 Task: Find connections with filter location San Juan with filter topic #Entrepreneurswith filter profile language Potuguese with filter current company Agilent Technologies with filter school Rajagiri School of Engineering & Technology with filter industry HVAC and Refrigeration Equipment Manufacturing with filter service category Resume Writing with filter keywords title Teacher
Action: Mouse moved to (656, 141)
Screenshot: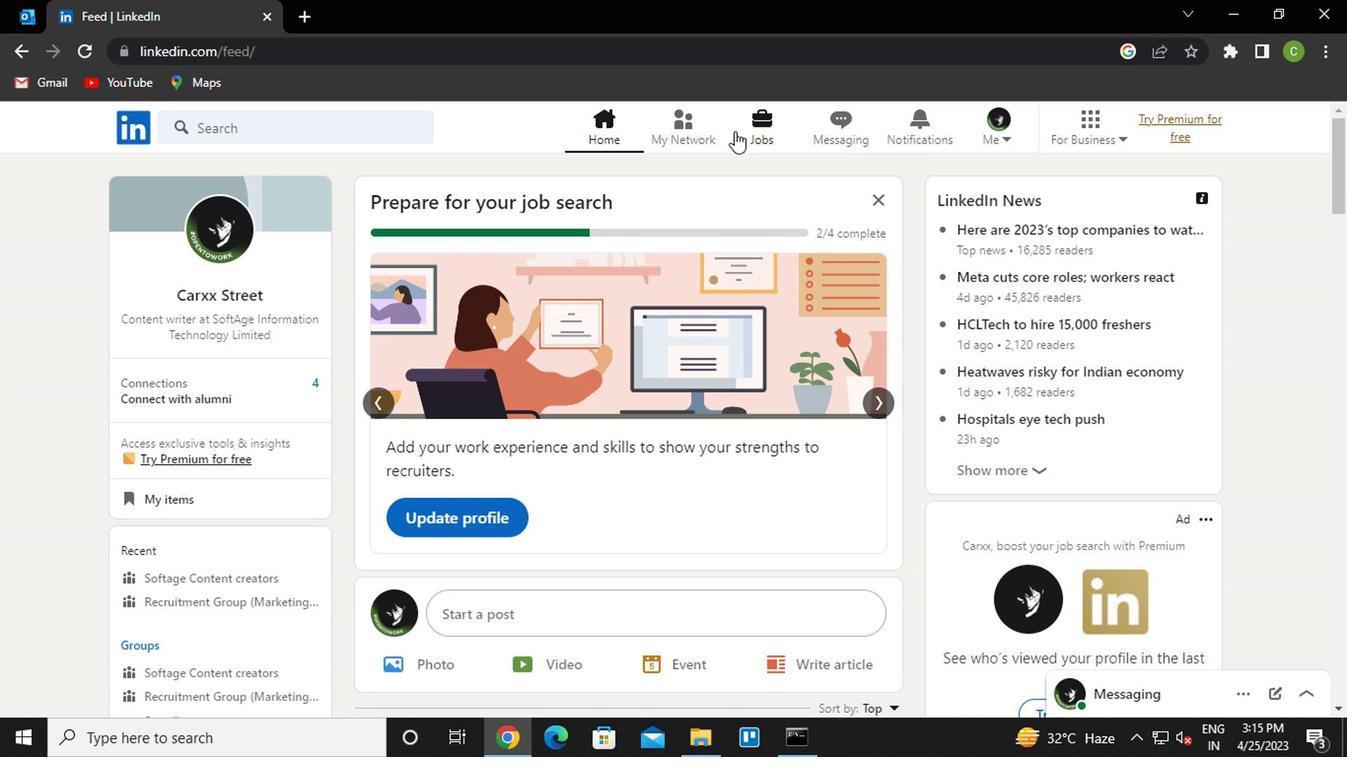 
Action: Mouse pressed left at (656, 141)
Screenshot: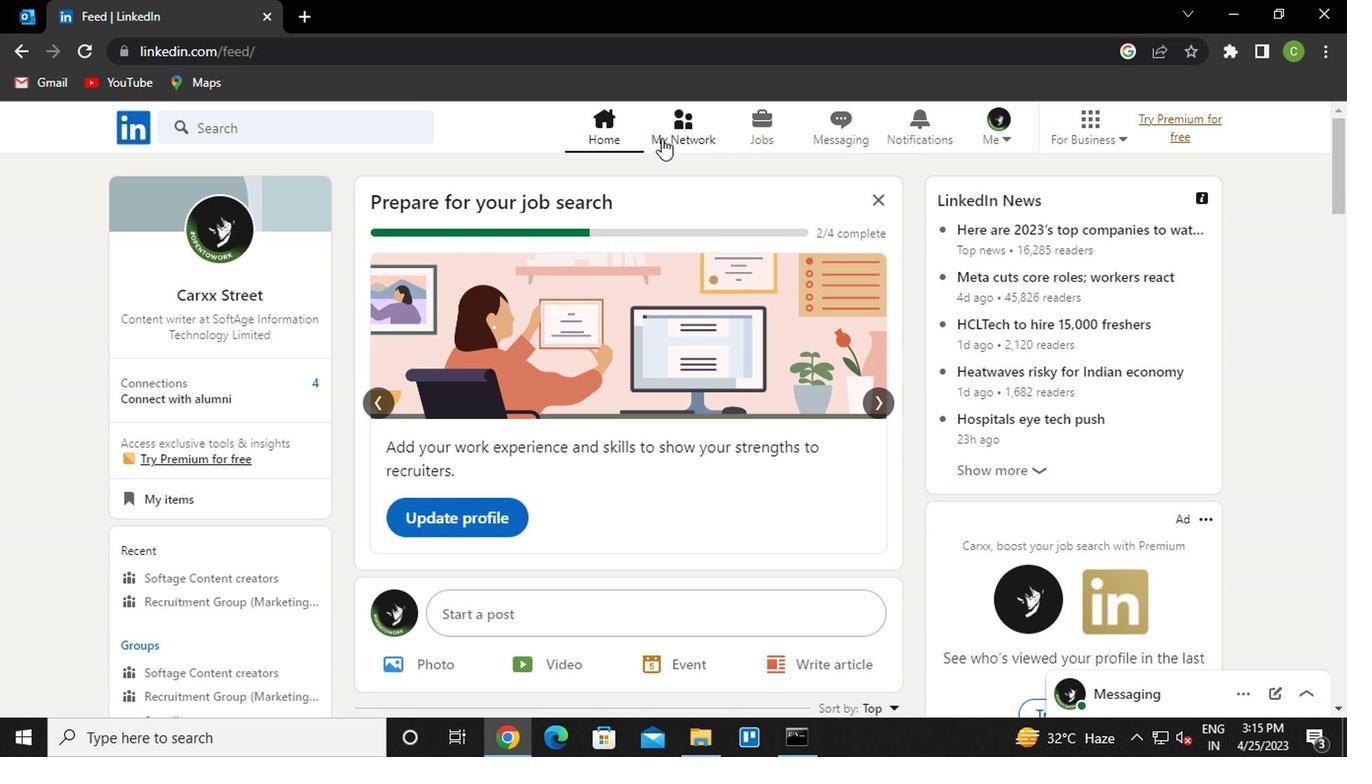 
Action: Mouse moved to (243, 240)
Screenshot: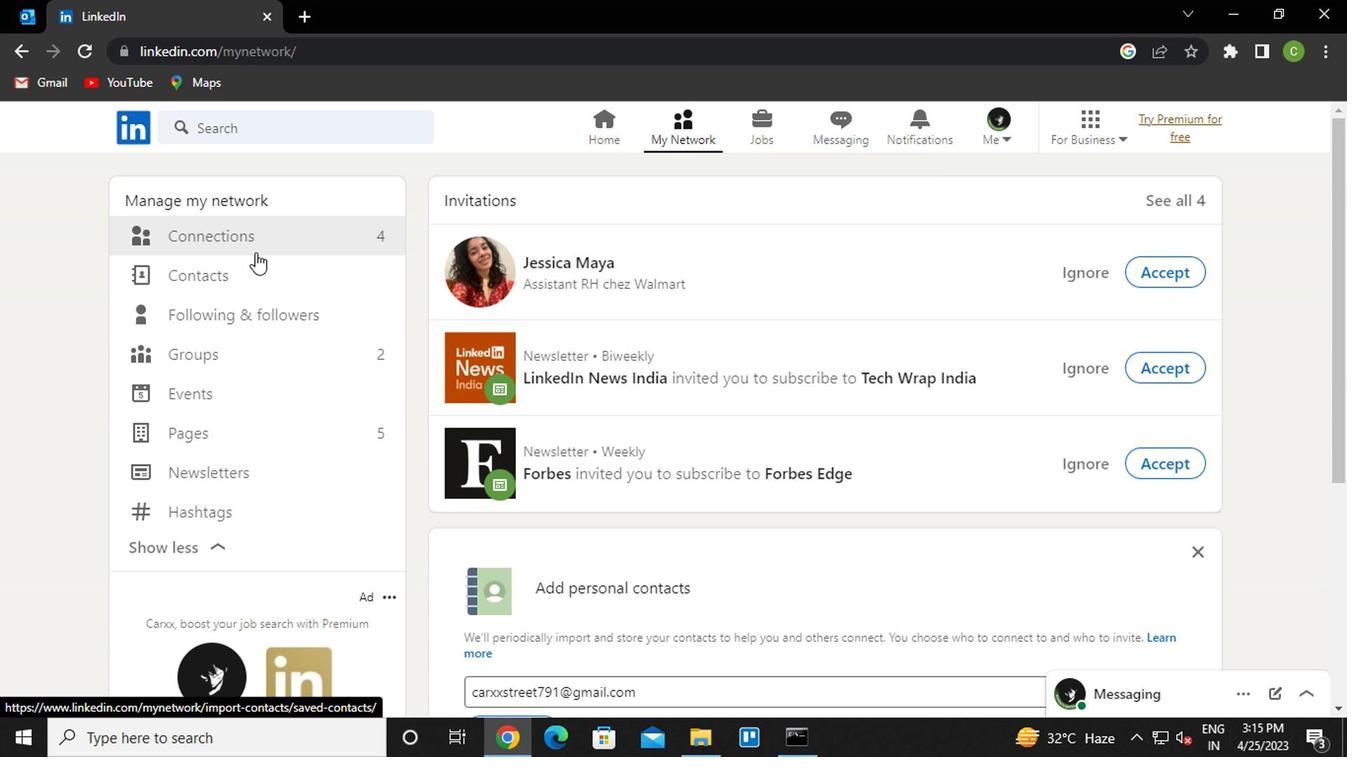 
Action: Mouse pressed left at (243, 240)
Screenshot: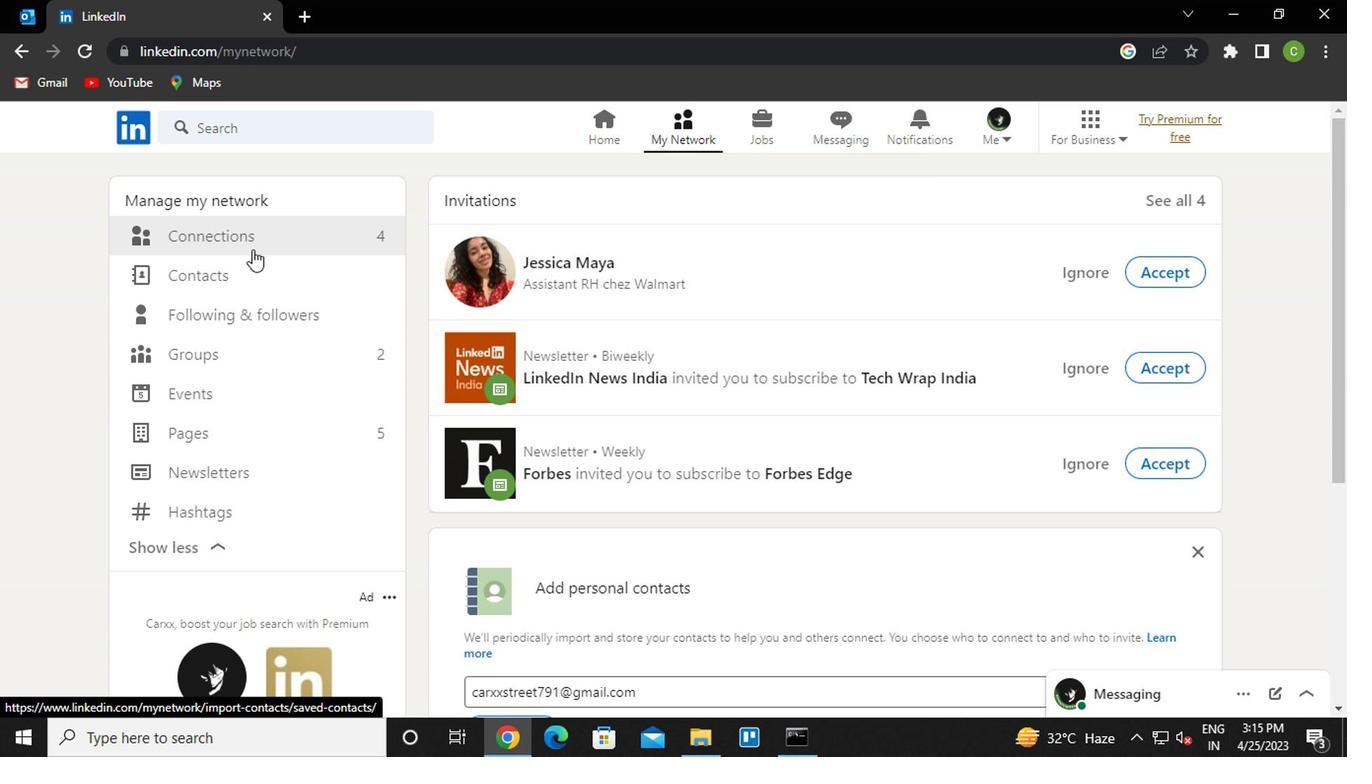 
Action: Mouse moved to (781, 229)
Screenshot: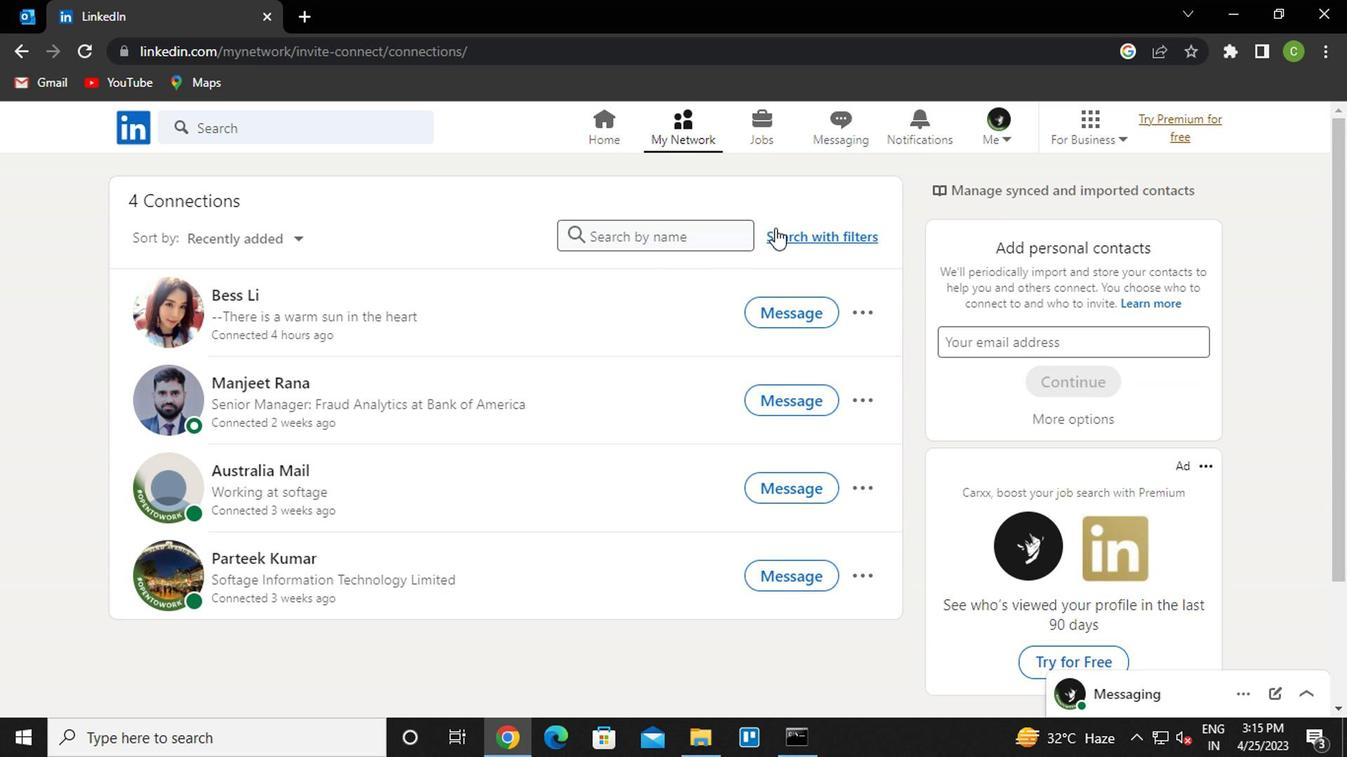 
Action: Mouse pressed left at (781, 229)
Screenshot: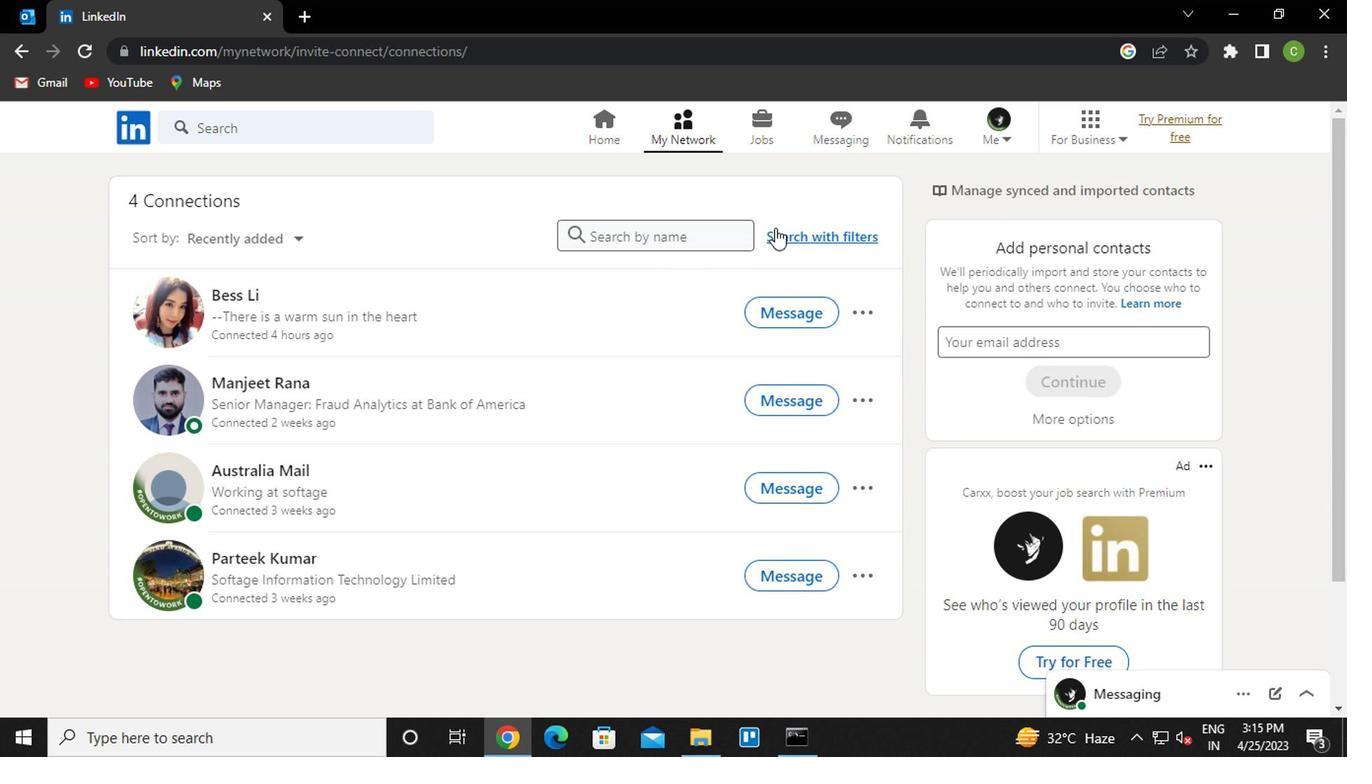 
Action: Mouse moved to (648, 188)
Screenshot: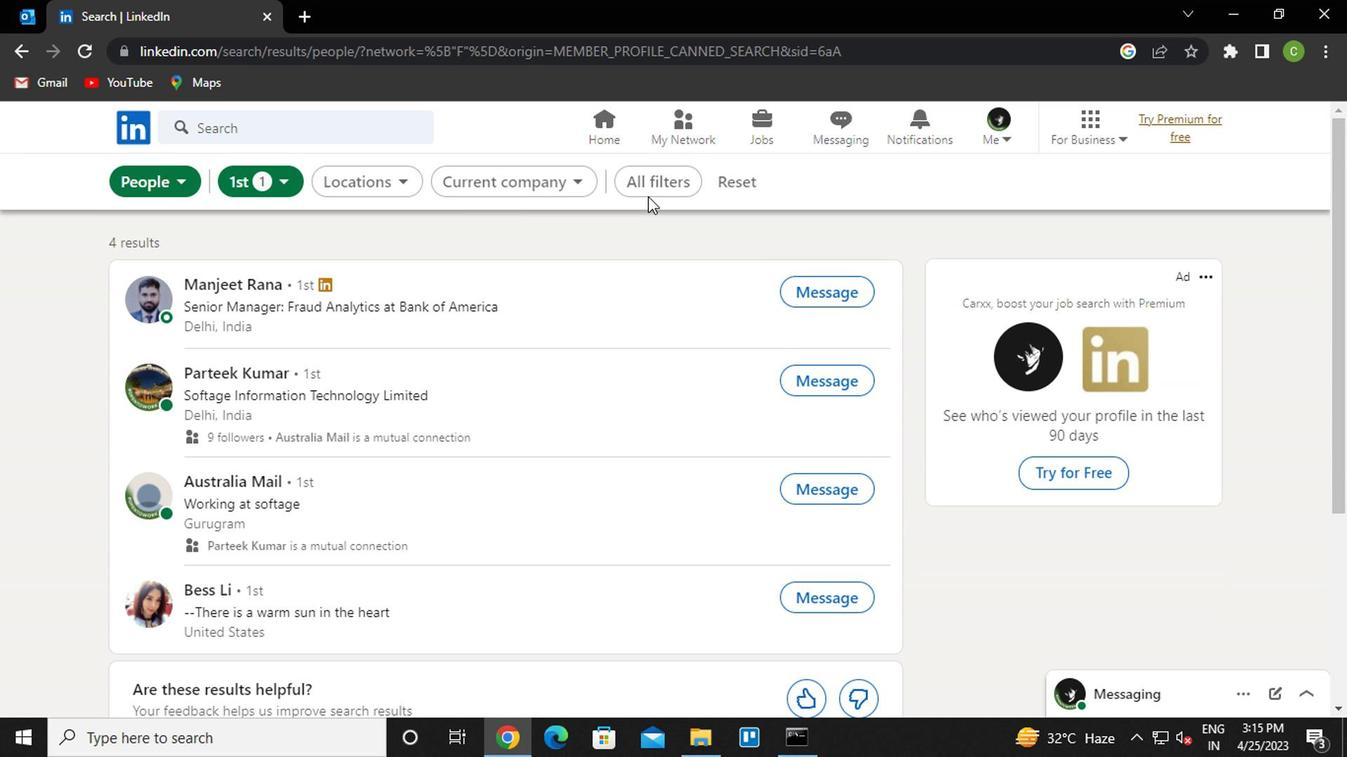 
Action: Mouse pressed left at (648, 188)
Screenshot: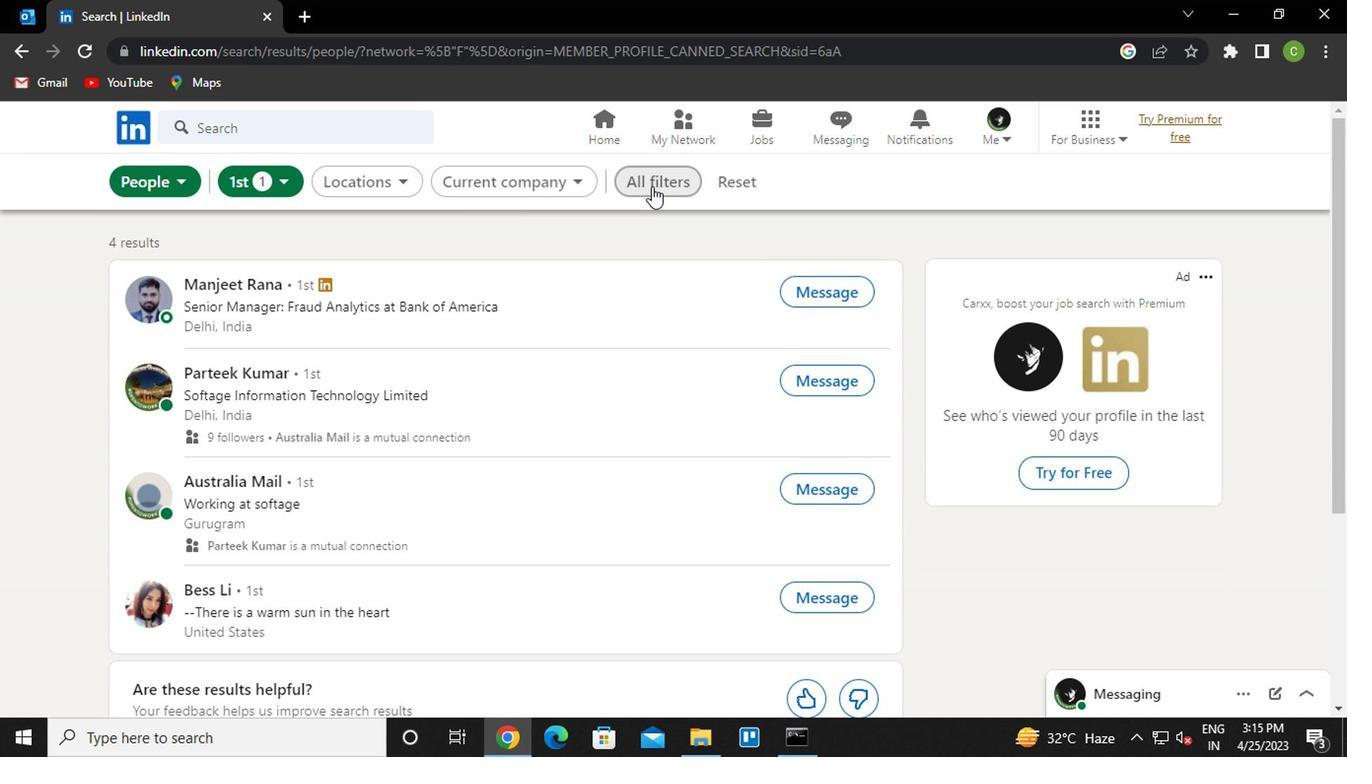 
Action: Mouse moved to (1002, 421)
Screenshot: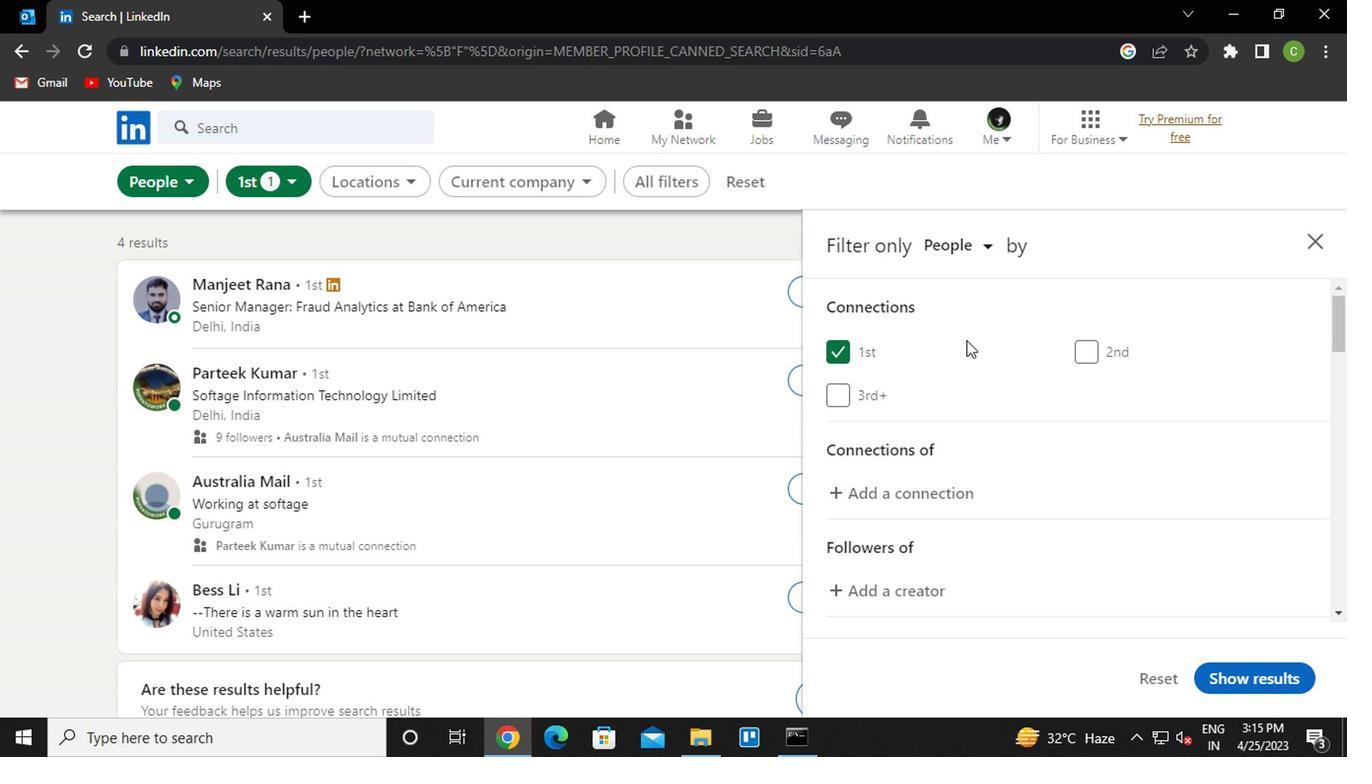 
Action: Mouse scrolled (1002, 421) with delta (0, 0)
Screenshot: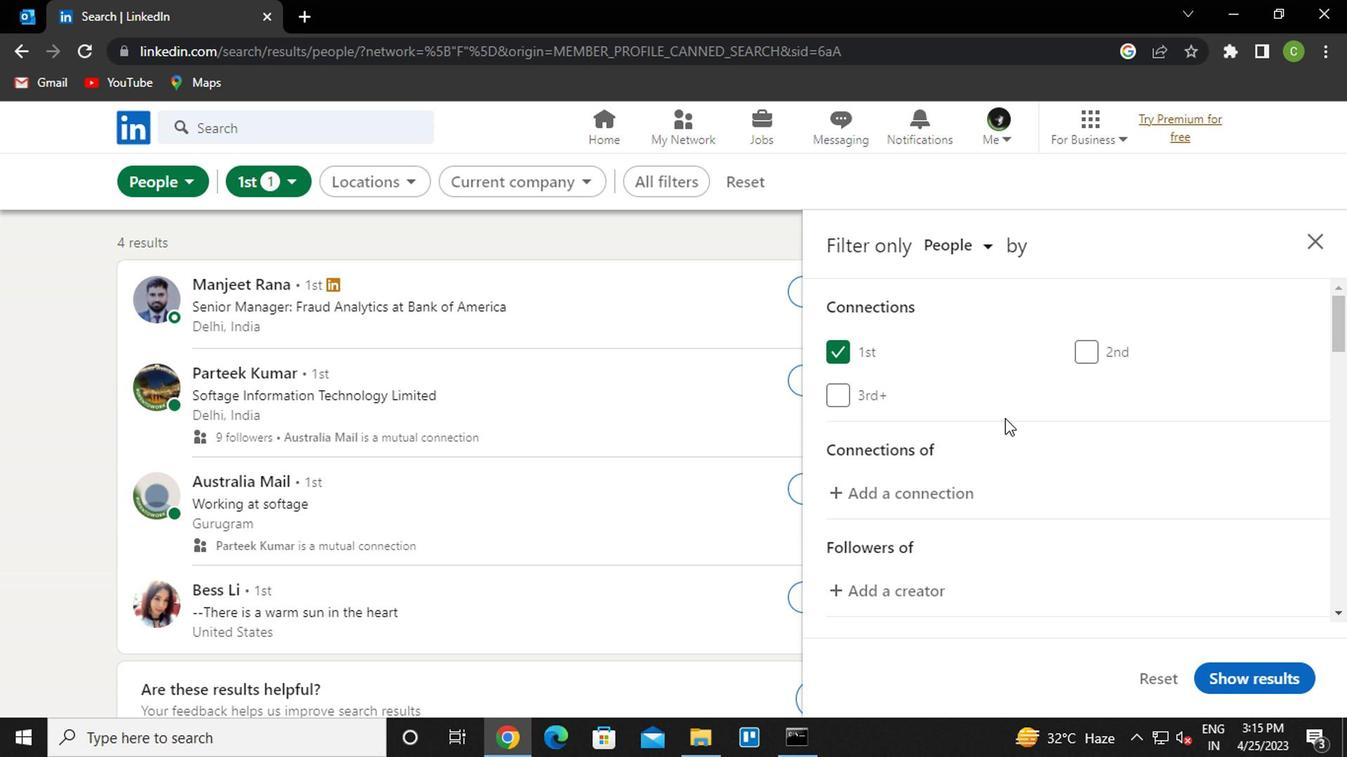 
Action: Mouse moved to (997, 418)
Screenshot: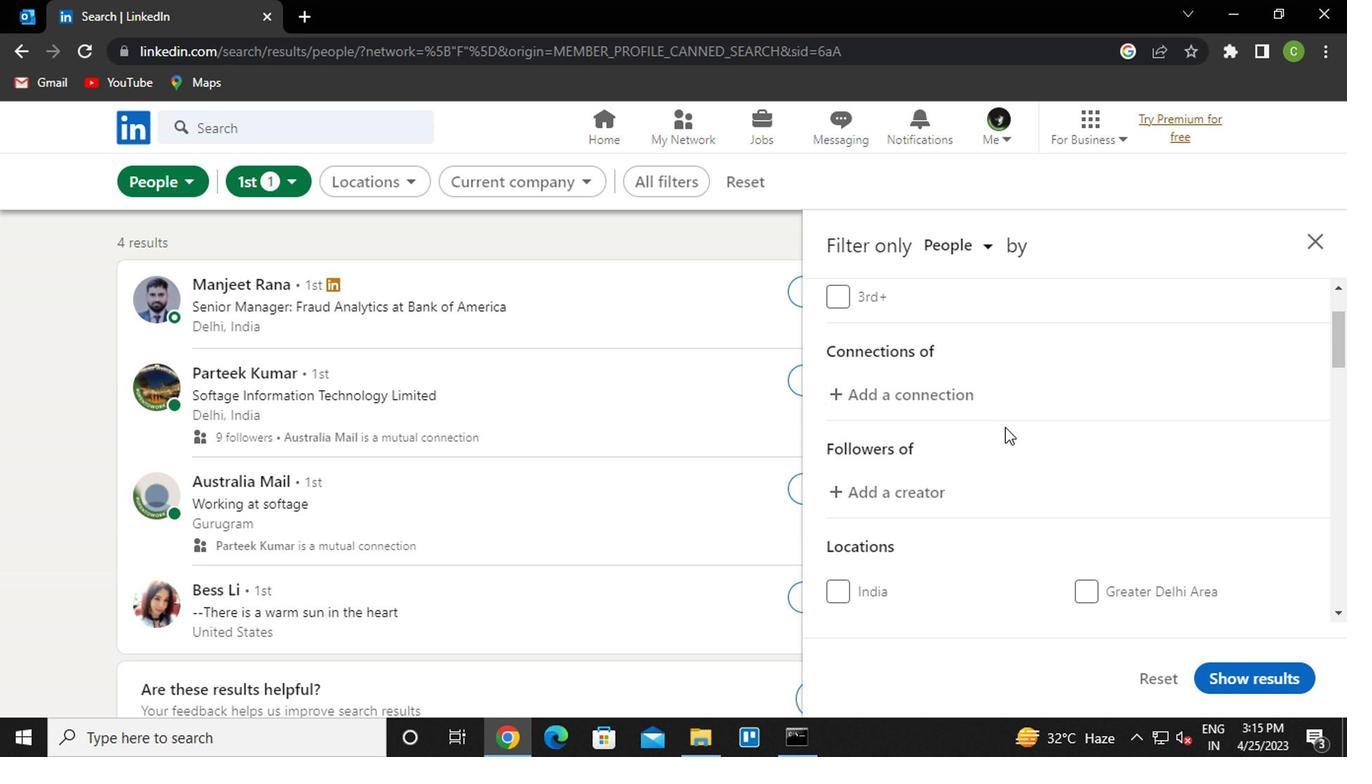 
Action: Mouse scrolled (997, 418) with delta (0, 0)
Screenshot: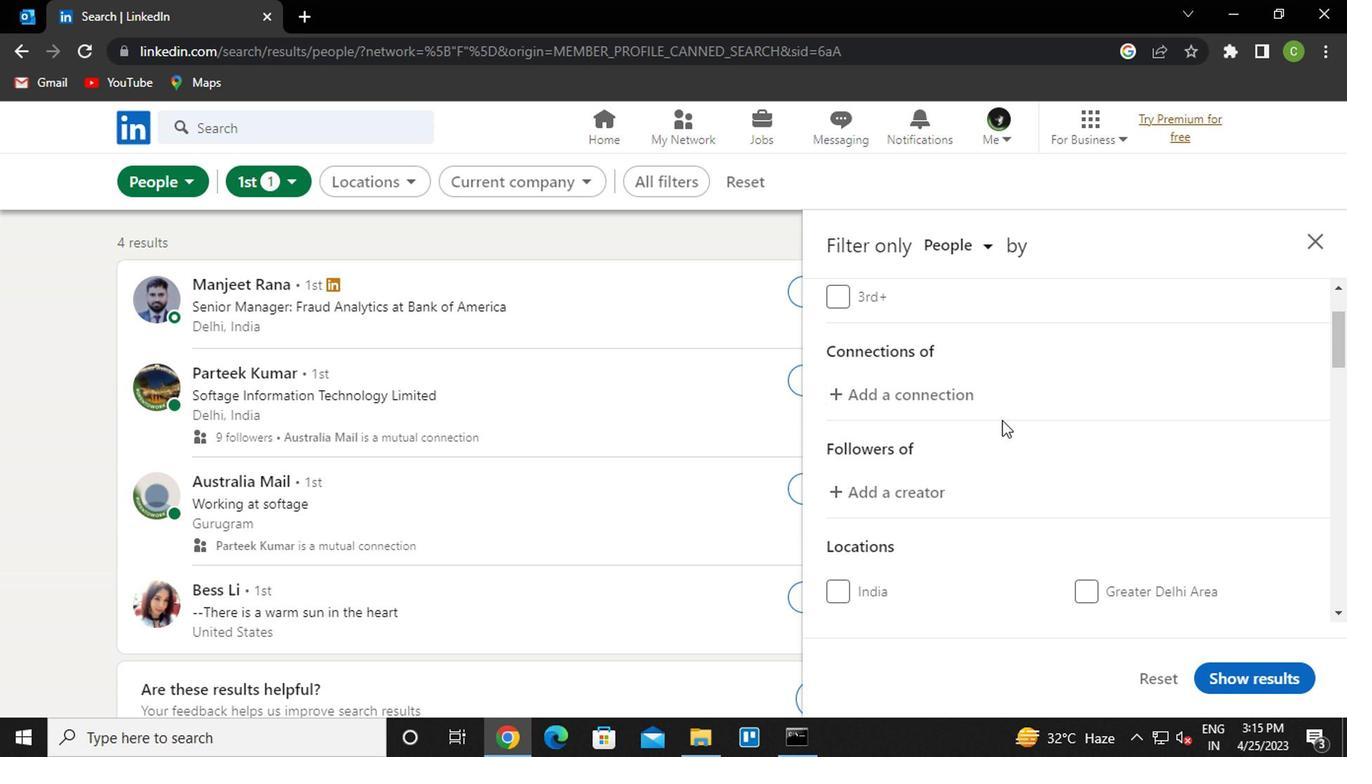 
Action: Mouse moved to (1129, 576)
Screenshot: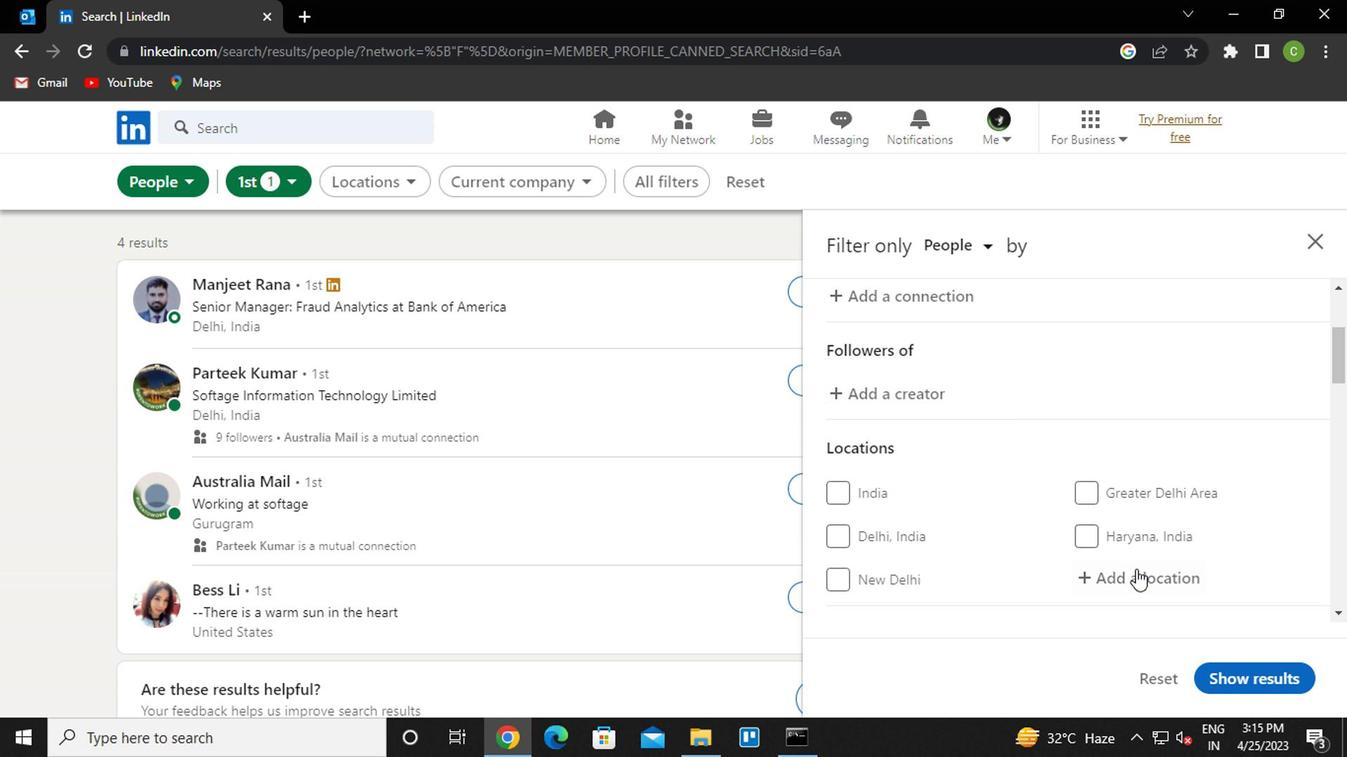 
Action: Mouse pressed left at (1129, 576)
Screenshot: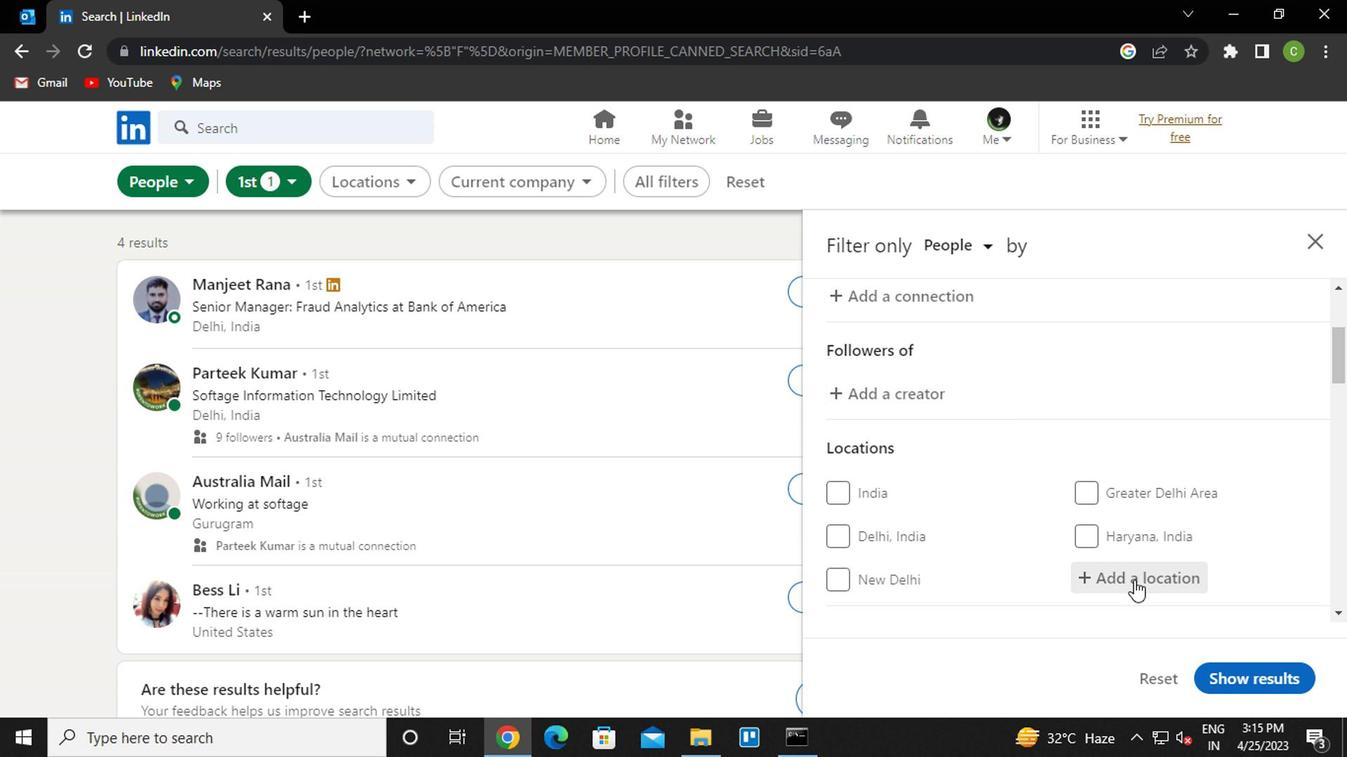 
Action: Mouse moved to (1027, 650)
Screenshot: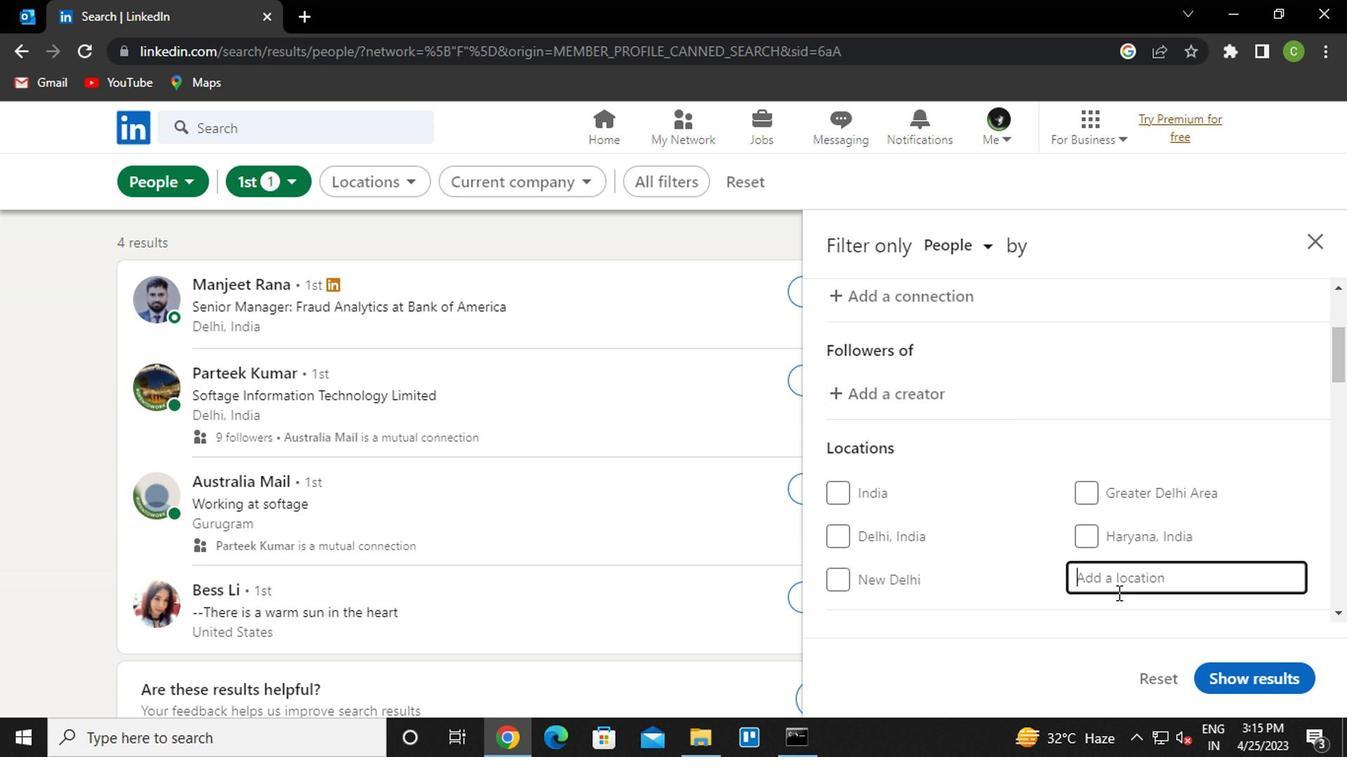 
Action: Key pressed <Key.caps_lock><Key.caps_lock>s<Key.caps_lock>an<Key.space>juan<Key.down><Key.enter>
Screenshot: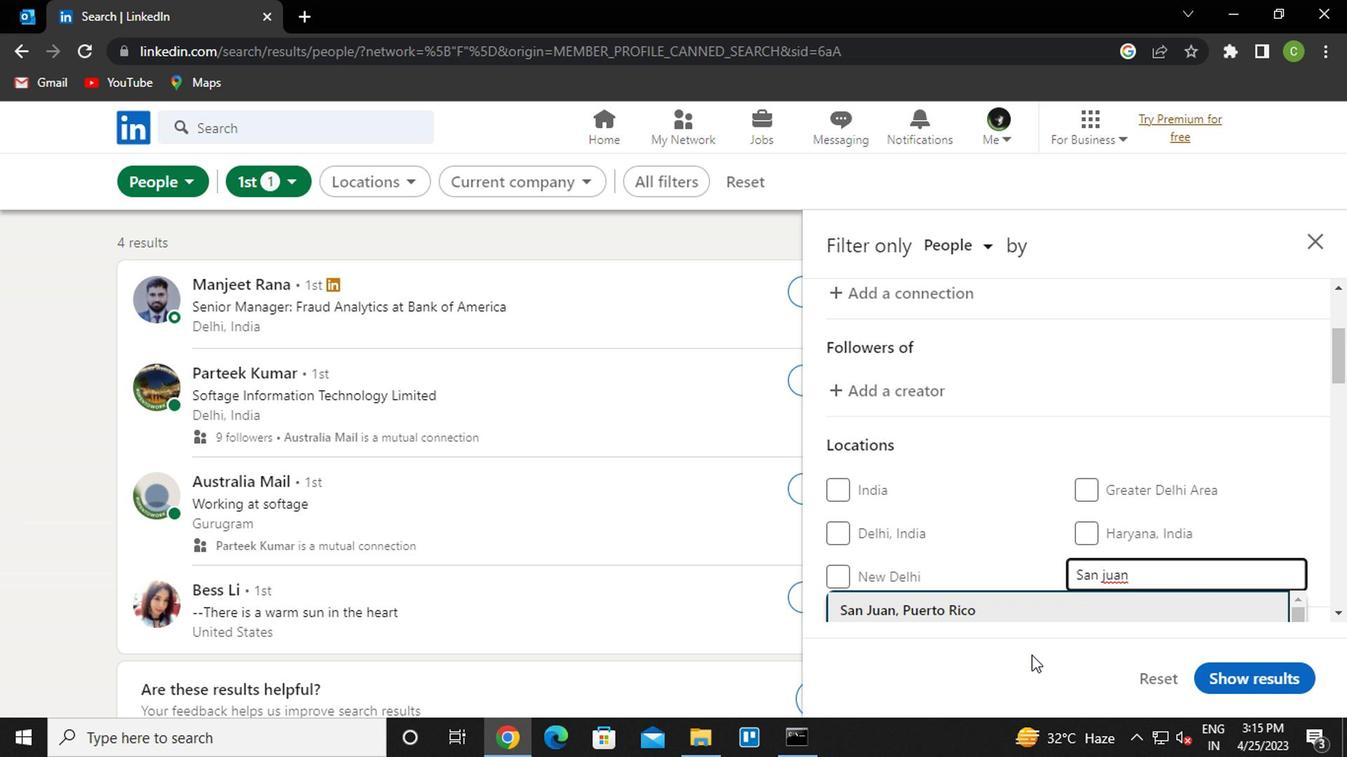 
Action: Mouse moved to (1049, 528)
Screenshot: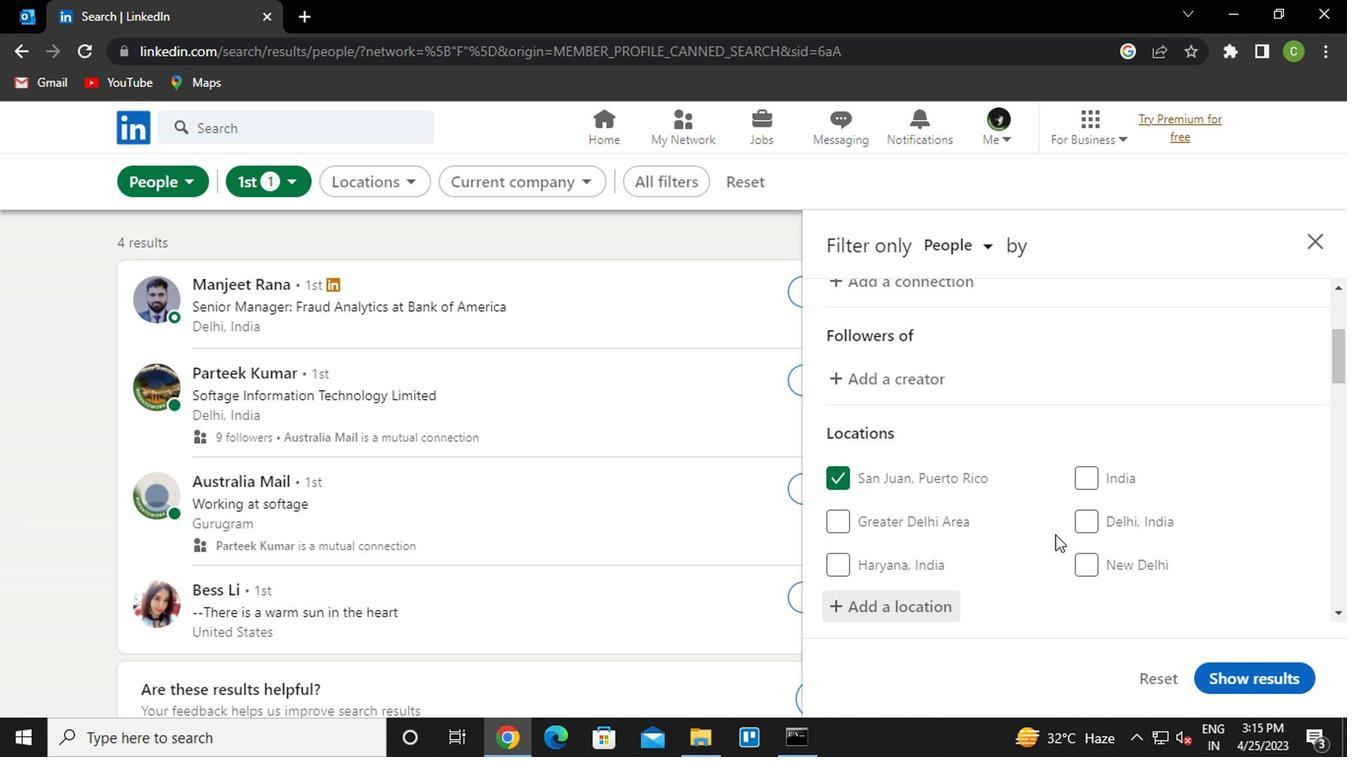 
Action: Mouse scrolled (1049, 527) with delta (0, -1)
Screenshot: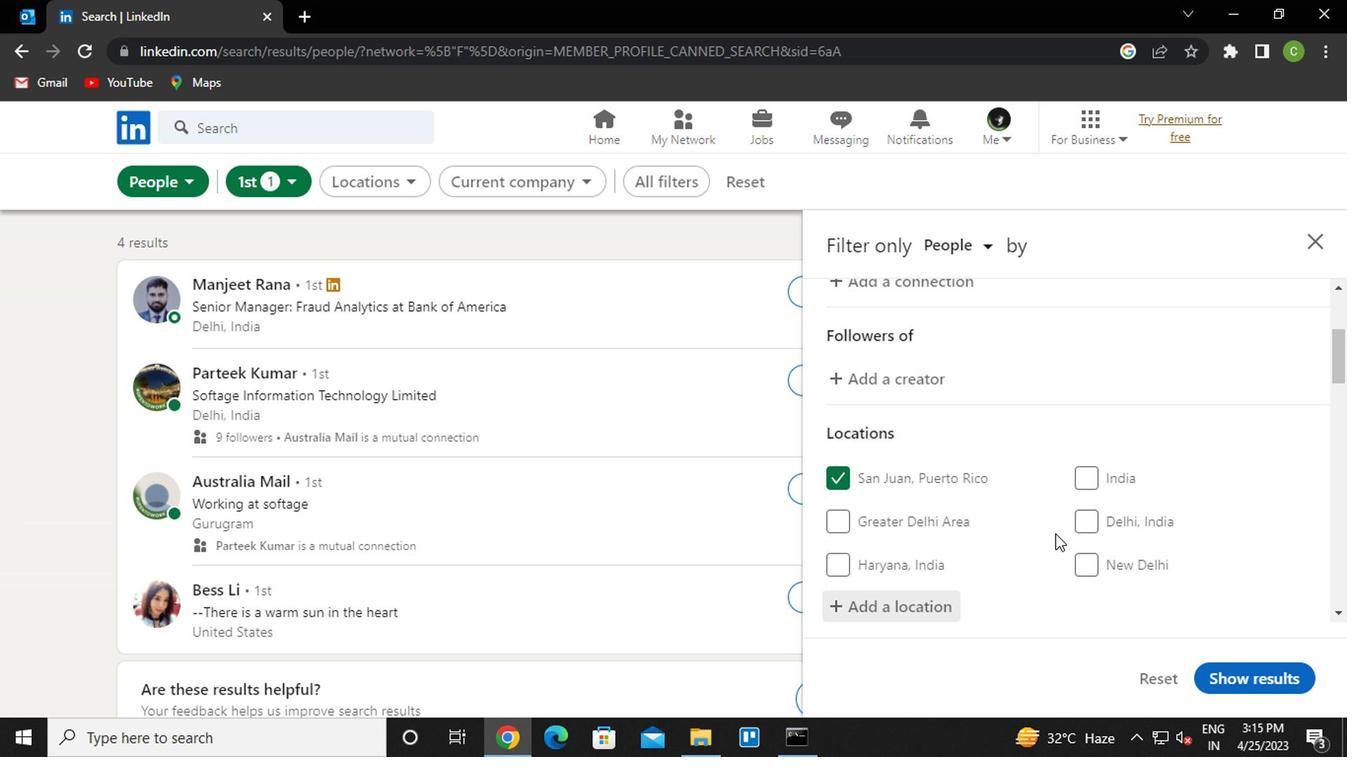 
Action: Mouse scrolled (1049, 527) with delta (0, -1)
Screenshot: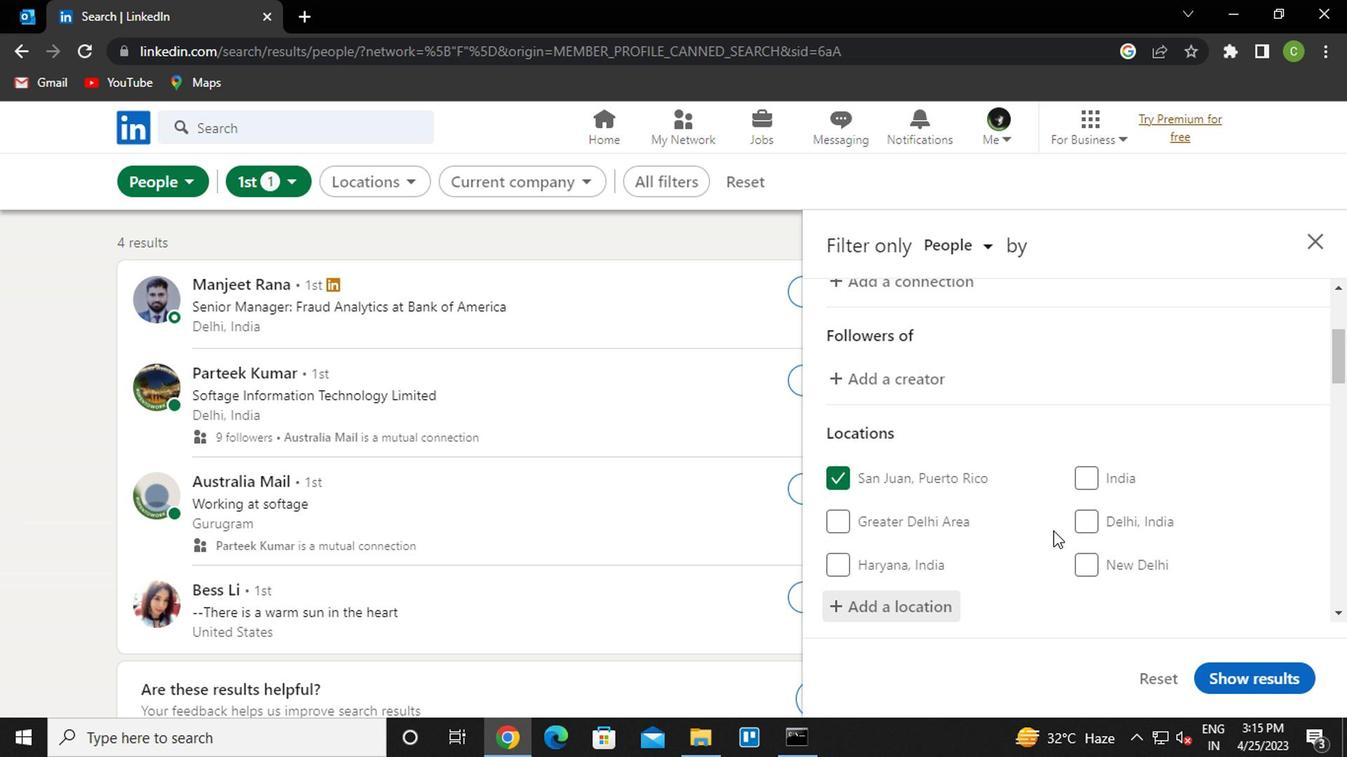 
Action: Mouse moved to (1063, 510)
Screenshot: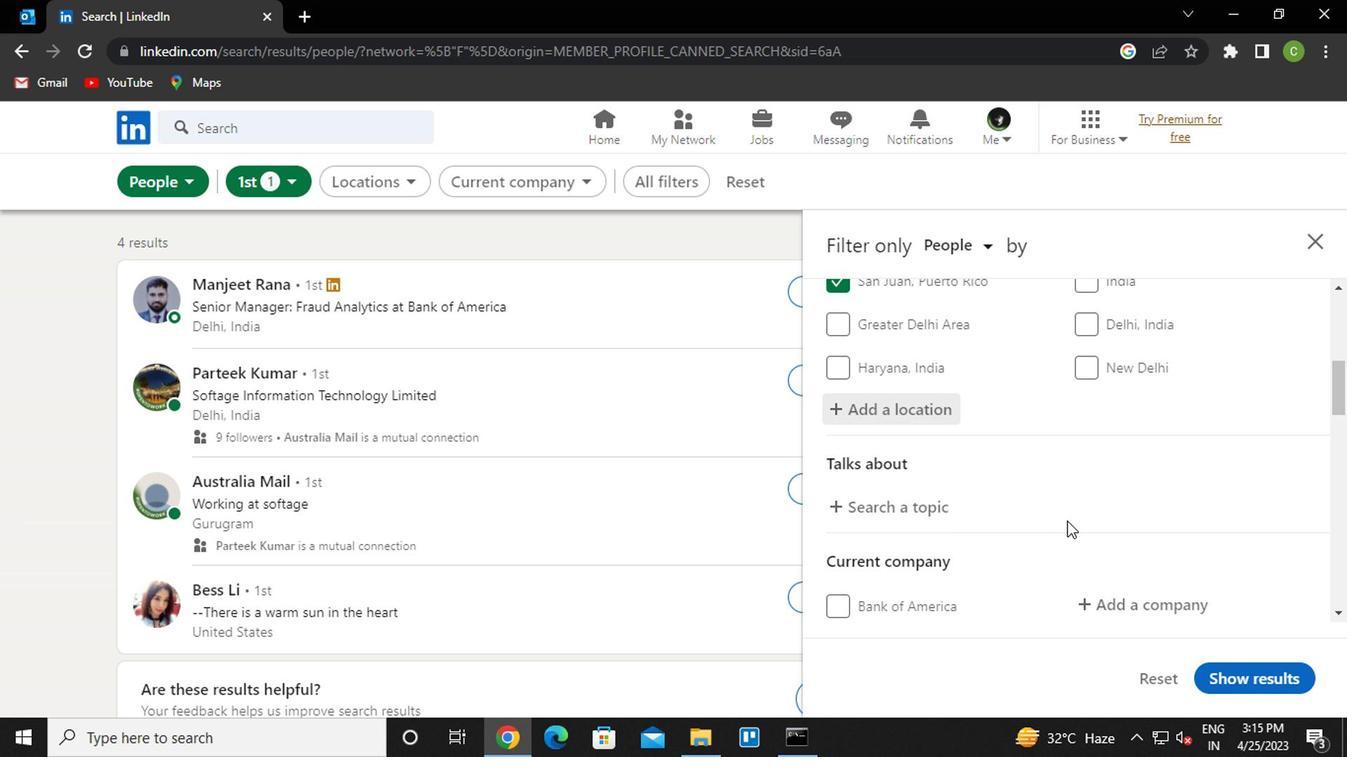 
Action: Mouse scrolled (1063, 509) with delta (0, -1)
Screenshot: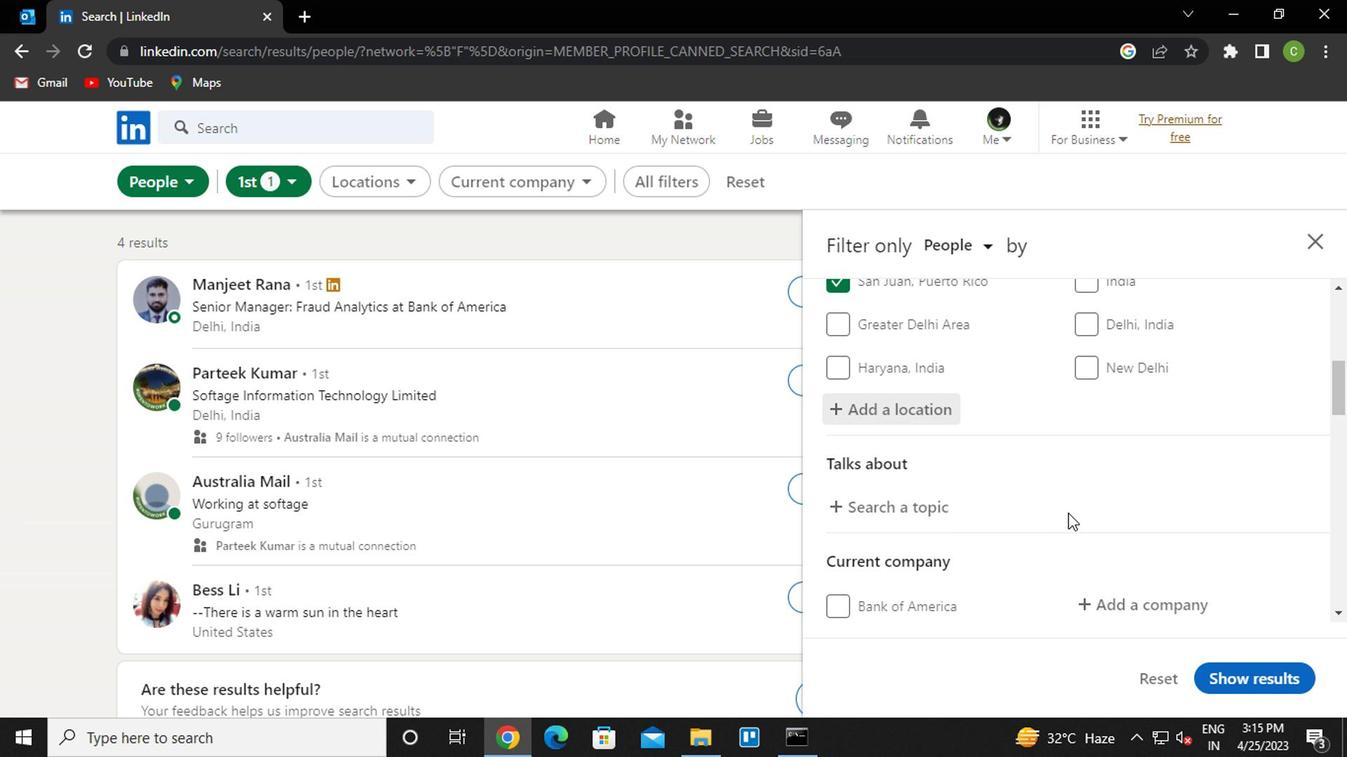 
Action: Mouse moved to (880, 403)
Screenshot: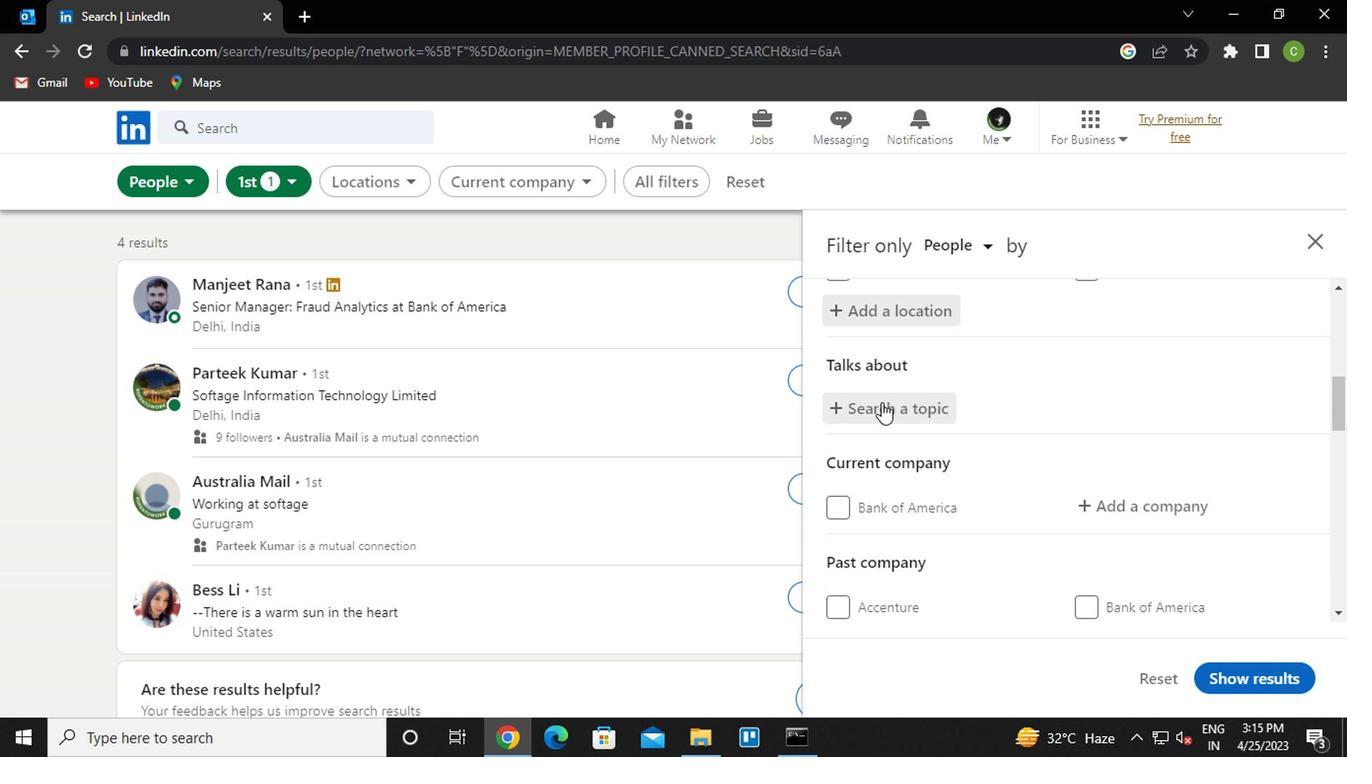 
Action: Mouse pressed left at (880, 403)
Screenshot: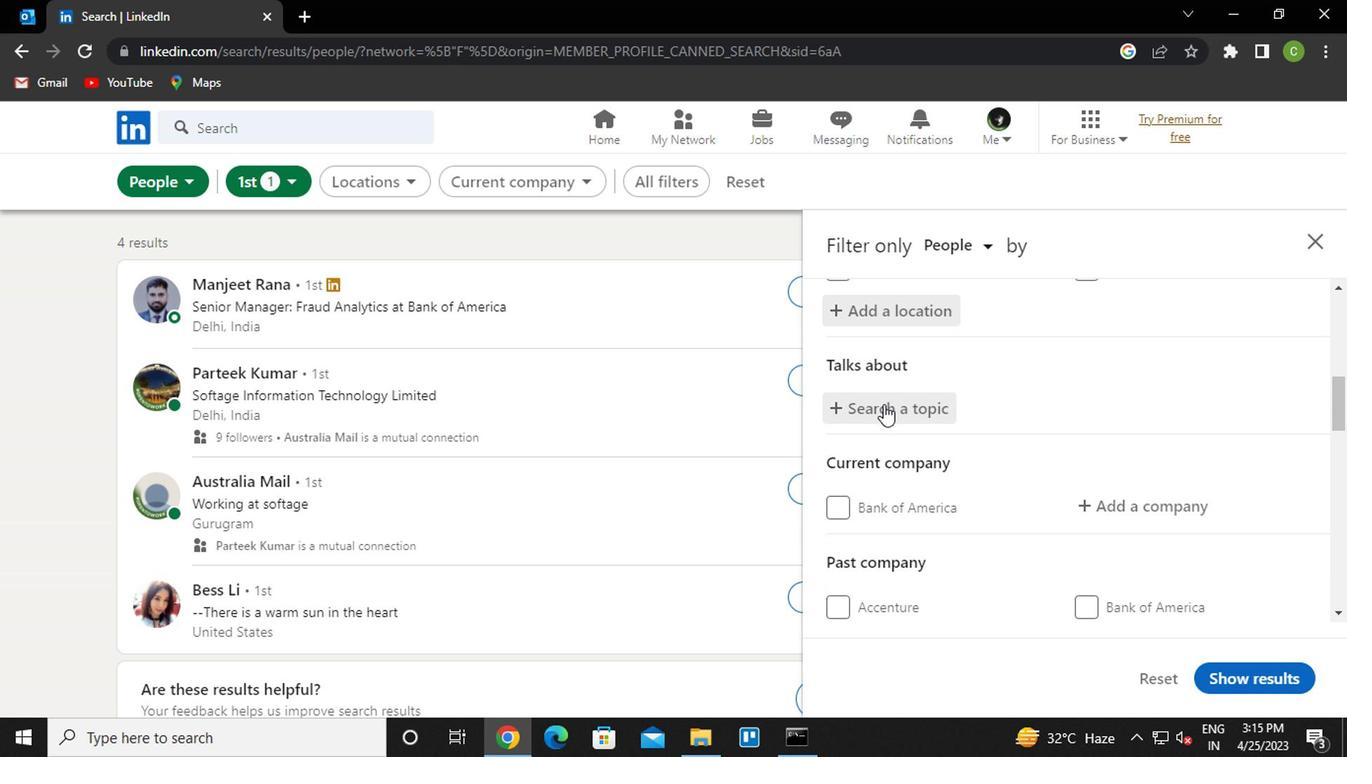 
Action: Key pressed <Key.caps_lock>e<Key.caps_lock>ntre<Key.down><Key.enter>
Screenshot: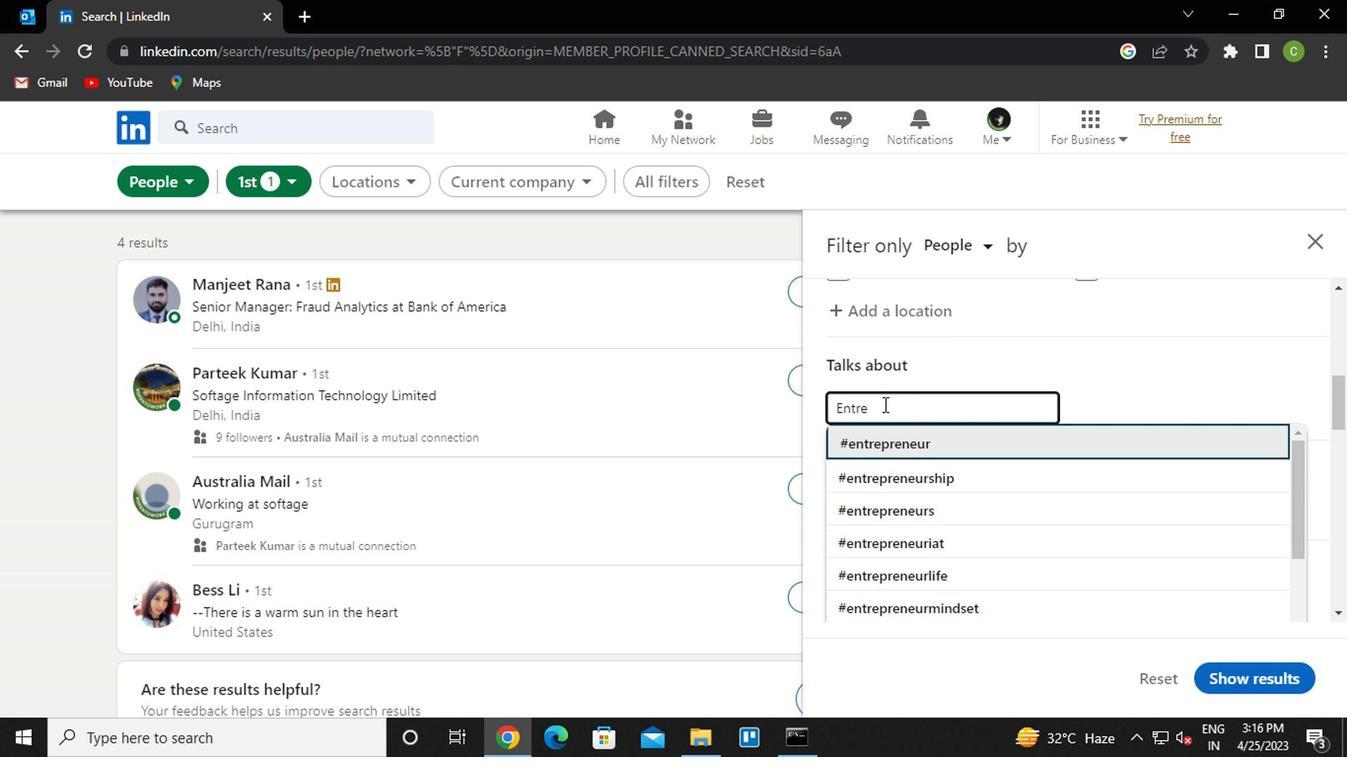 
Action: Mouse moved to (999, 361)
Screenshot: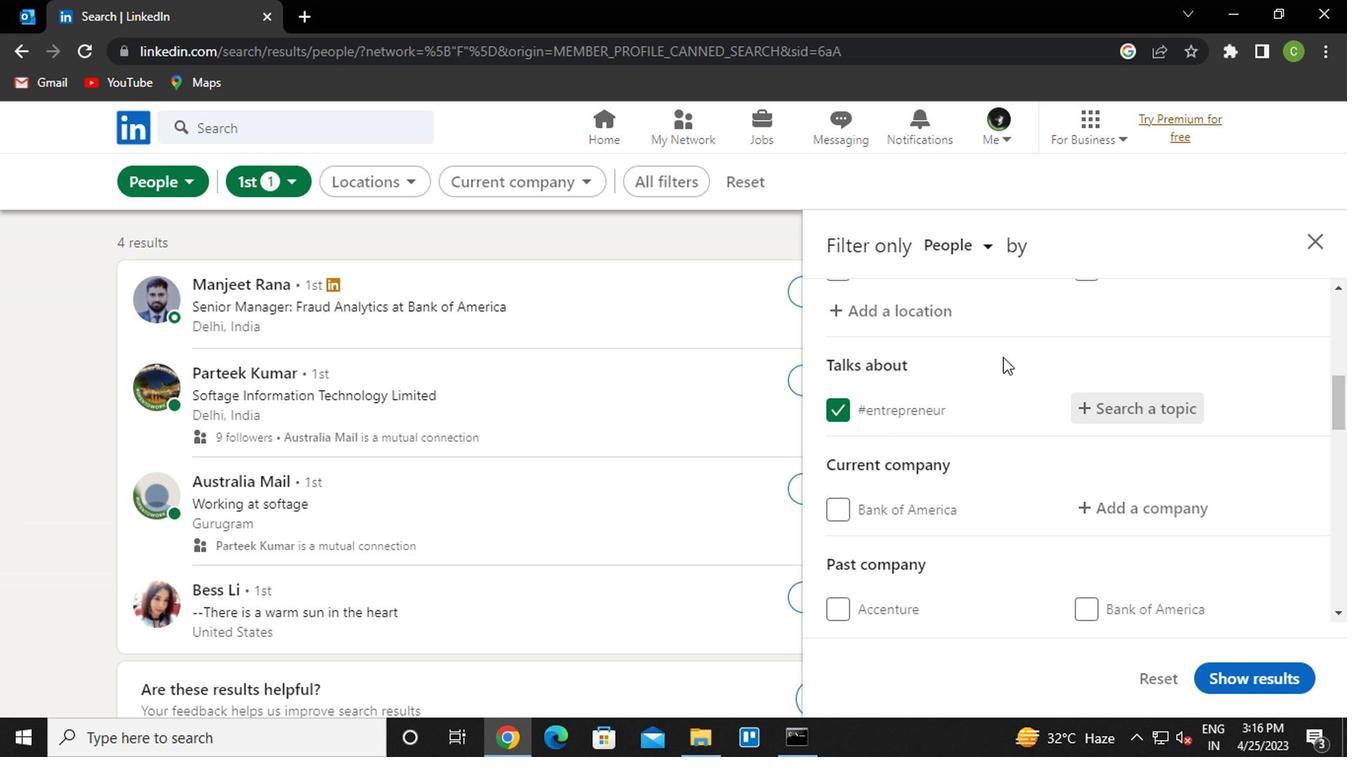
Action: Mouse scrolled (999, 360) with delta (0, 0)
Screenshot: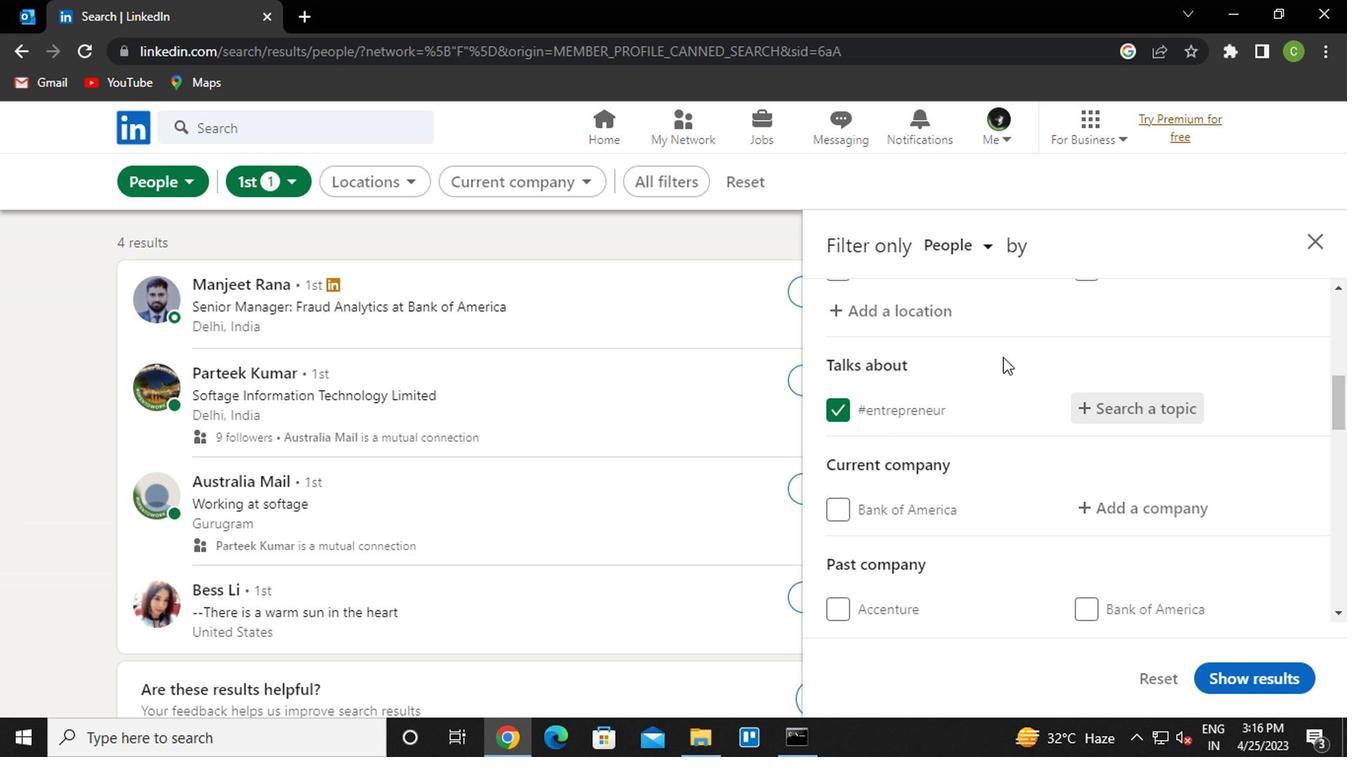 
Action: Mouse moved to (1014, 517)
Screenshot: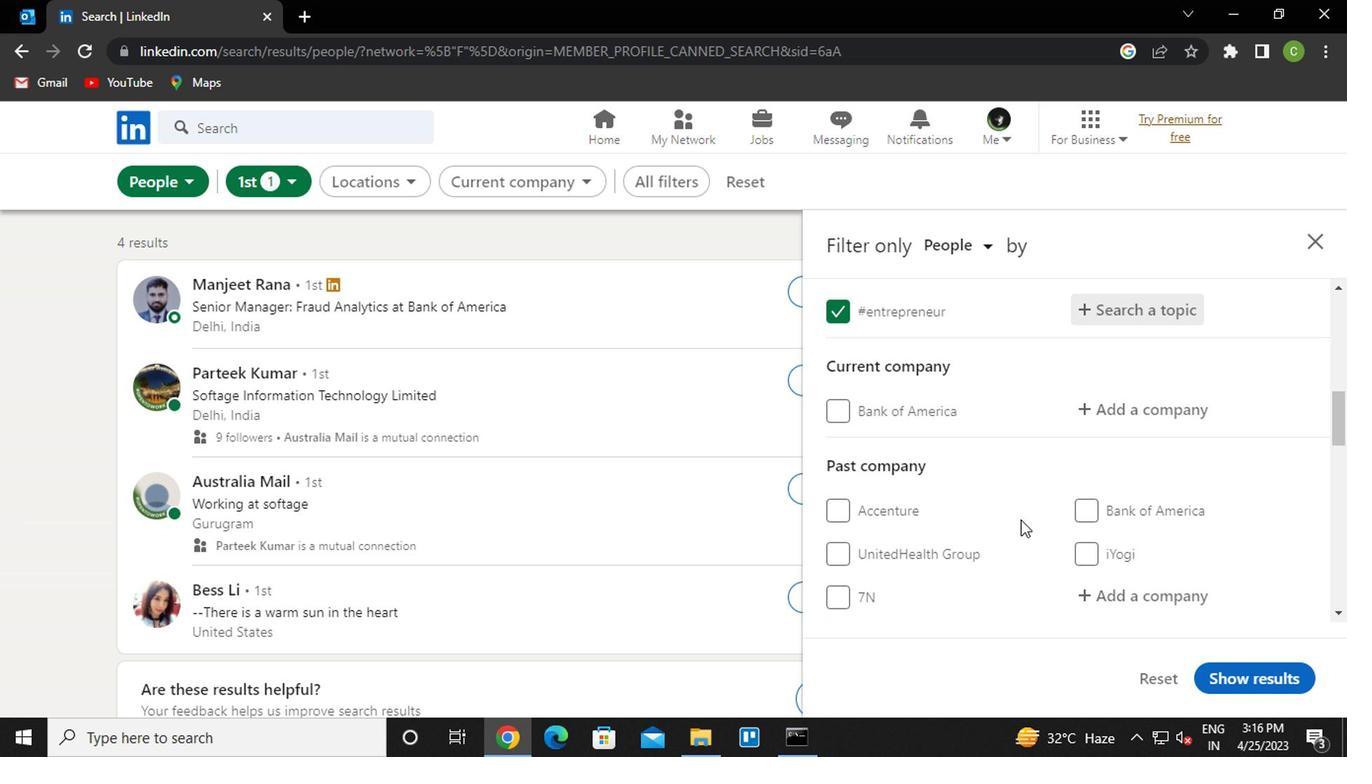 
Action: Mouse scrolled (1014, 516) with delta (0, 0)
Screenshot: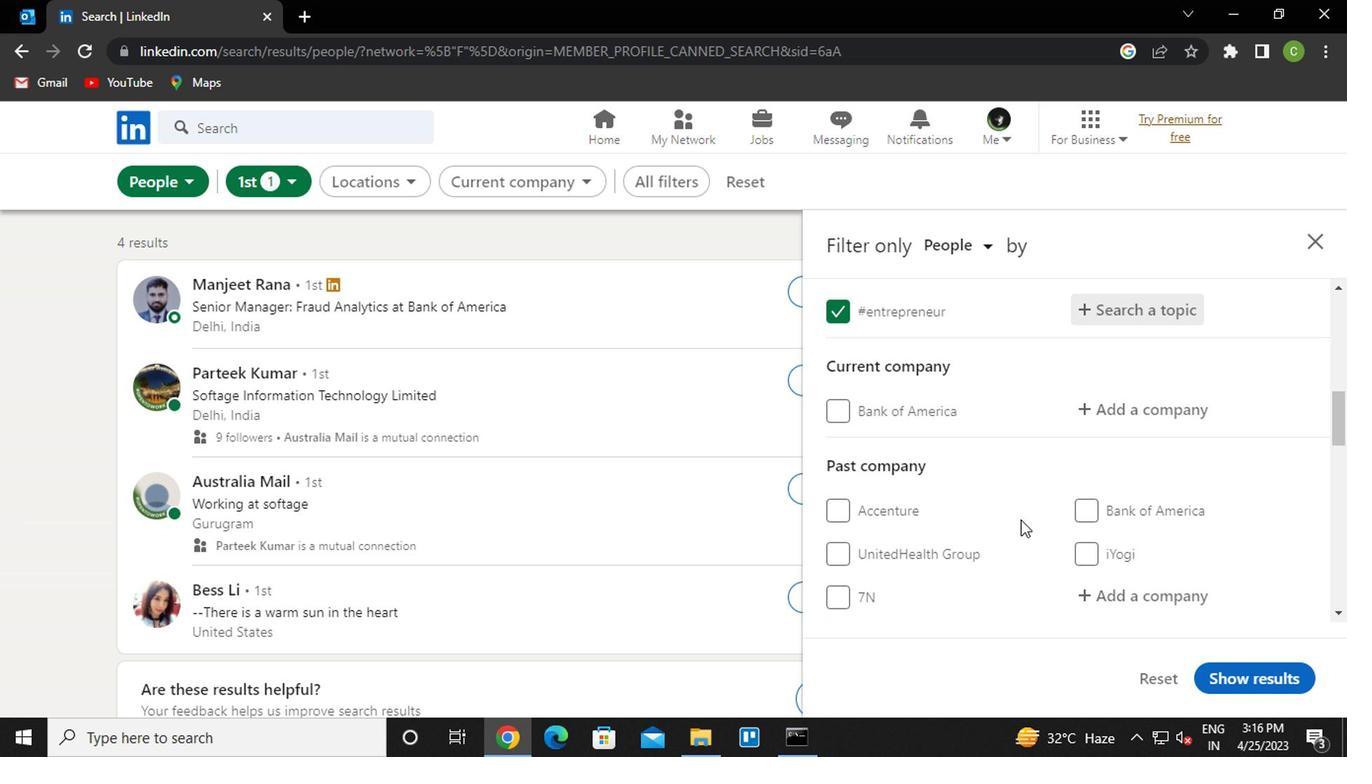 
Action: Mouse moved to (968, 440)
Screenshot: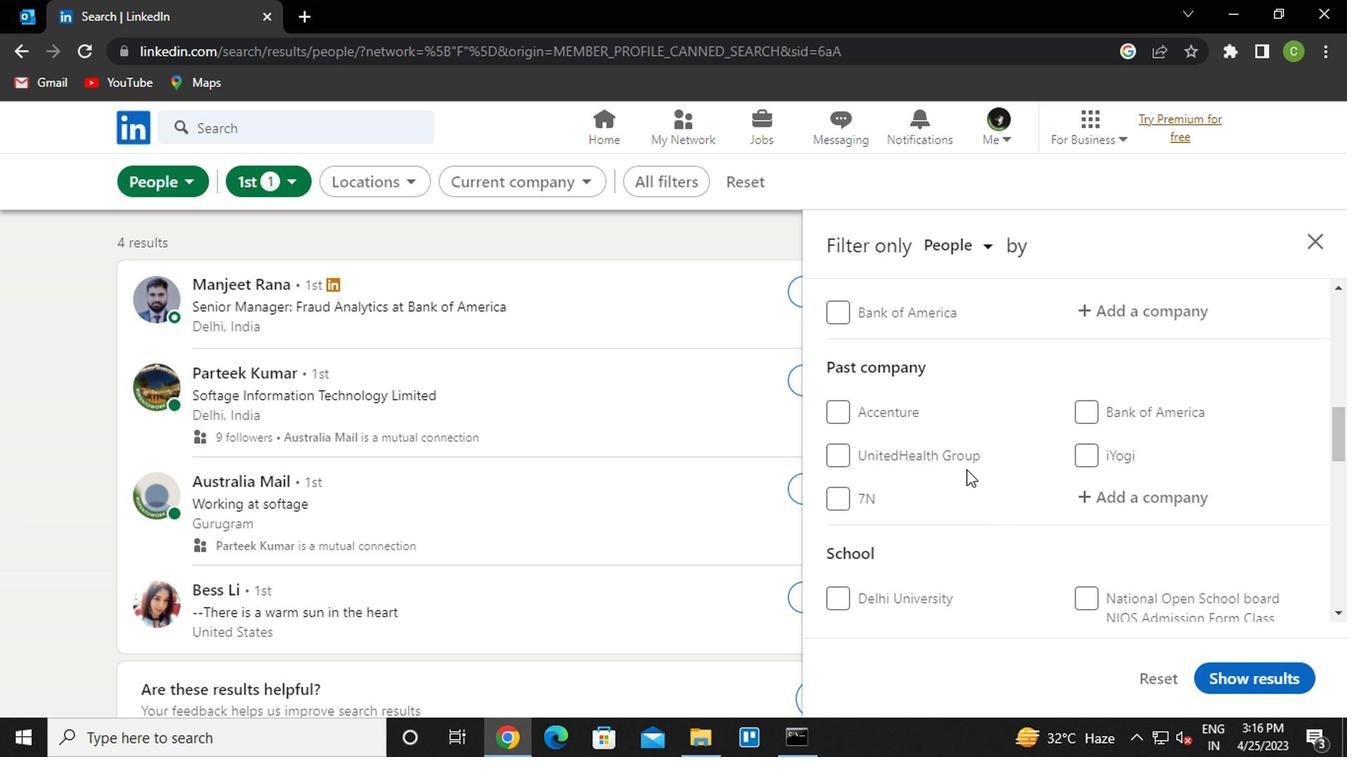
Action: Mouse scrolled (968, 441) with delta (0, 0)
Screenshot: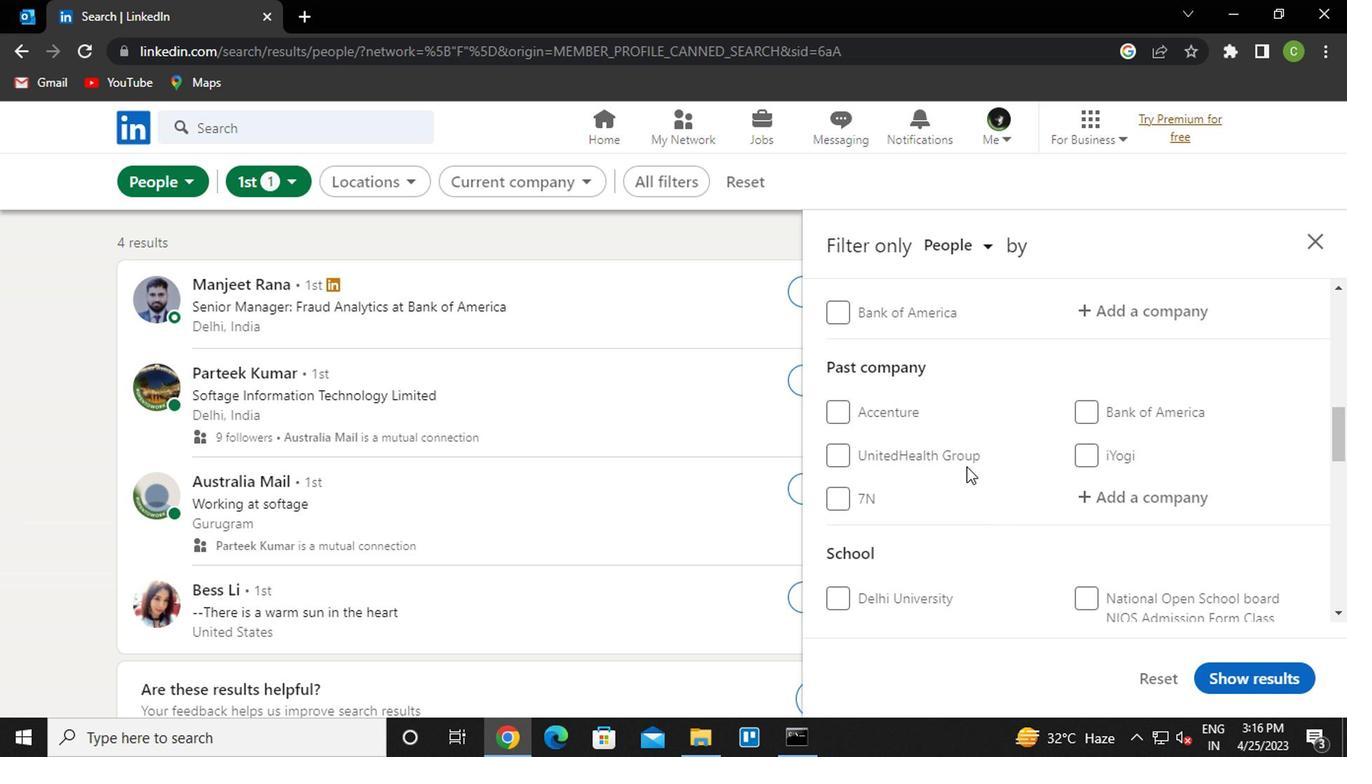 
Action: Mouse moved to (1141, 407)
Screenshot: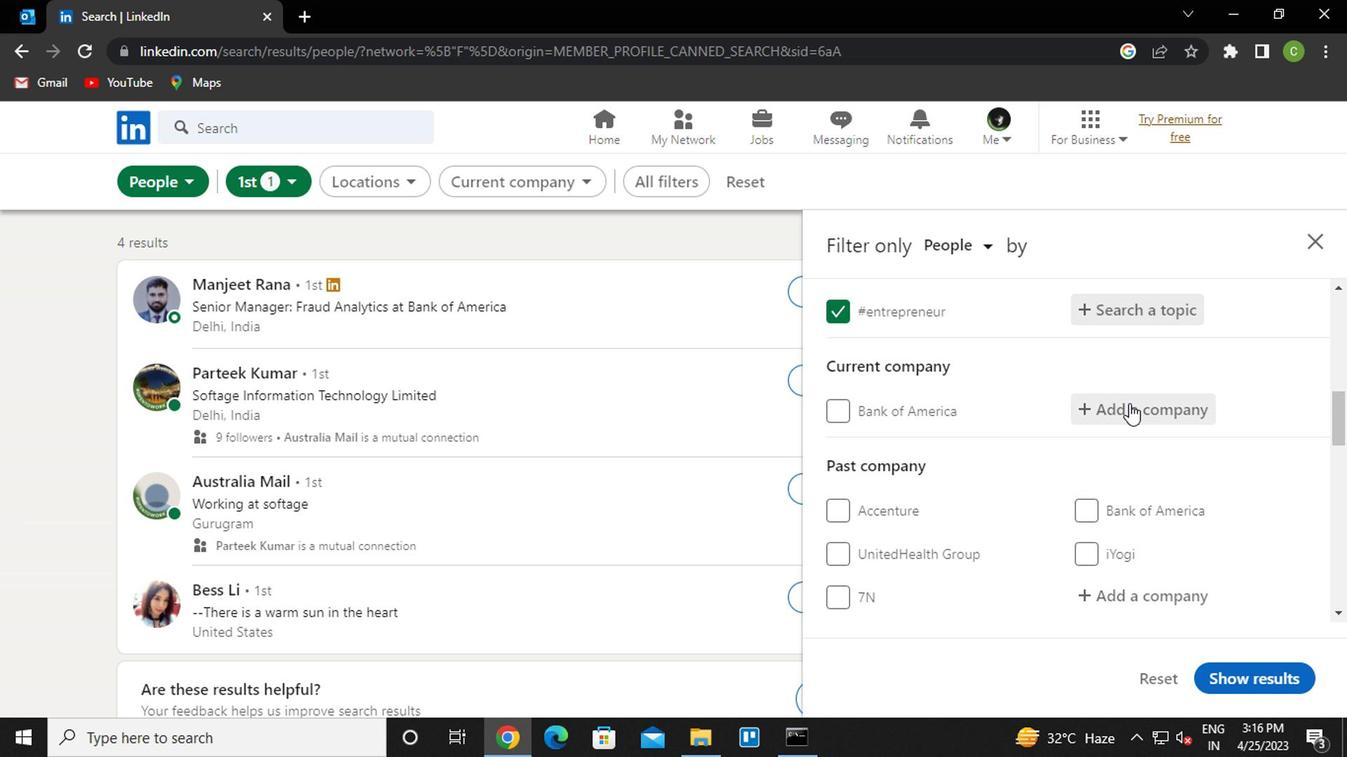 
Action: Mouse pressed left at (1141, 407)
Screenshot: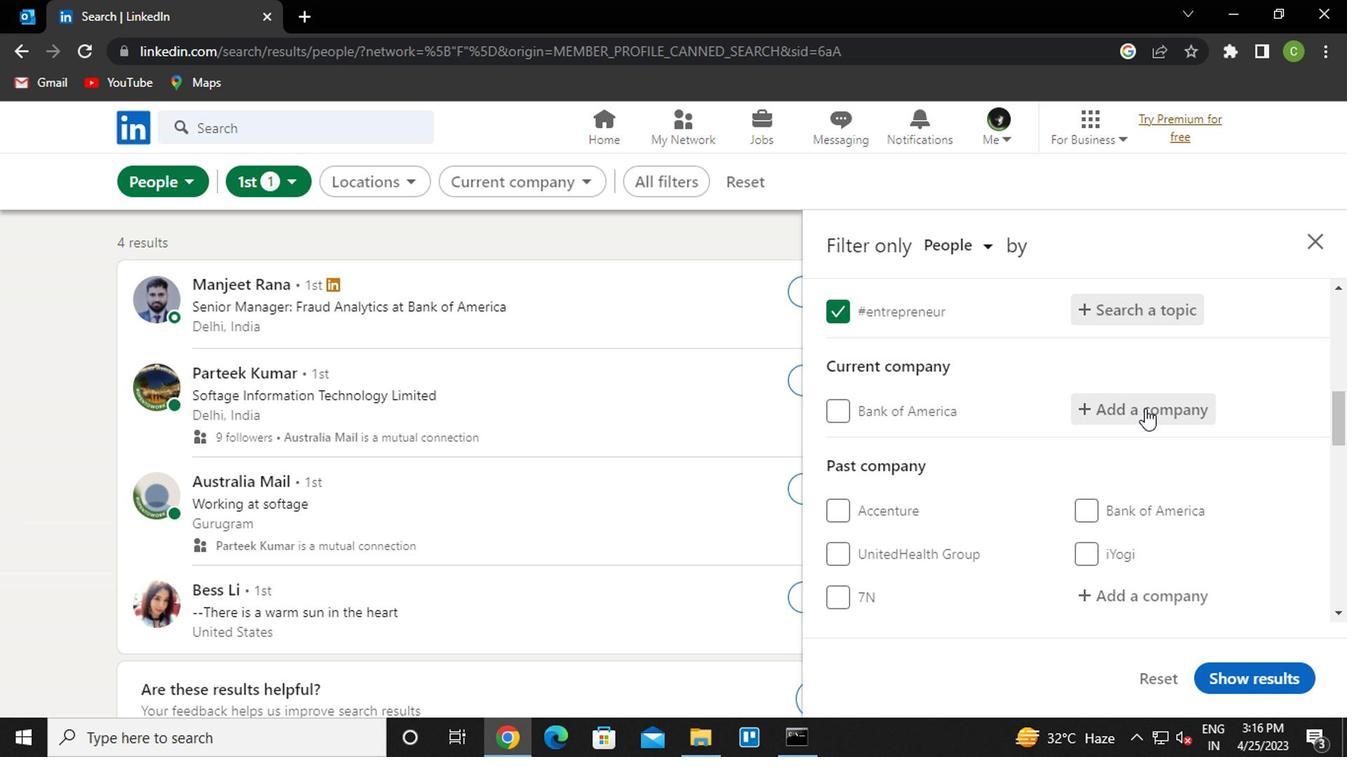 
Action: Mouse moved to (1051, 566)
Screenshot: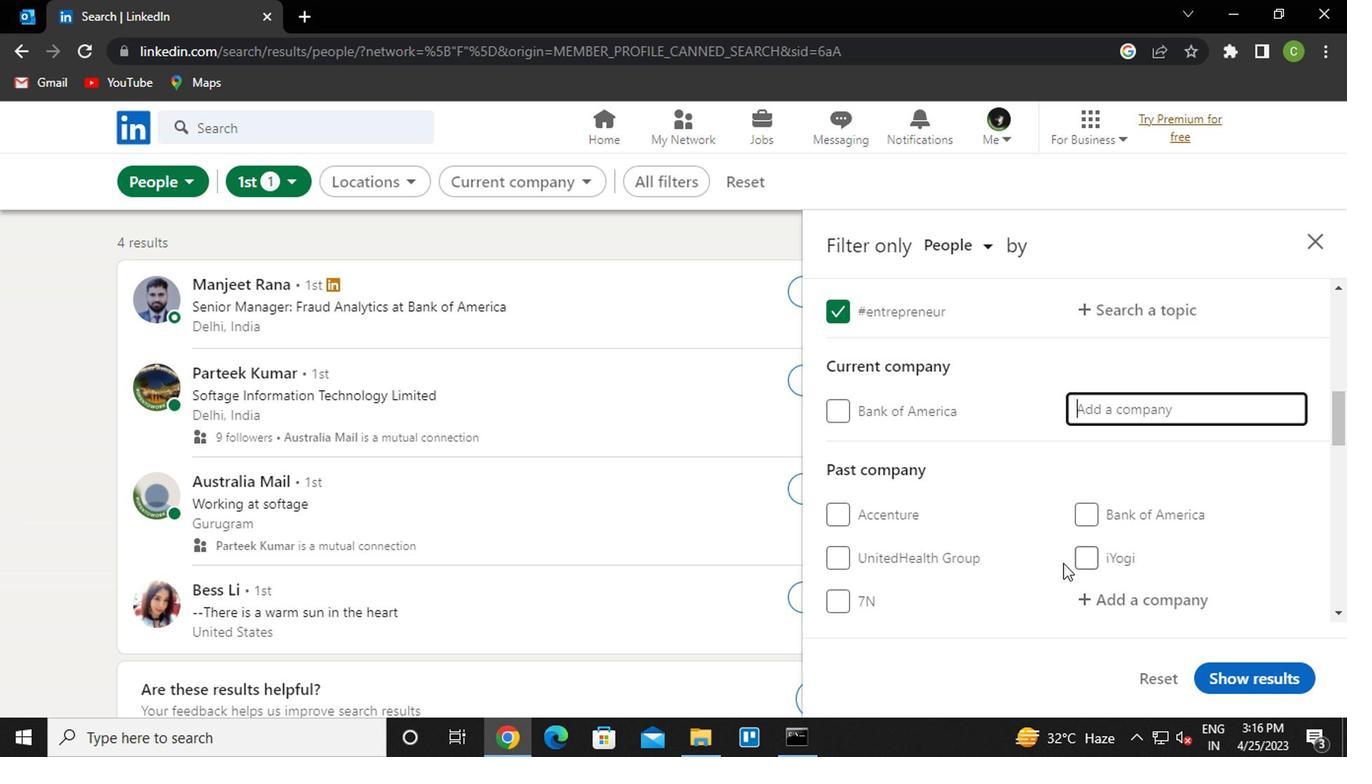 
Action: Key pressed <Key.caps_lock>a<Key.caps_lock>gilent<Key.down><Key.enter>
Screenshot: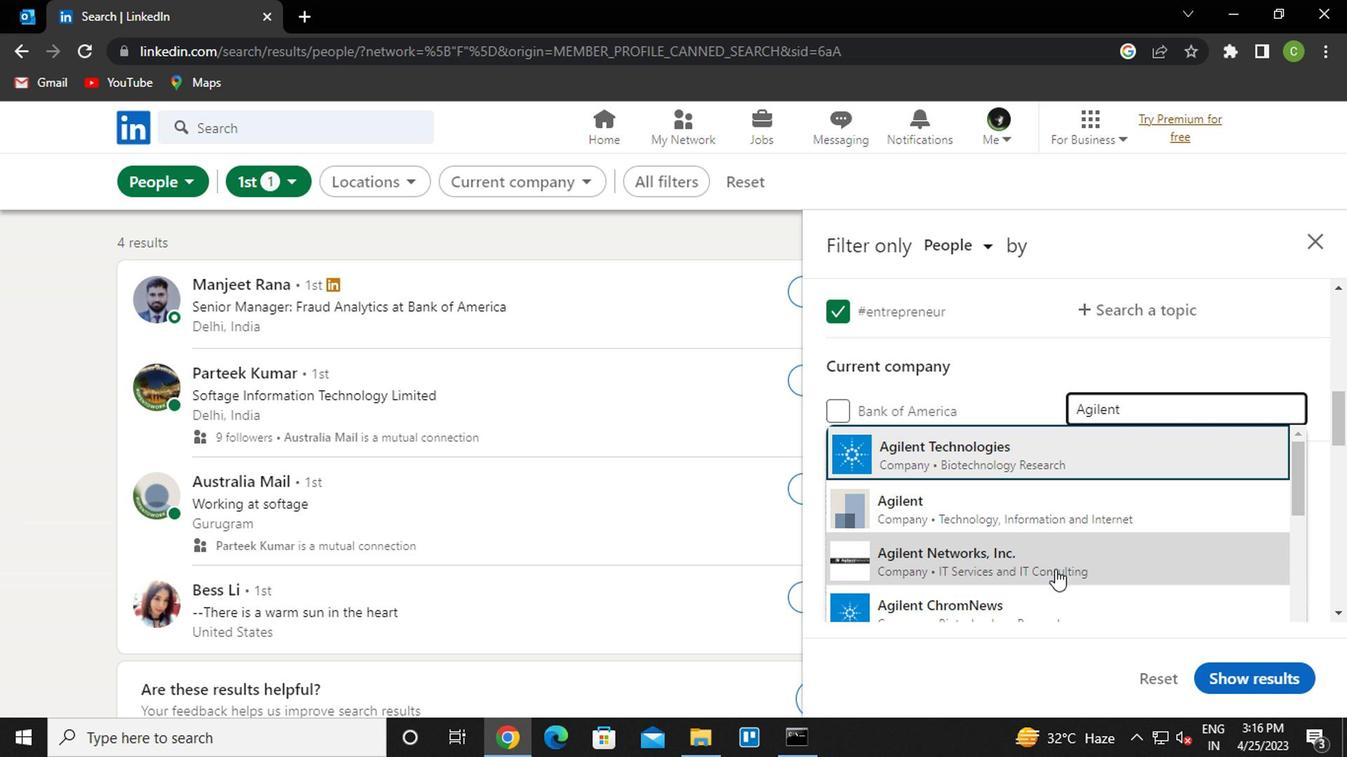 
Action: Mouse moved to (1083, 509)
Screenshot: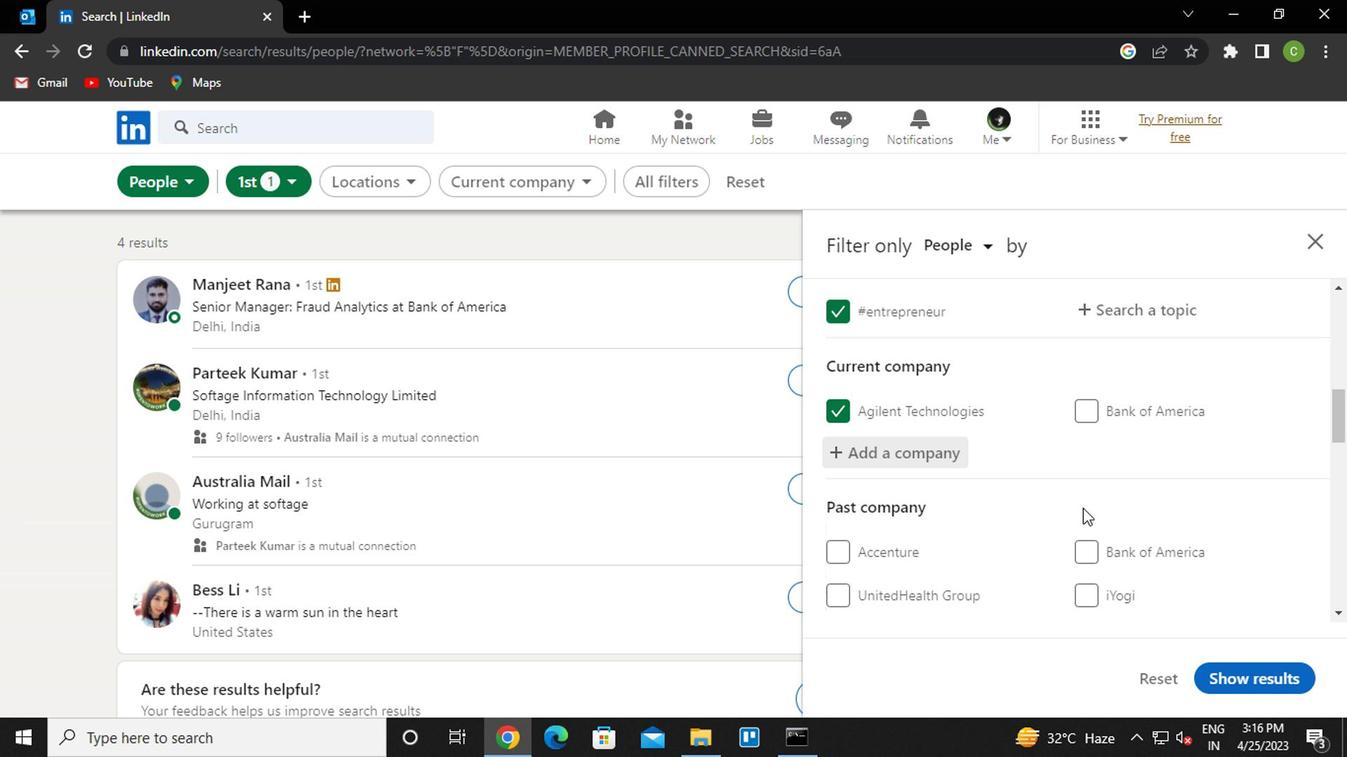 
Action: Mouse scrolled (1083, 508) with delta (0, 0)
Screenshot: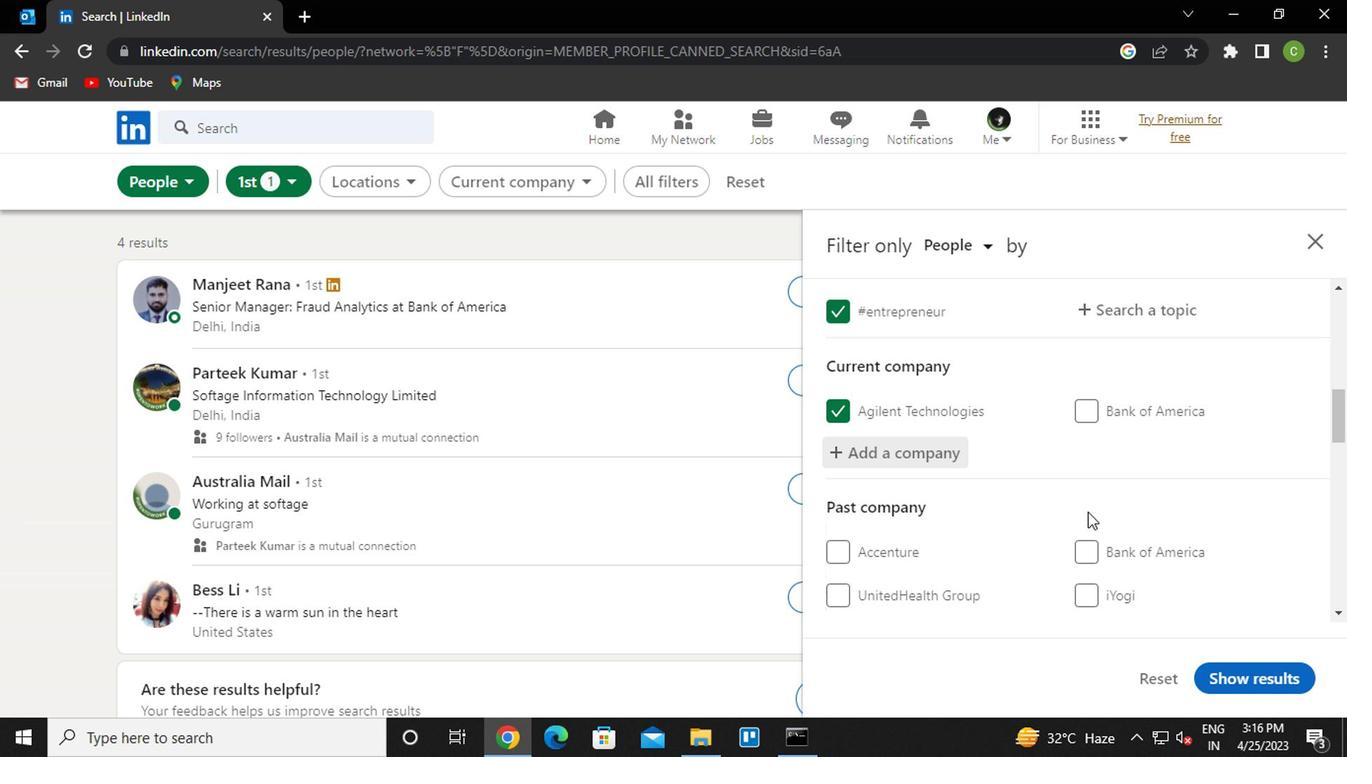 
Action: Mouse moved to (1083, 511)
Screenshot: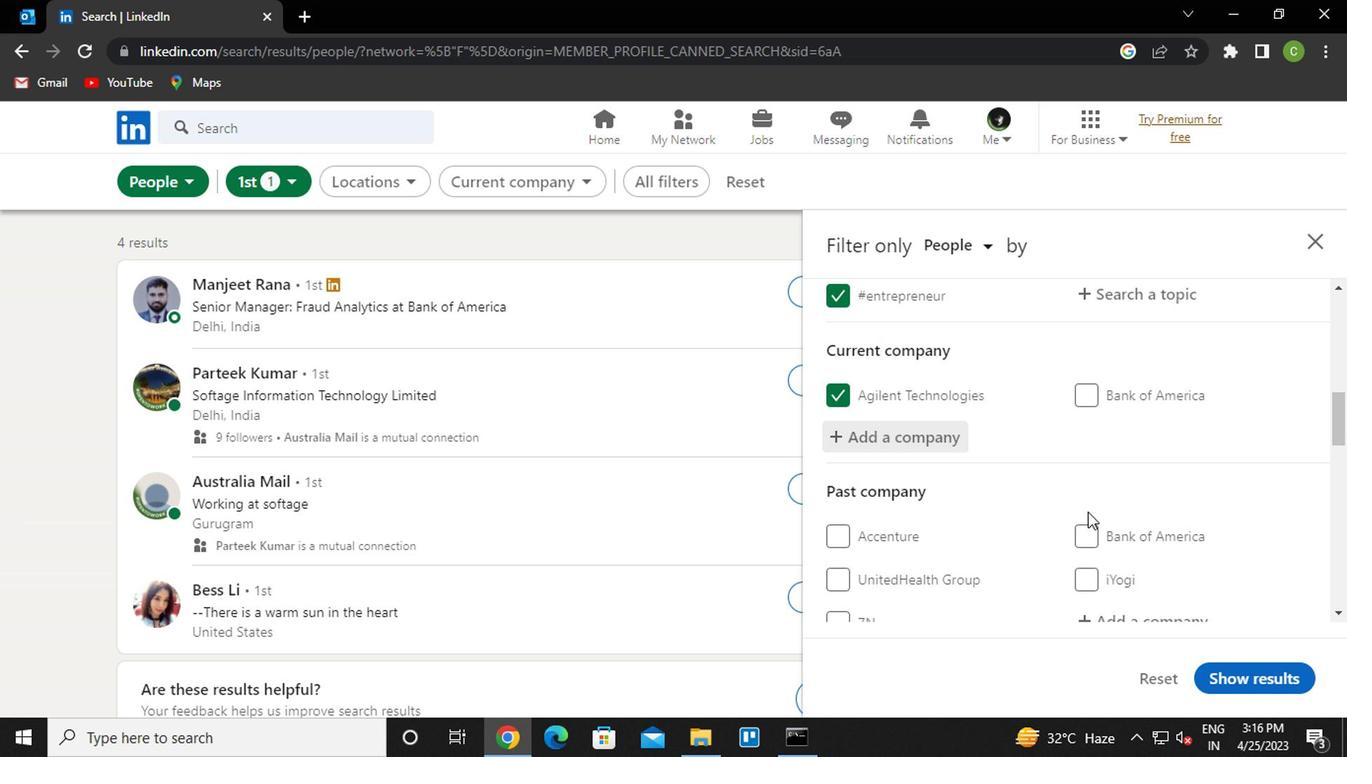 
Action: Mouse scrolled (1083, 510) with delta (0, 0)
Screenshot: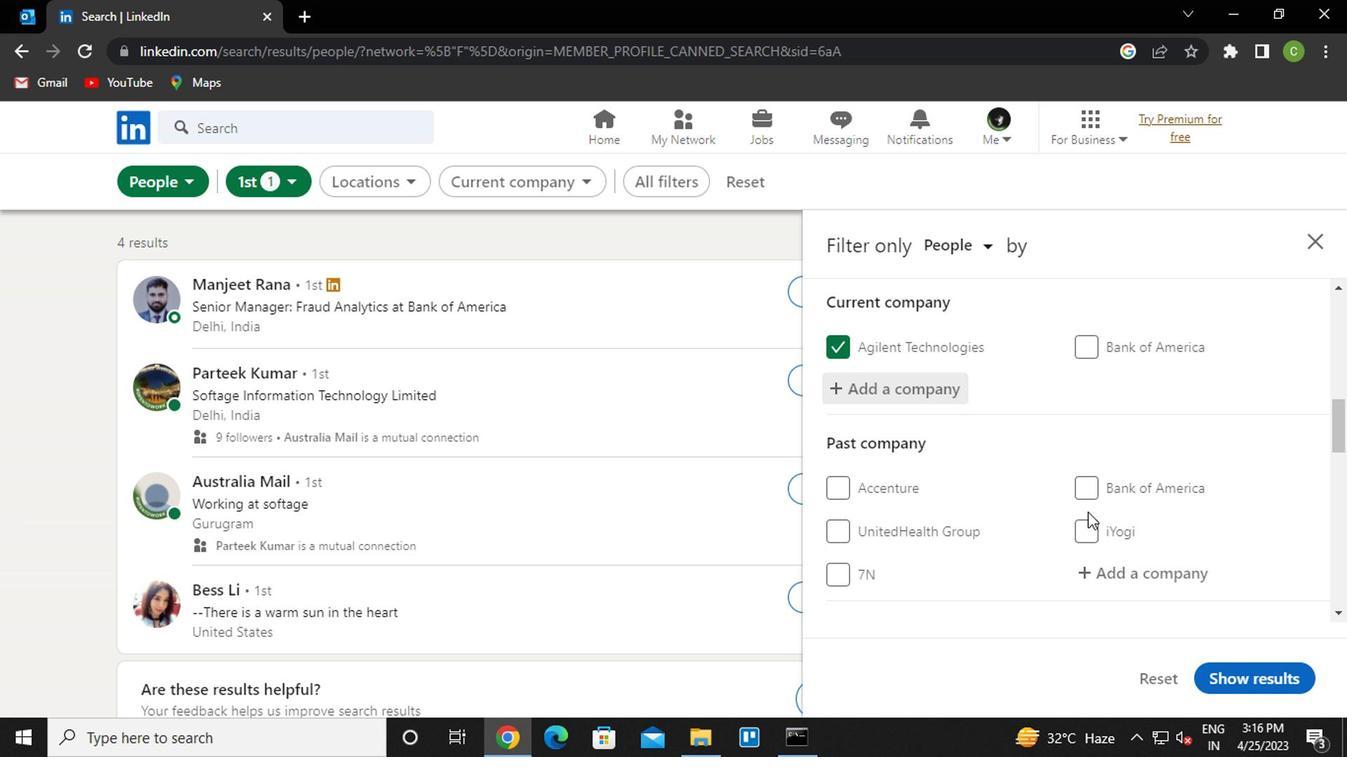 
Action: Mouse moved to (1045, 510)
Screenshot: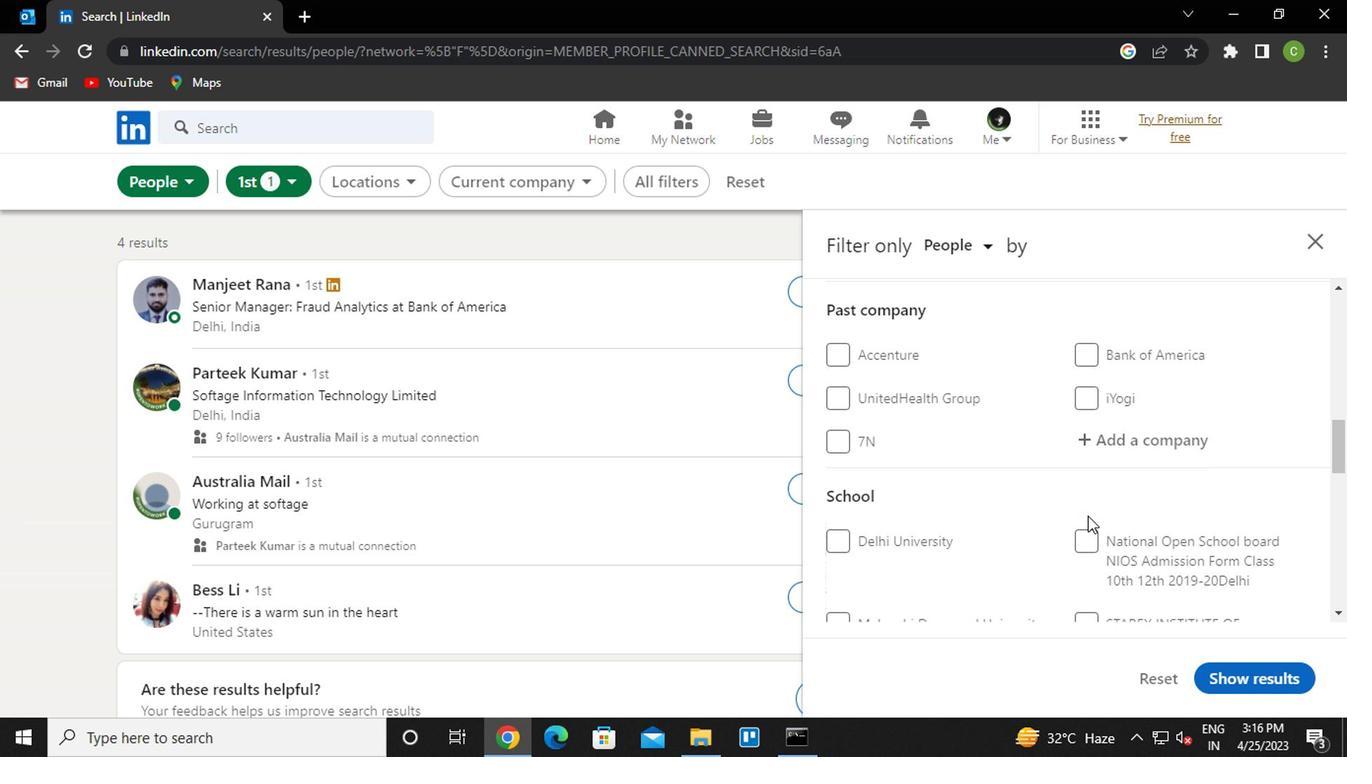 
Action: Mouse scrolled (1045, 509) with delta (0, -1)
Screenshot: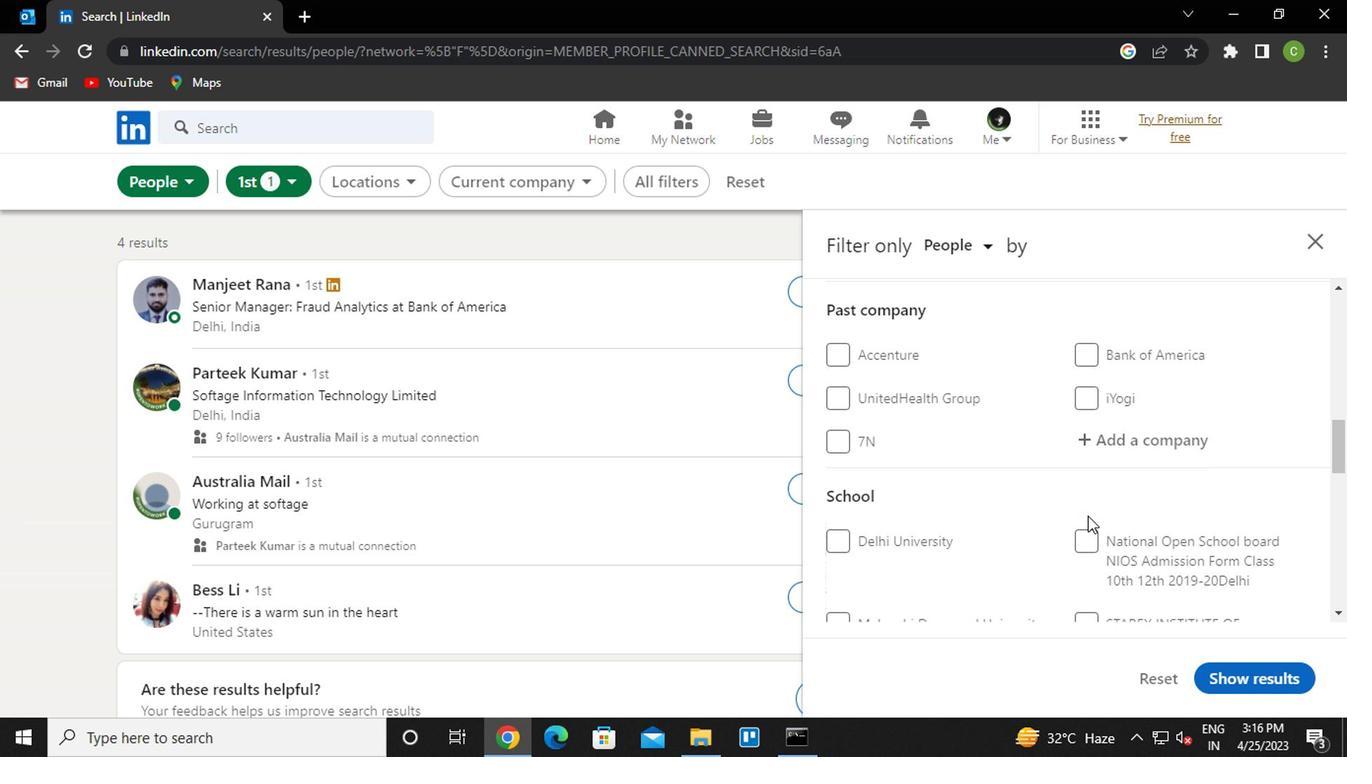 
Action: Mouse moved to (1036, 507)
Screenshot: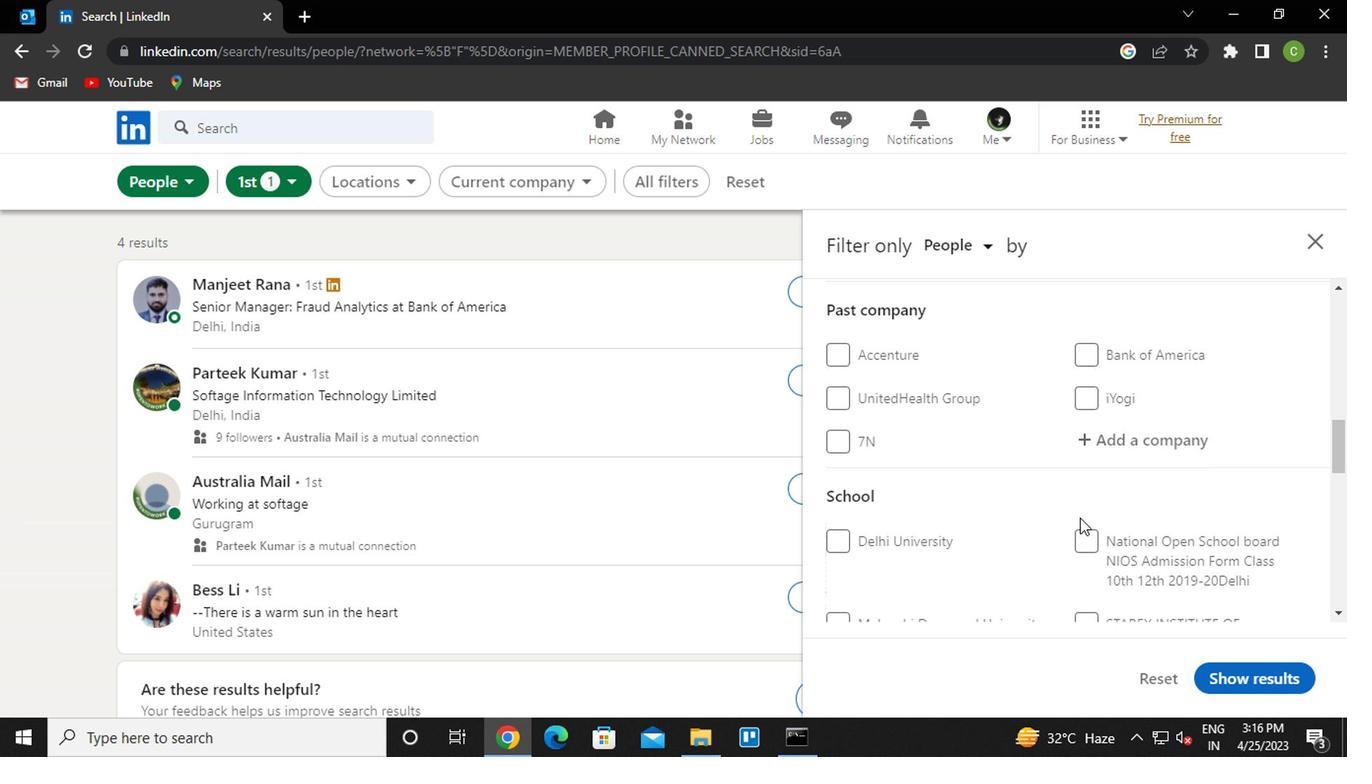
Action: Mouse scrolled (1036, 506) with delta (0, 0)
Screenshot: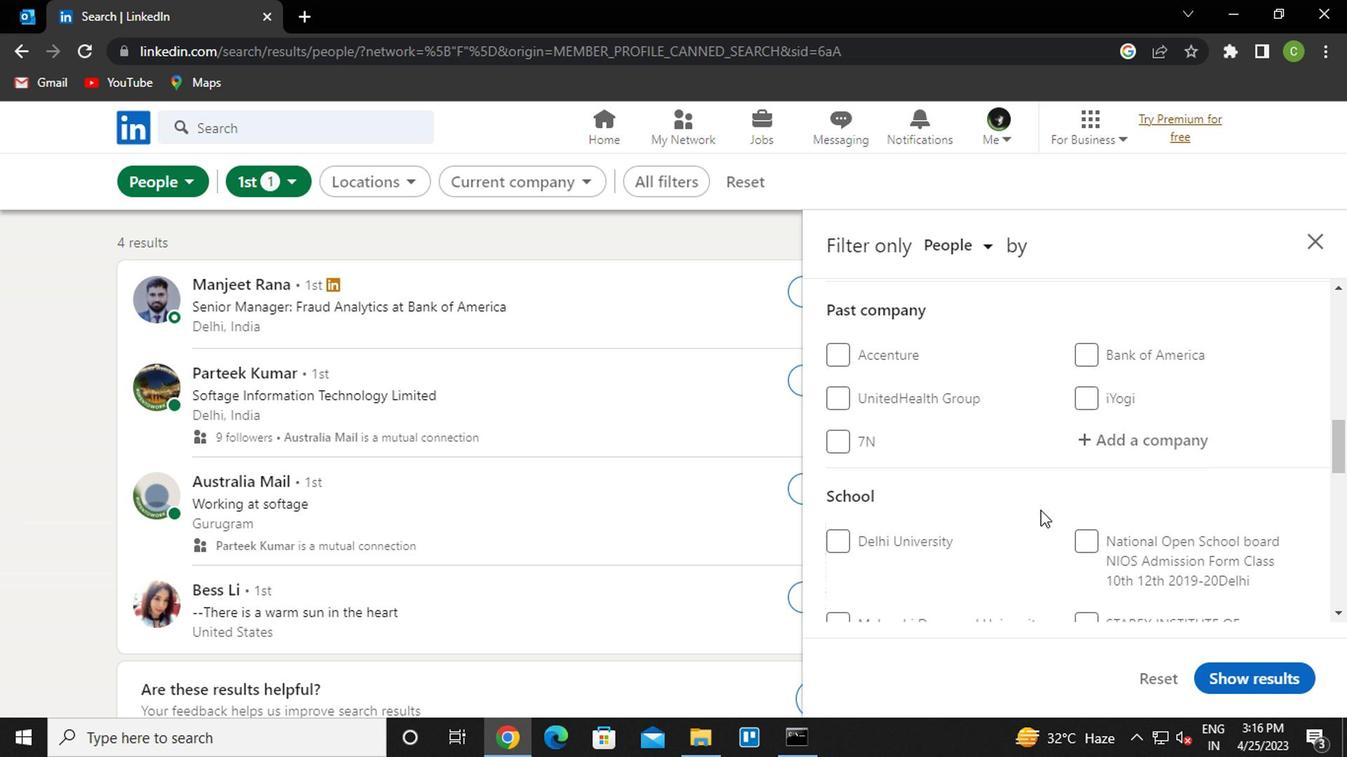 
Action: Mouse moved to (892, 494)
Screenshot: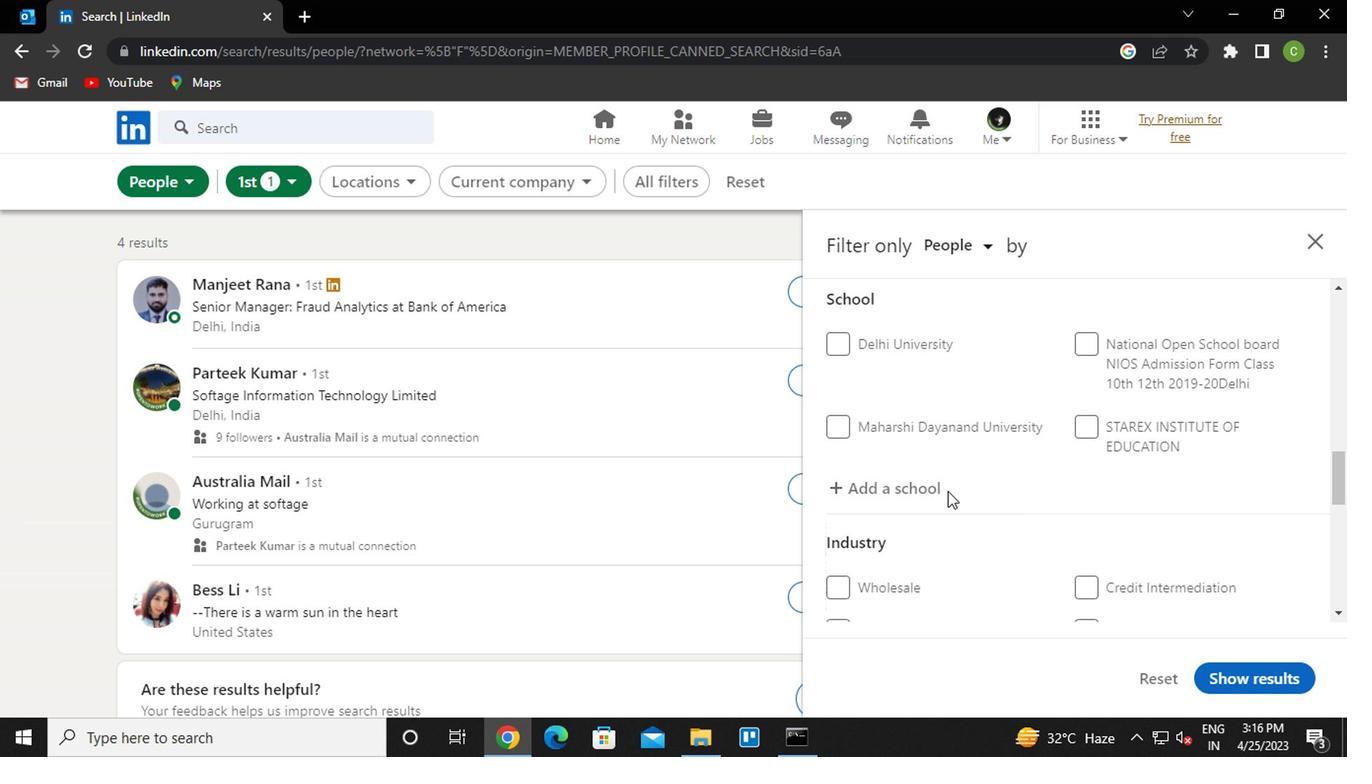 
Action: Mouse pressed left at (892, 494)
Screenshot: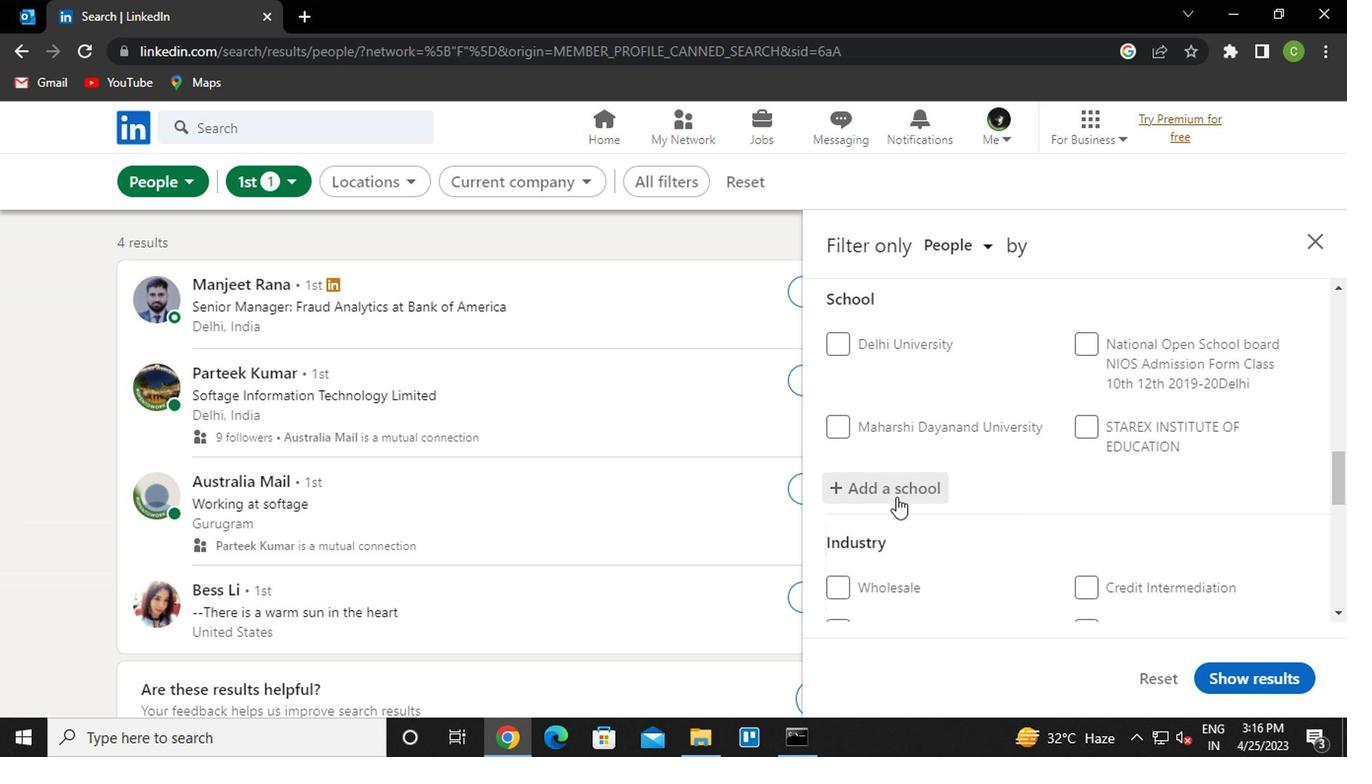 
Action: Key pressed <Key.caps_lock>r<Key.caps_lock>ajagiri<Key.down><Key.enter>
Screenshot: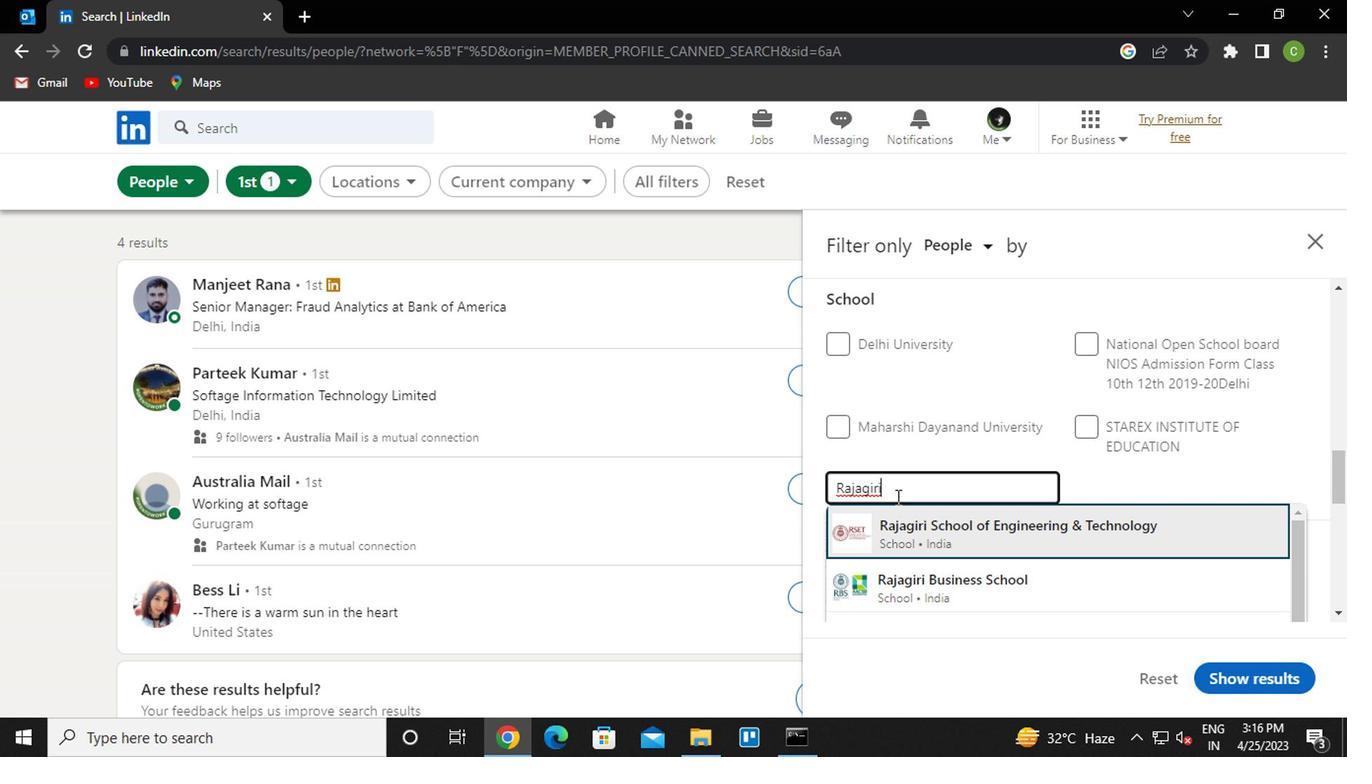 
Action: Mouse moved to (889, 496)
Screenshot: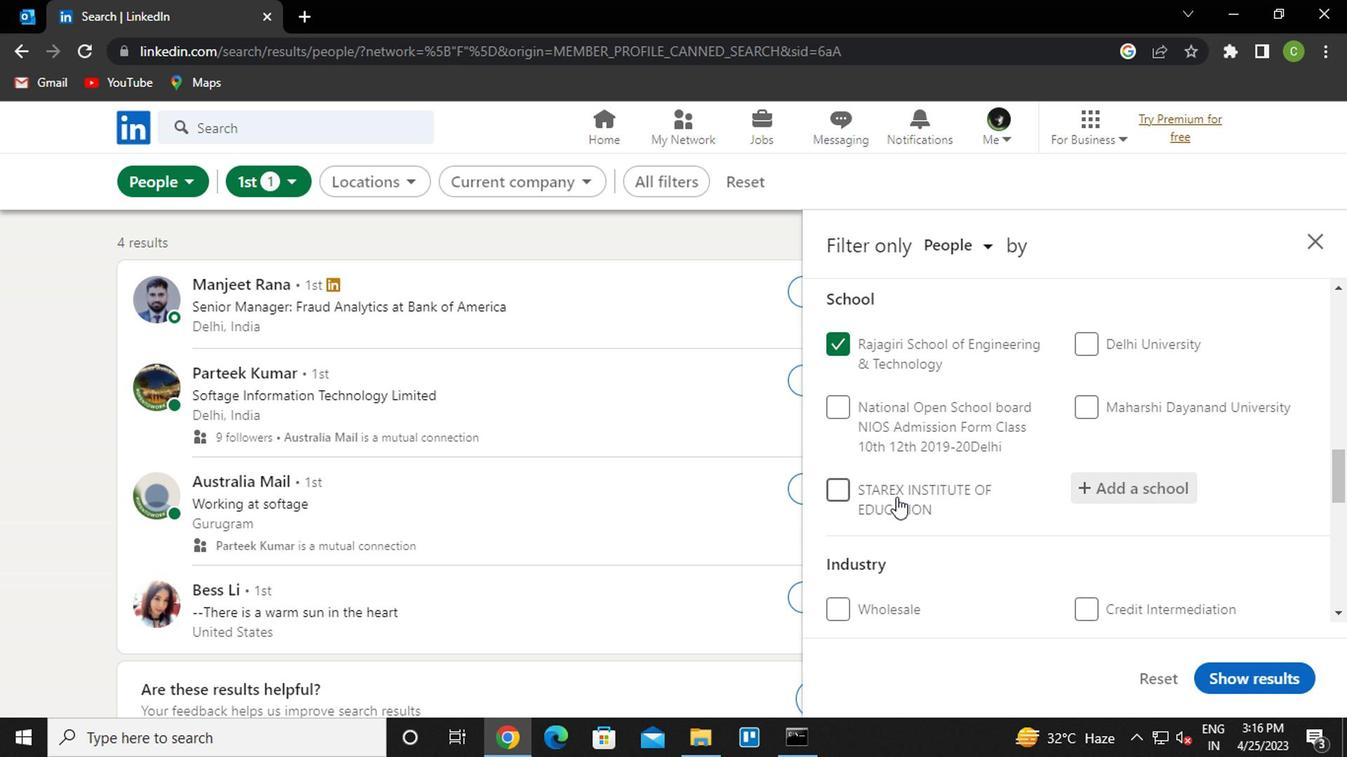 
Action: Mouse scrolled (889, 496) with delta (0, 0)
Screenshot: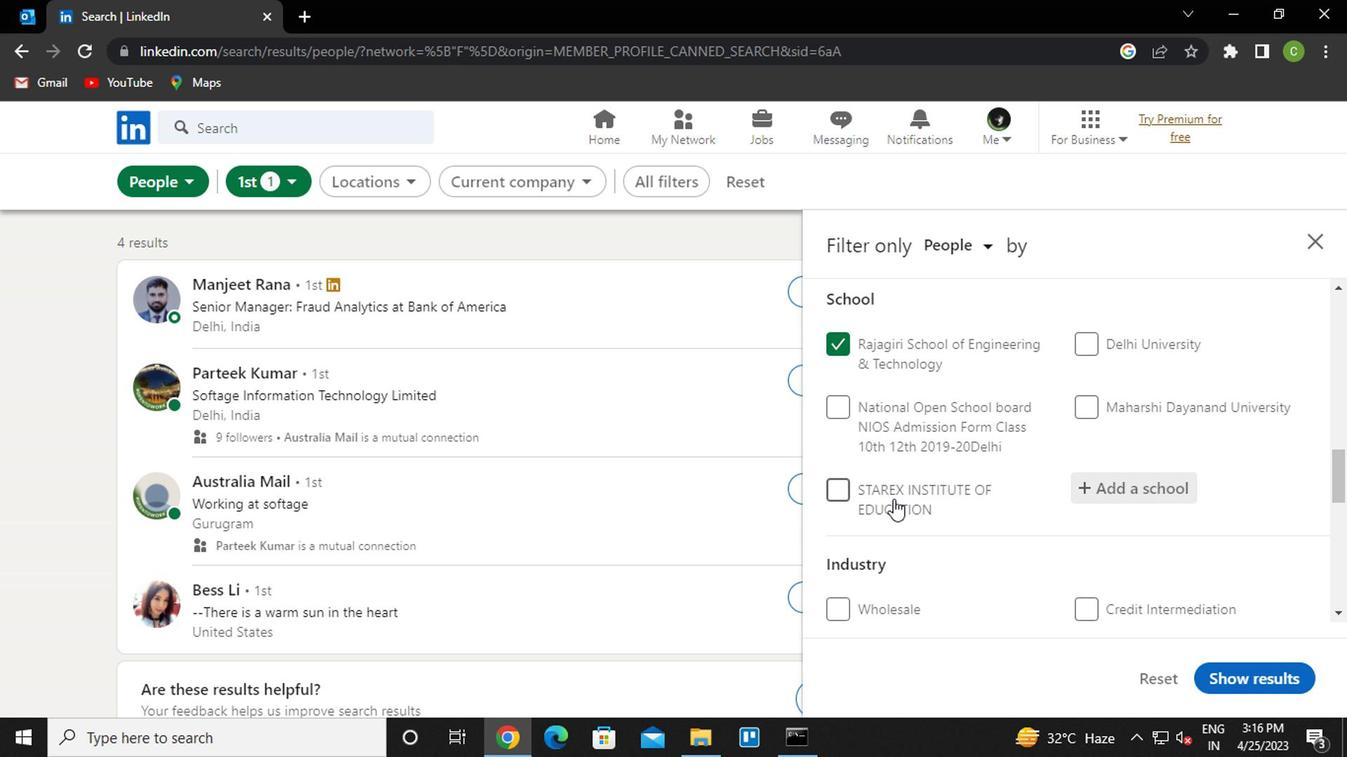 
Action: Mouse moved to (885, 501)
Screenshot: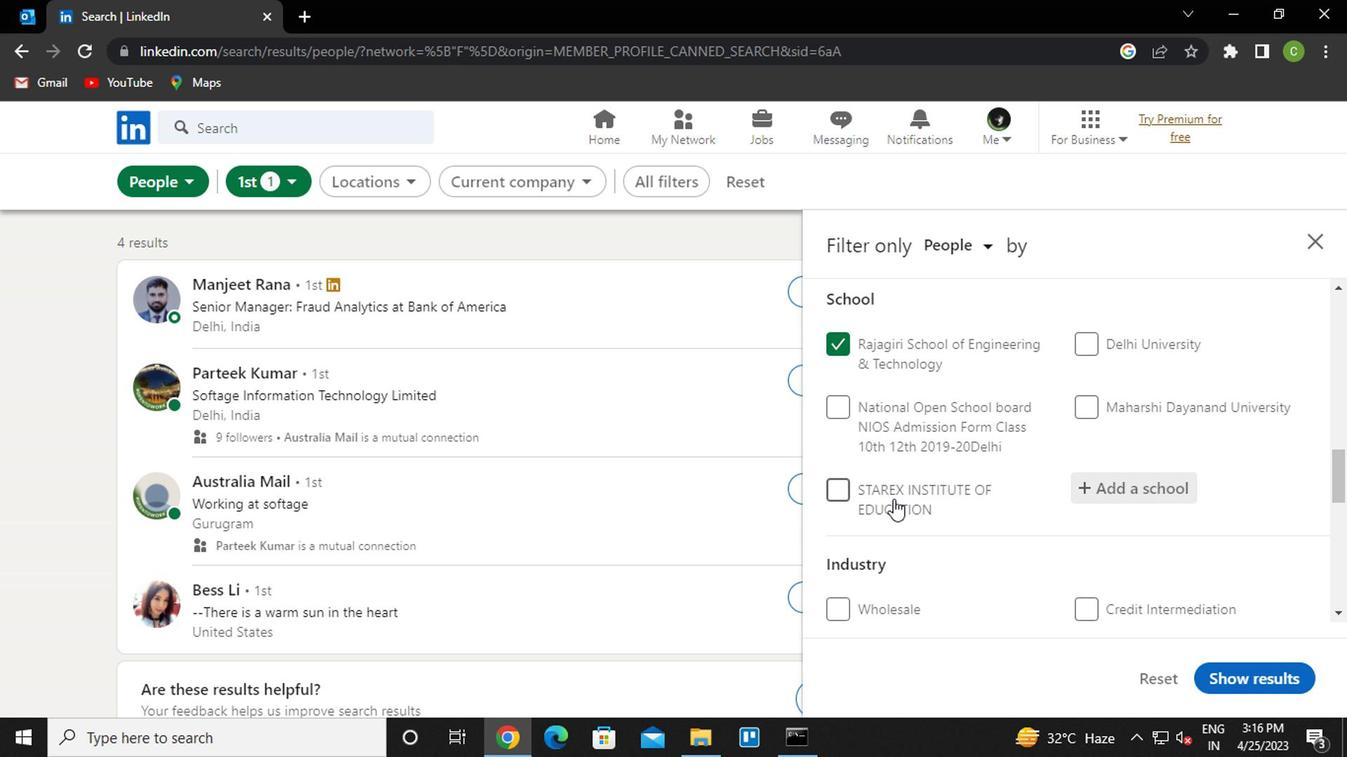 
Action: Mouse scrolled (885, 499) with delta (0, -1)
Screenshot: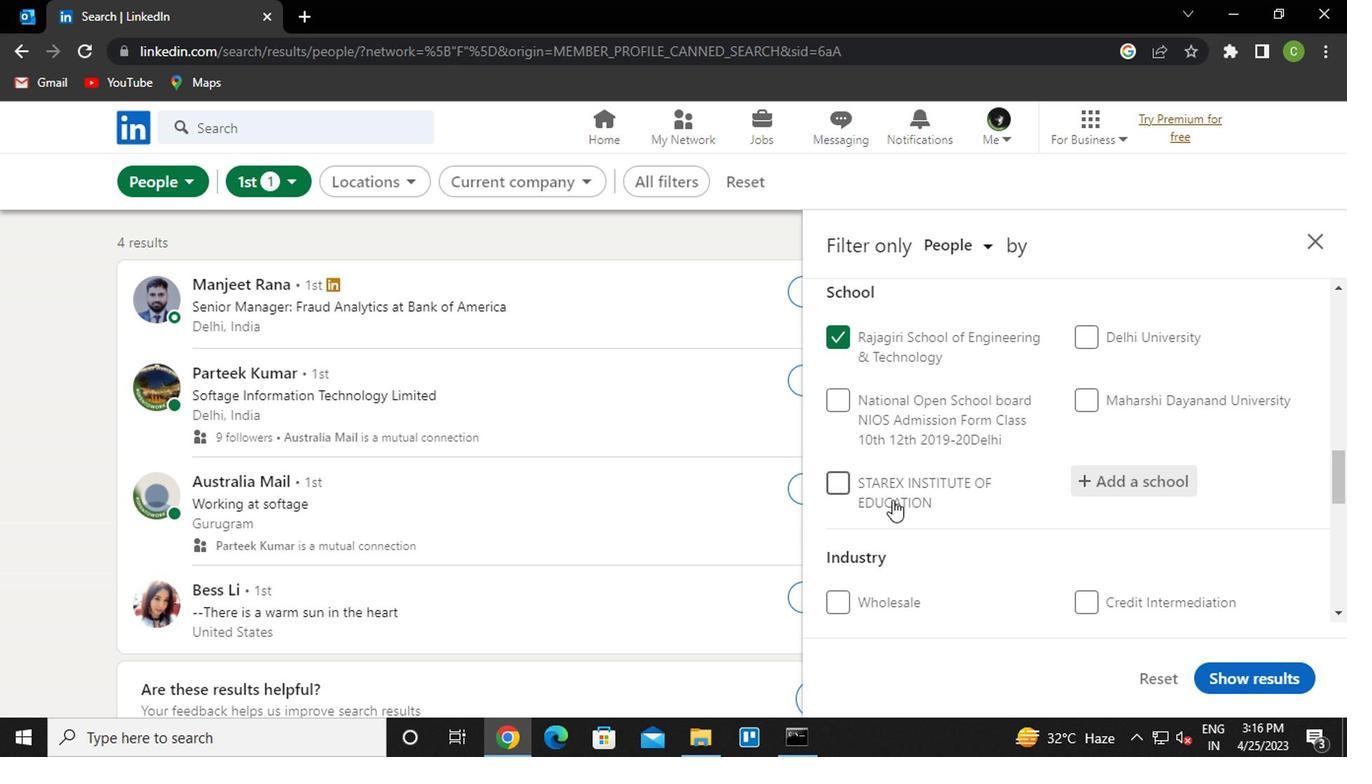 
Action: Mouse moved to (888, 501)
Screenshot: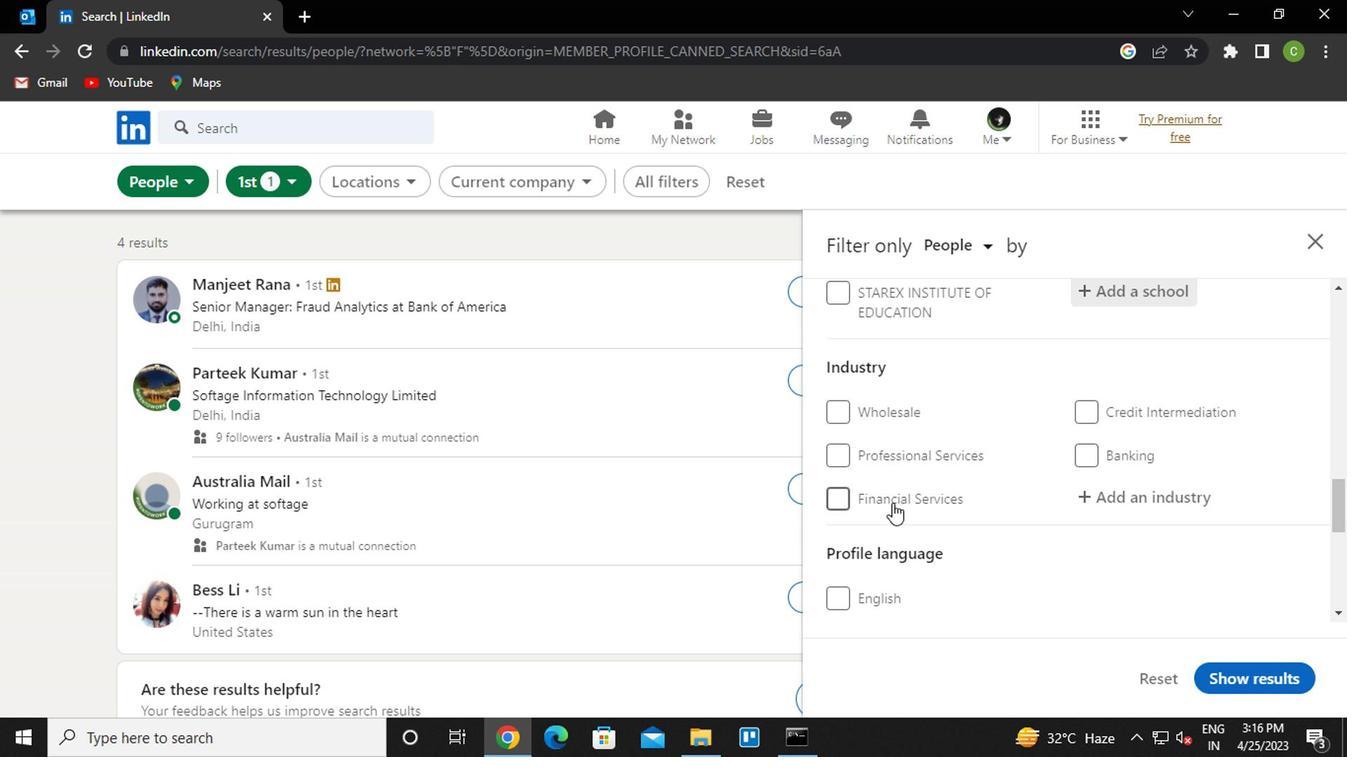 
Action: Mouse scrolled (888, 499) with delta (0, -1)
Screenshot: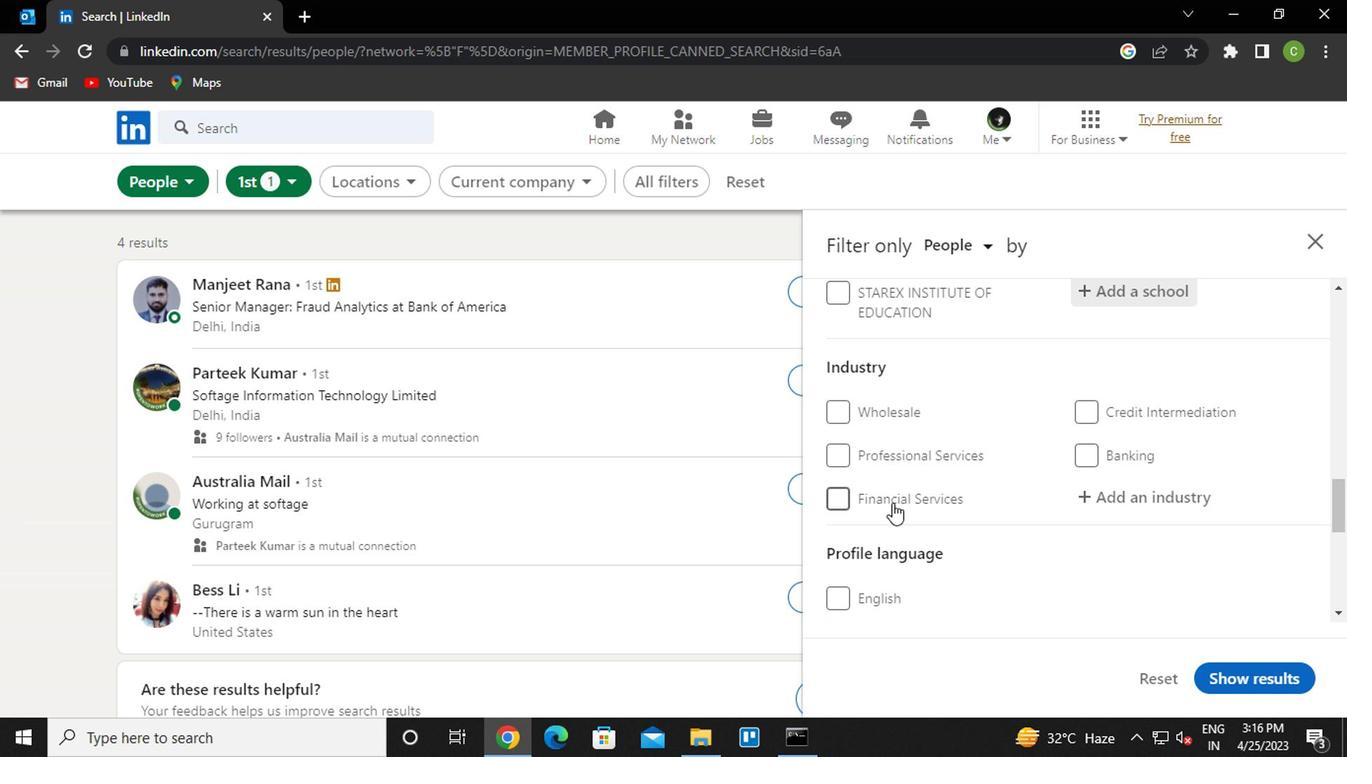 
Action: Mouse moved to (1136, 399)
Screenshot: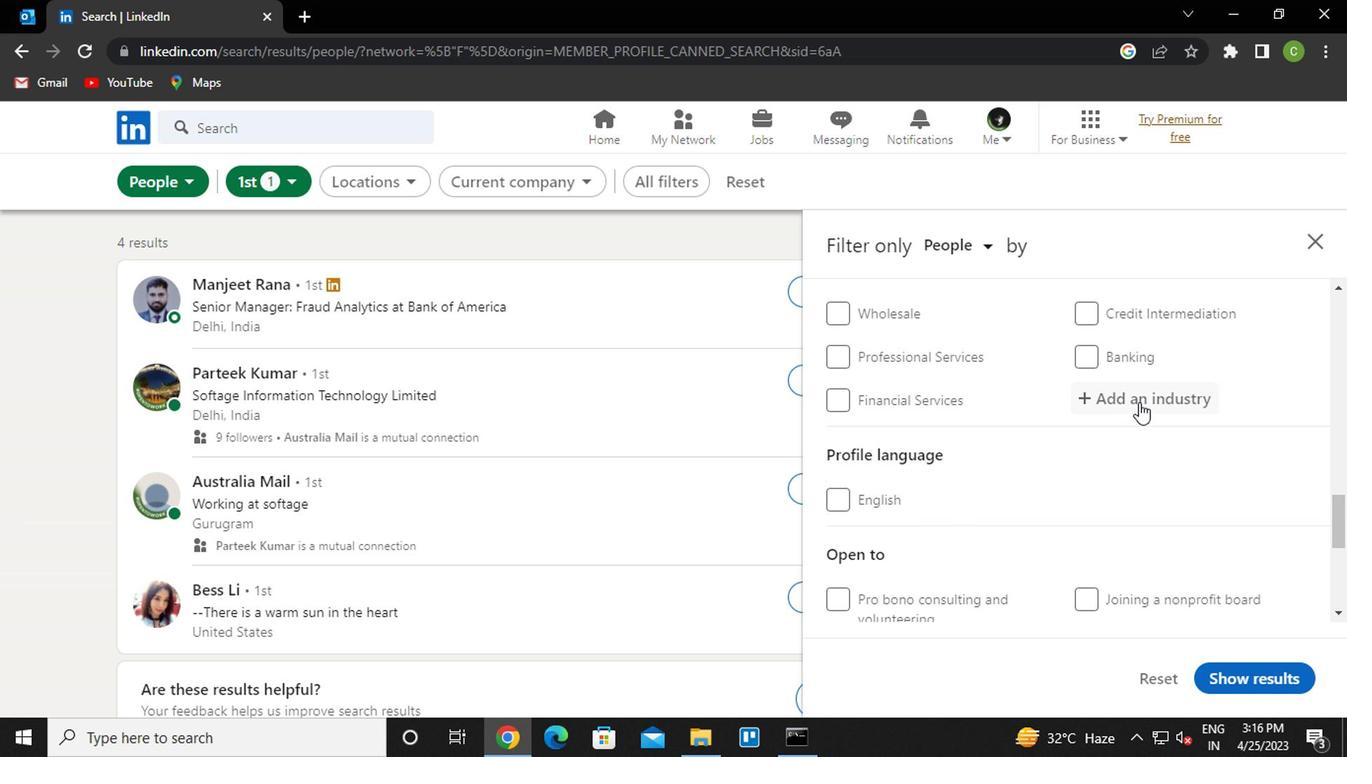 
Action: Mouse pressed left at (1136, 399)
Screenshot: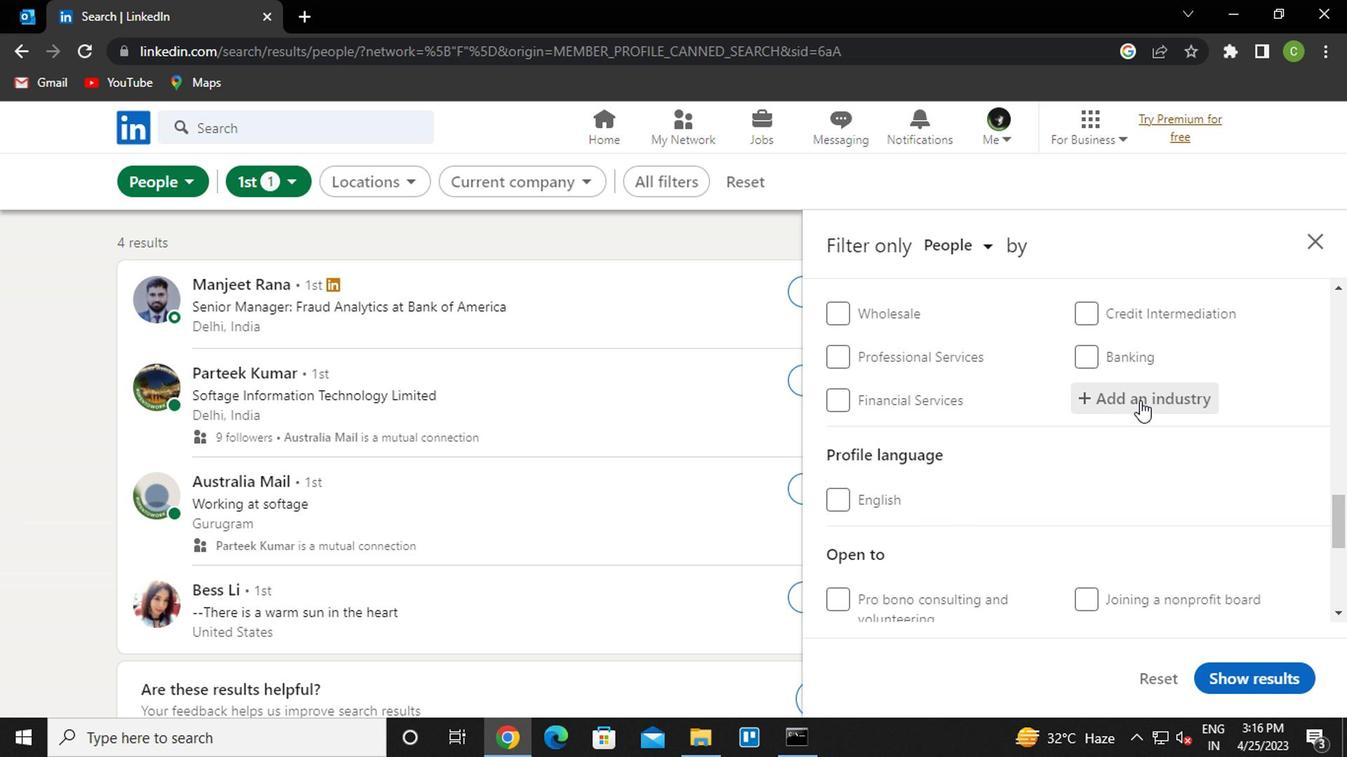 
Action: Mouse moved to (1124, 418)
Screenshot: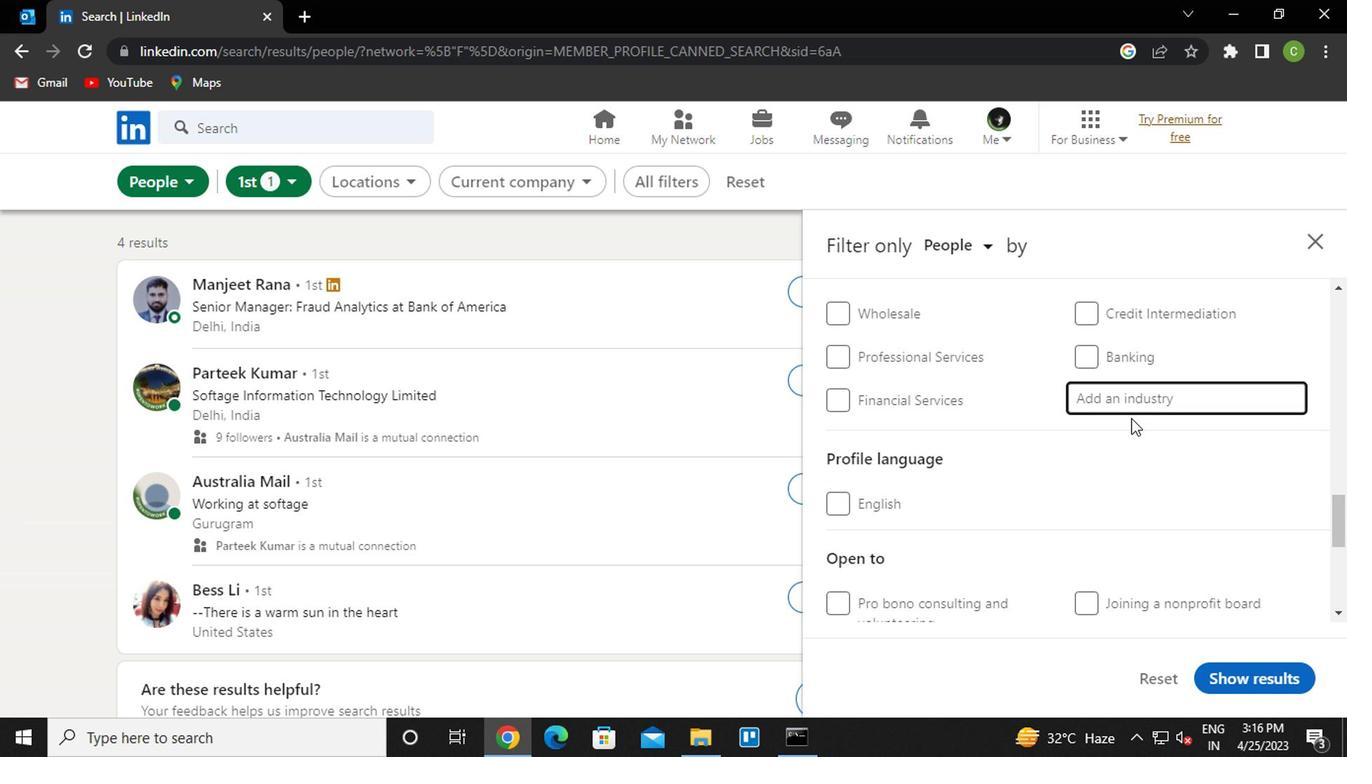 
Action: Key pressed <Key.caps_lock>hvac<Key.down><Key.enter>
Screenshot: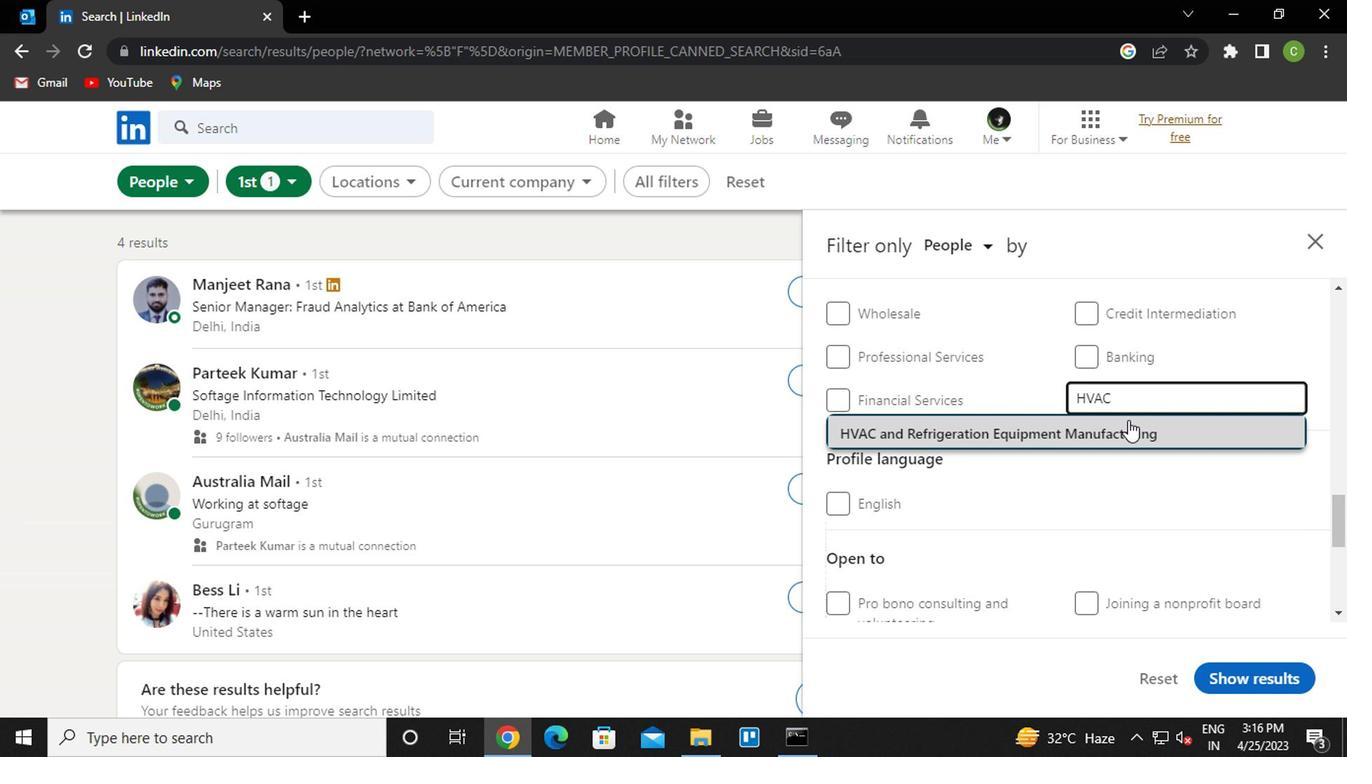 
Action: Mouse moved to (1002, 494)
Screenshot: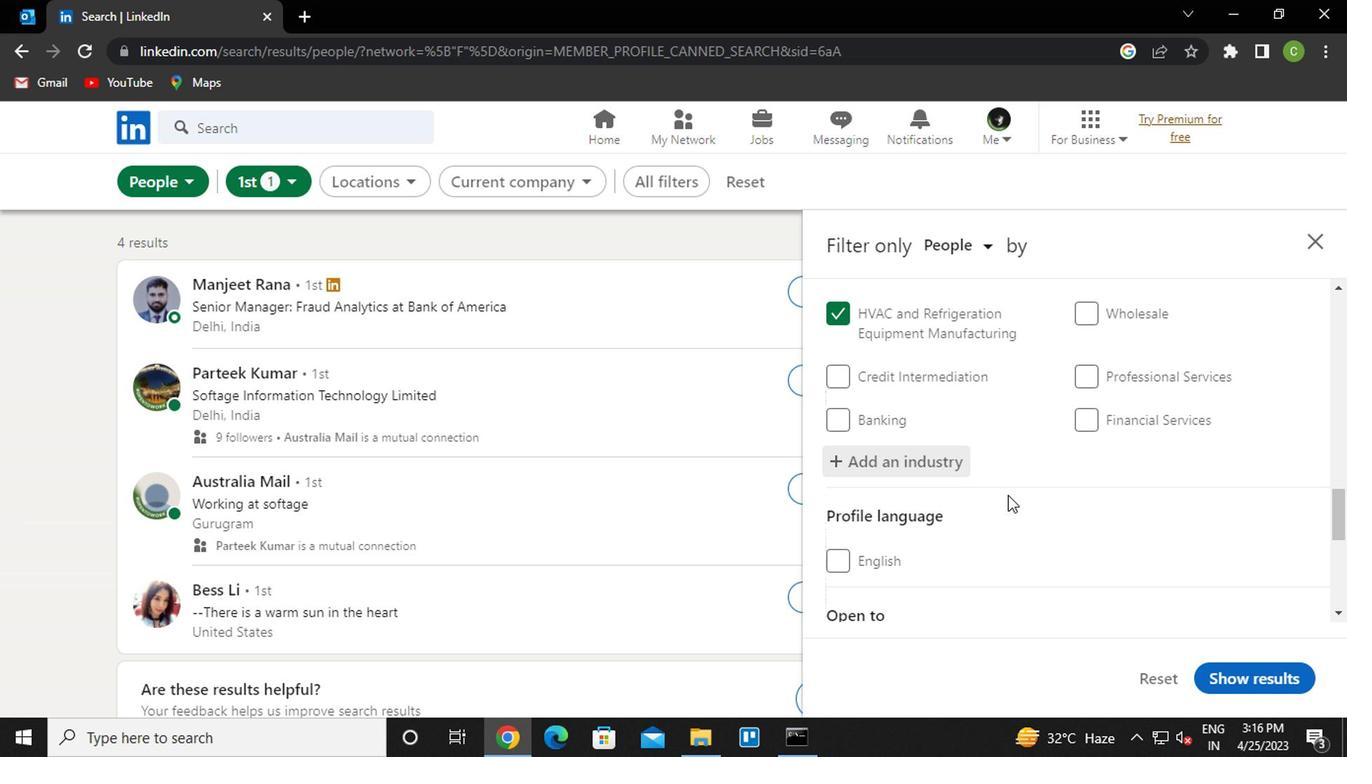 
Action: Mouse scrolled (1002, 493) with delta (0, 0)
Screenshot: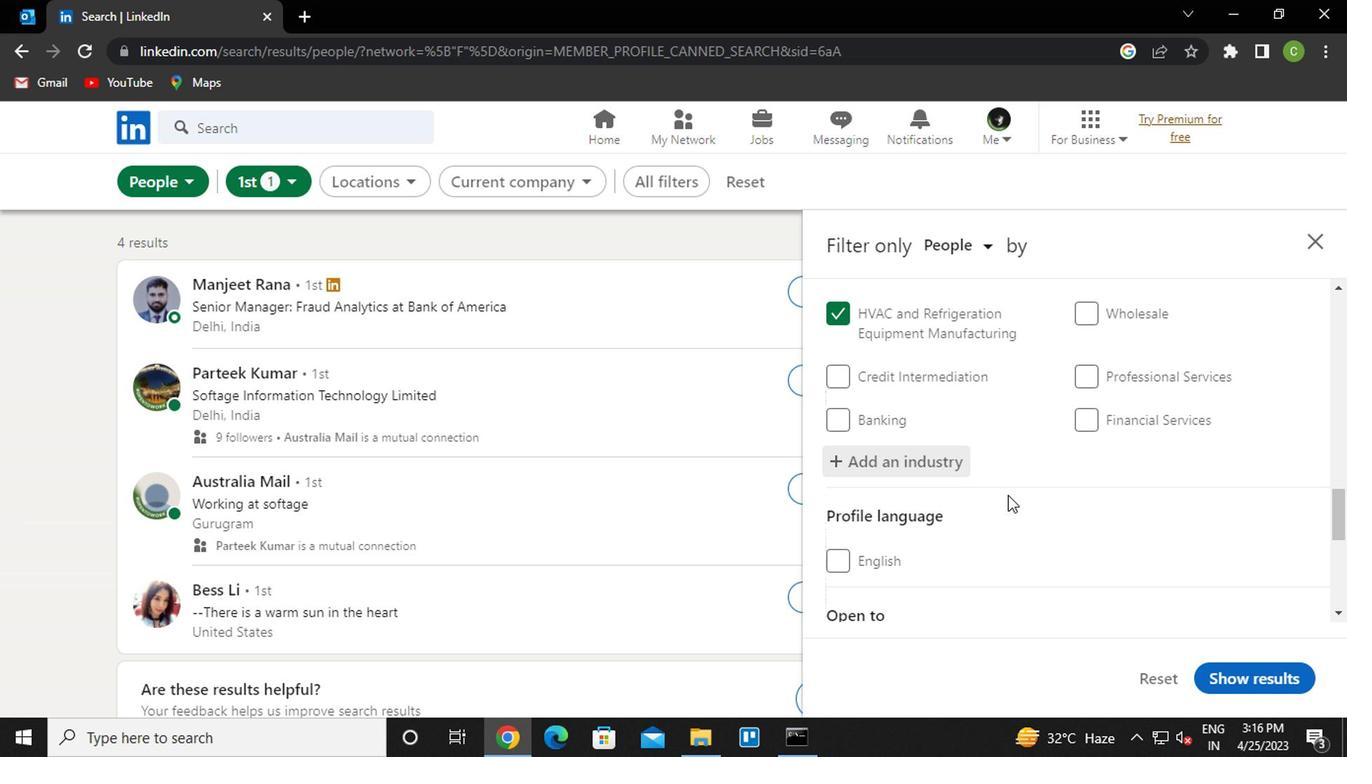
Action: Mouse moved to (1000, 506)
Screenshot: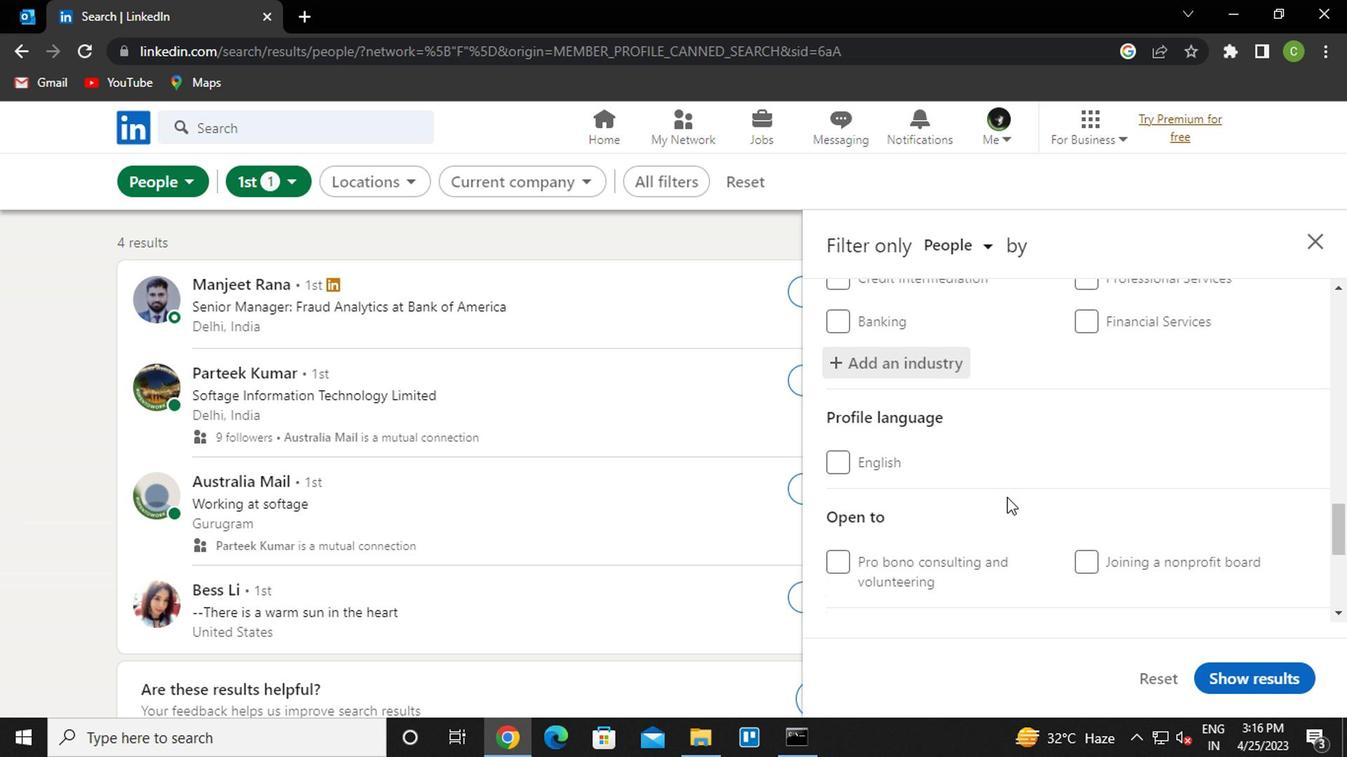 
Action: Mouse scrolled (1000, 504) with delta (0, -1)
Screenshot: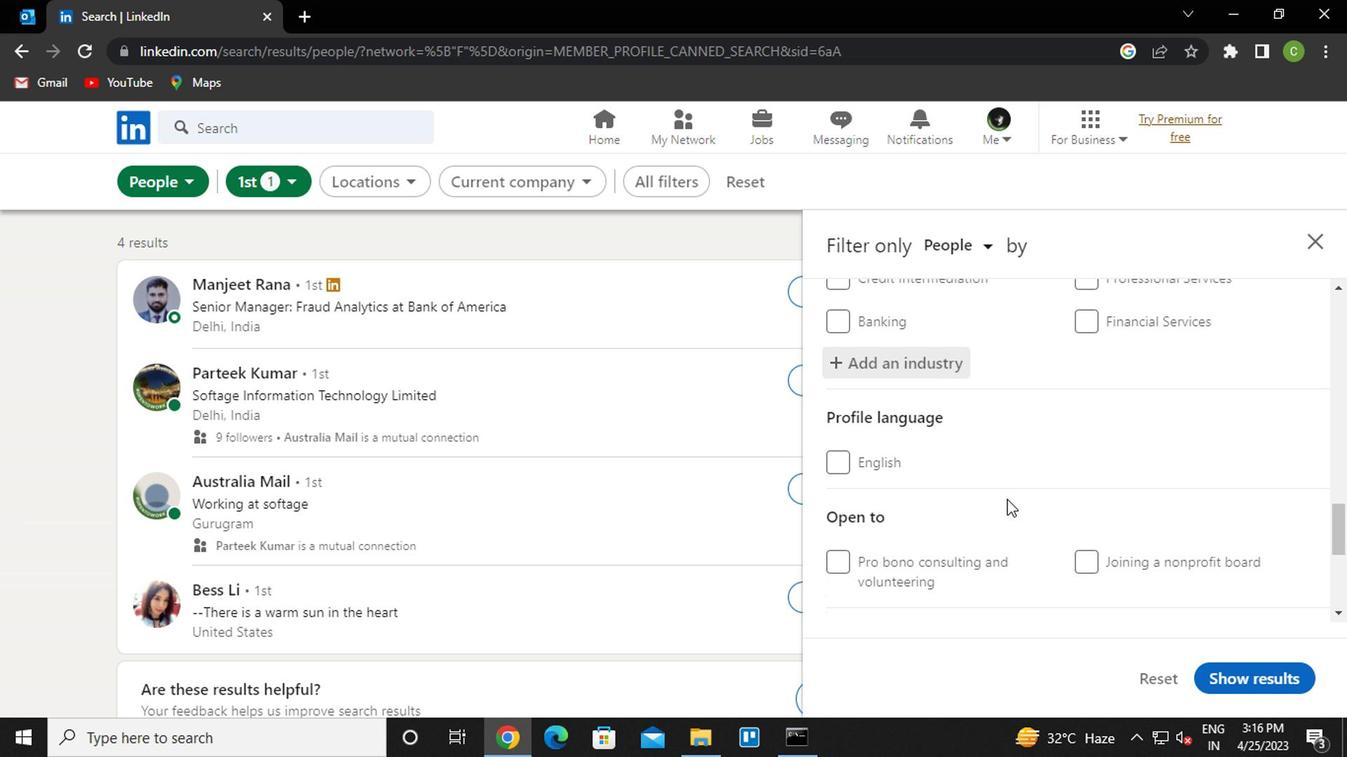 
Action: Mouse moved to (984, 529)
Screenshot: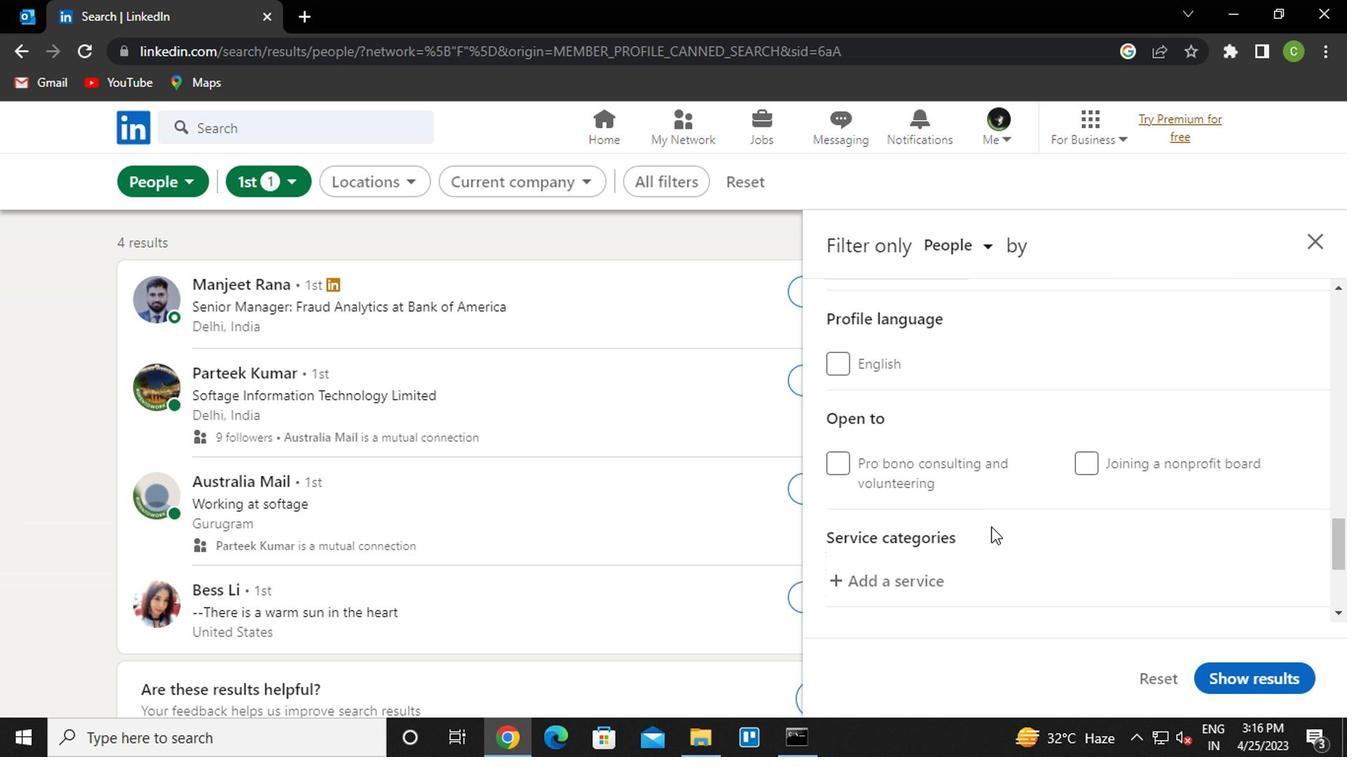 
Action: Mouse scrolled (984, 529) with delta (0, 0)
Screenshot: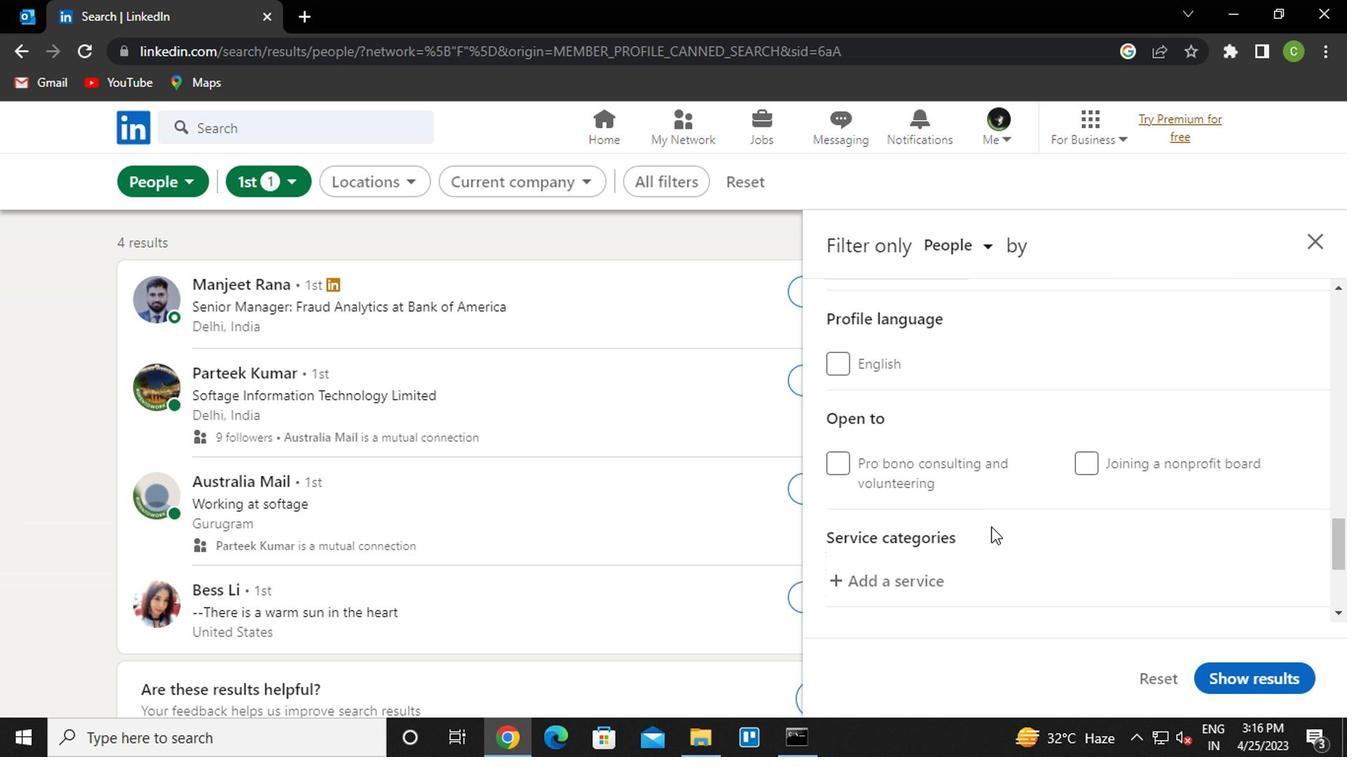 
Action: Mouse moved to (980, 537)
Screenshot: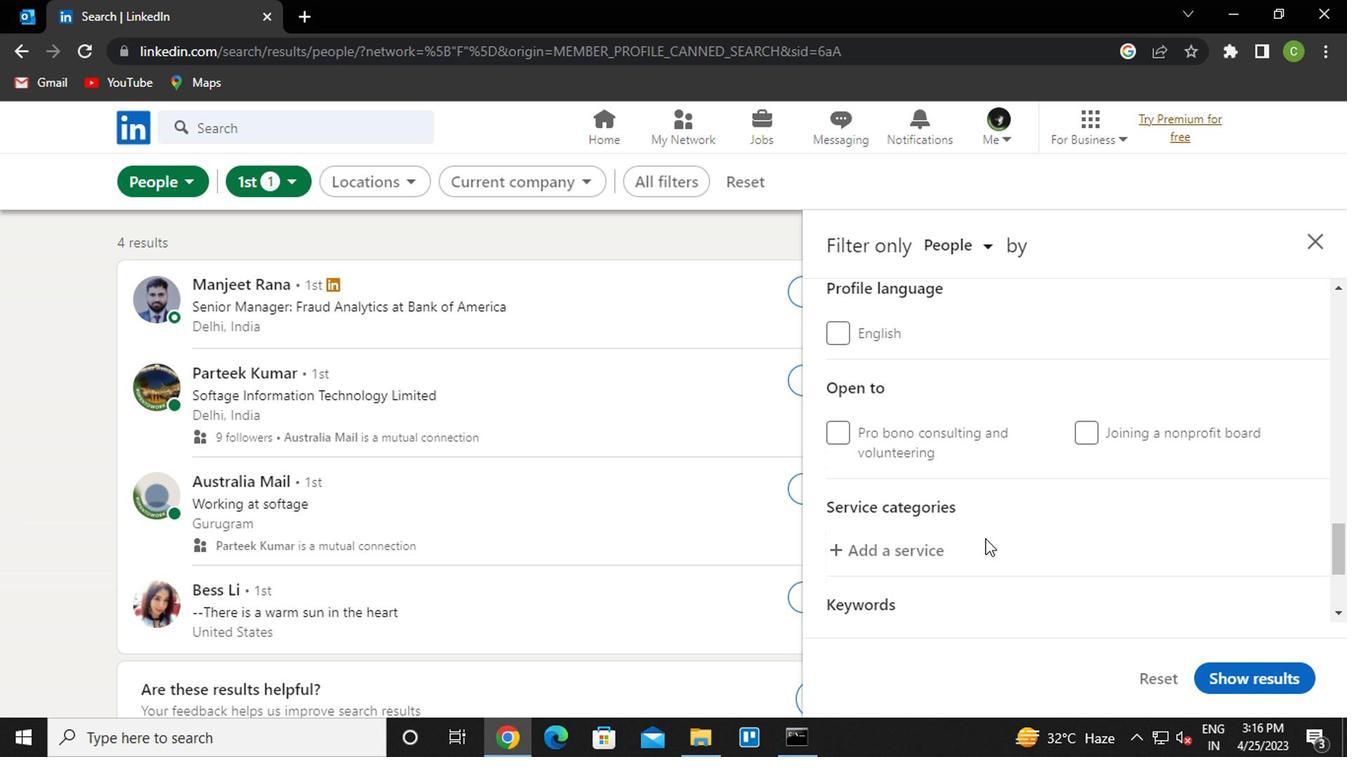 
Action: Mouse scrolled (980, 536) with delta (0, 0)
Screenshot: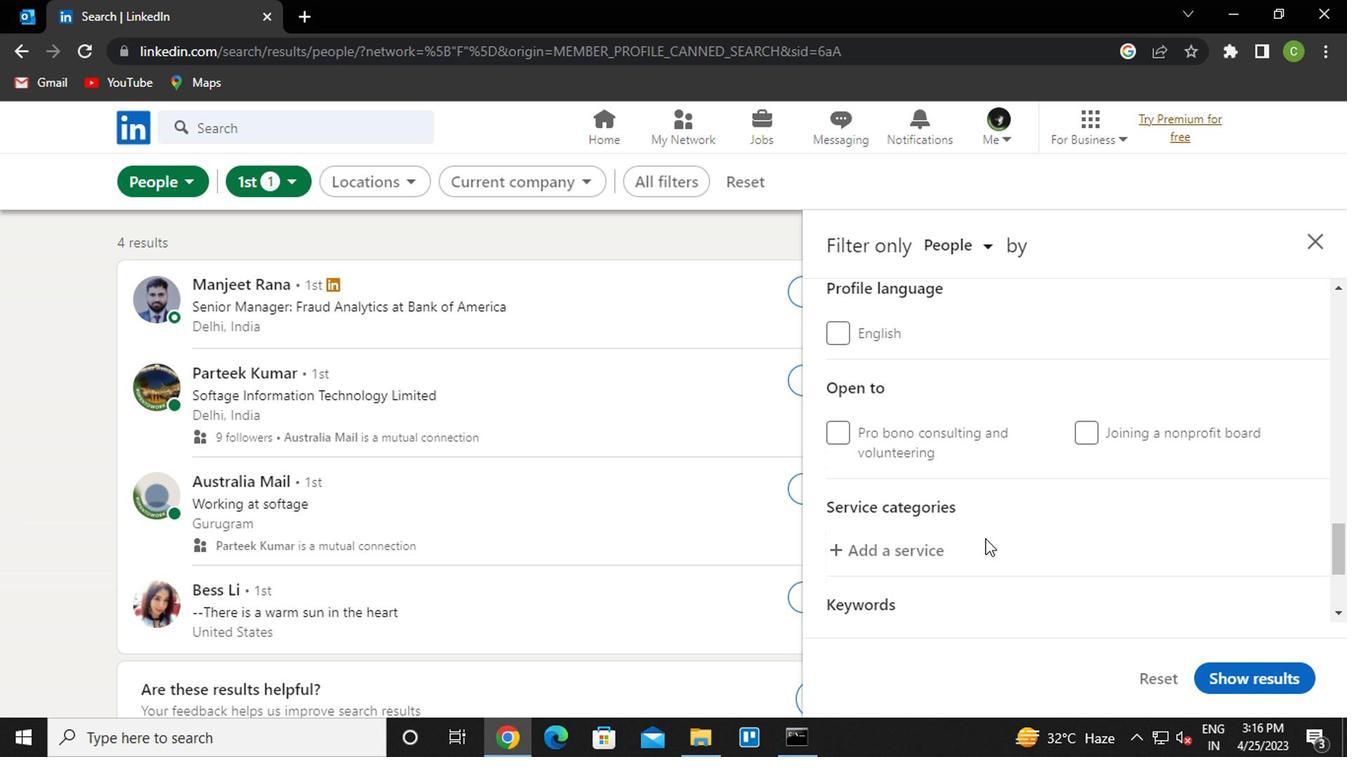 
Action: Mouse moved to (885, 373)
Screenshot: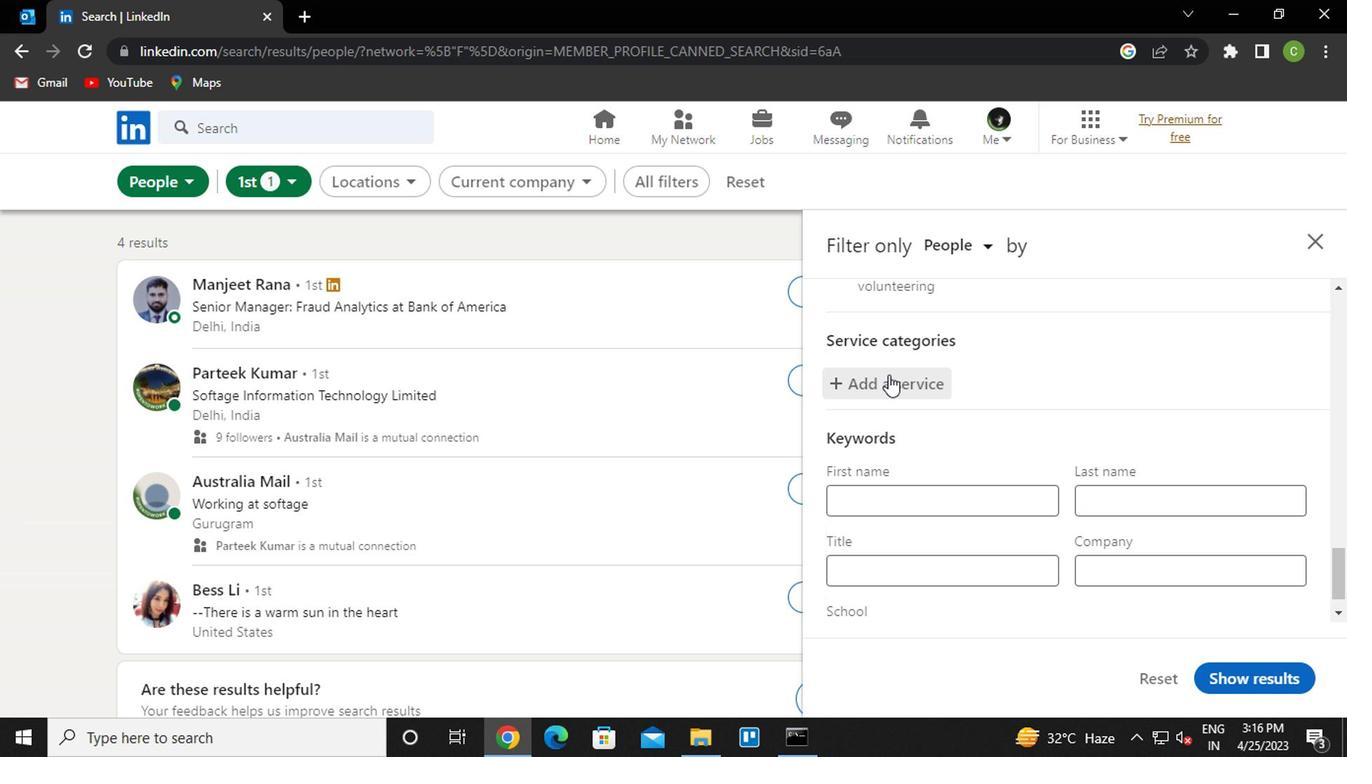
Action: Mouse pressed left at (885, 373)
Screenshot: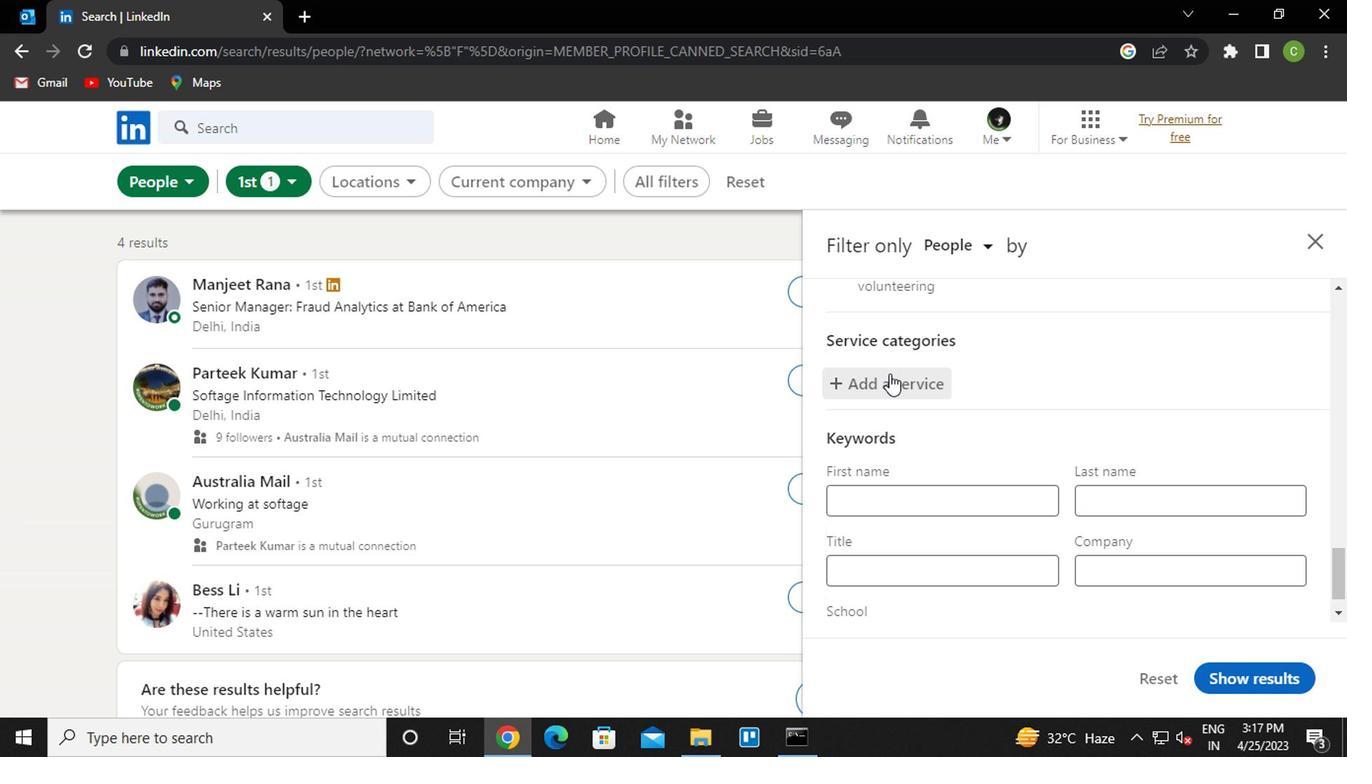
Action: Key pressed <Key.caps_lock><Key.caps_lock>r<Key.caps_lock>esume<Key.down><Key.enter>
Screenshot: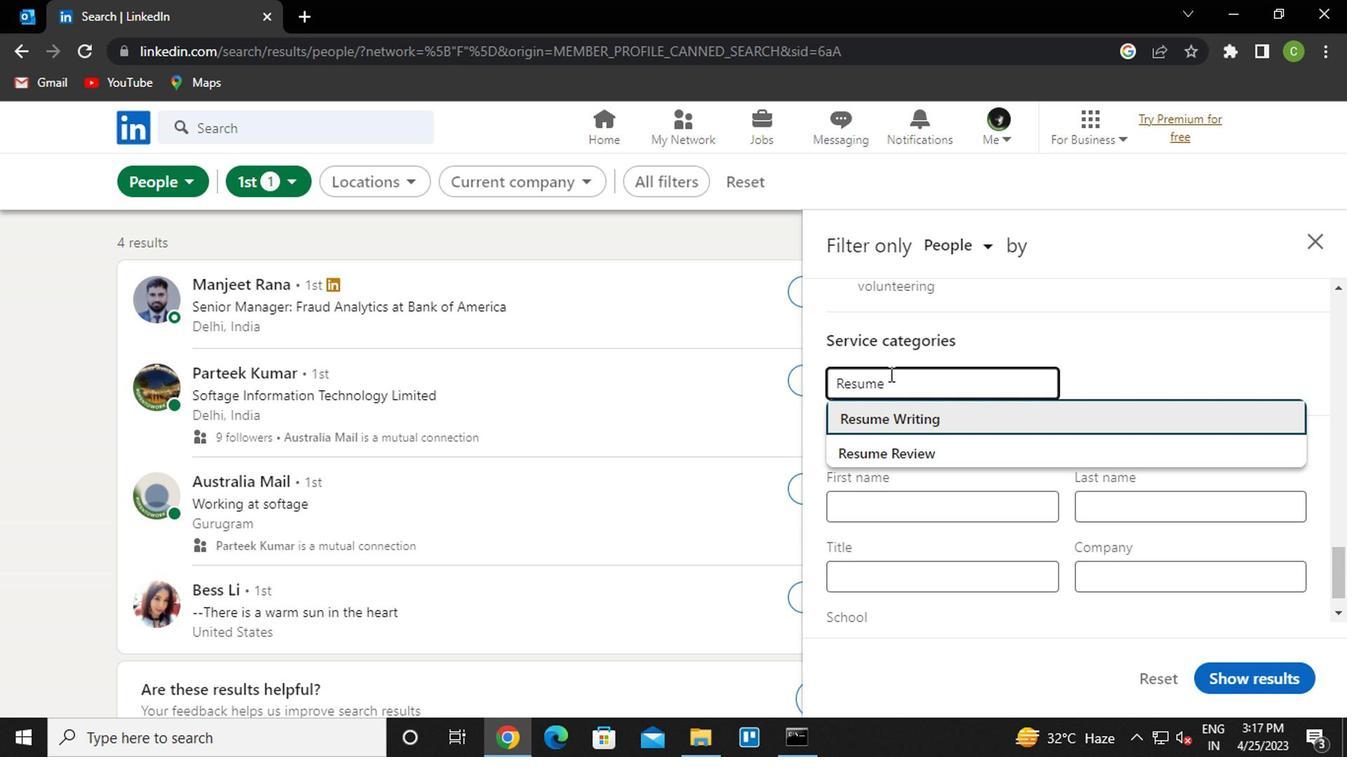 
Action: Mouse moved to (916, 576)
Screenshot: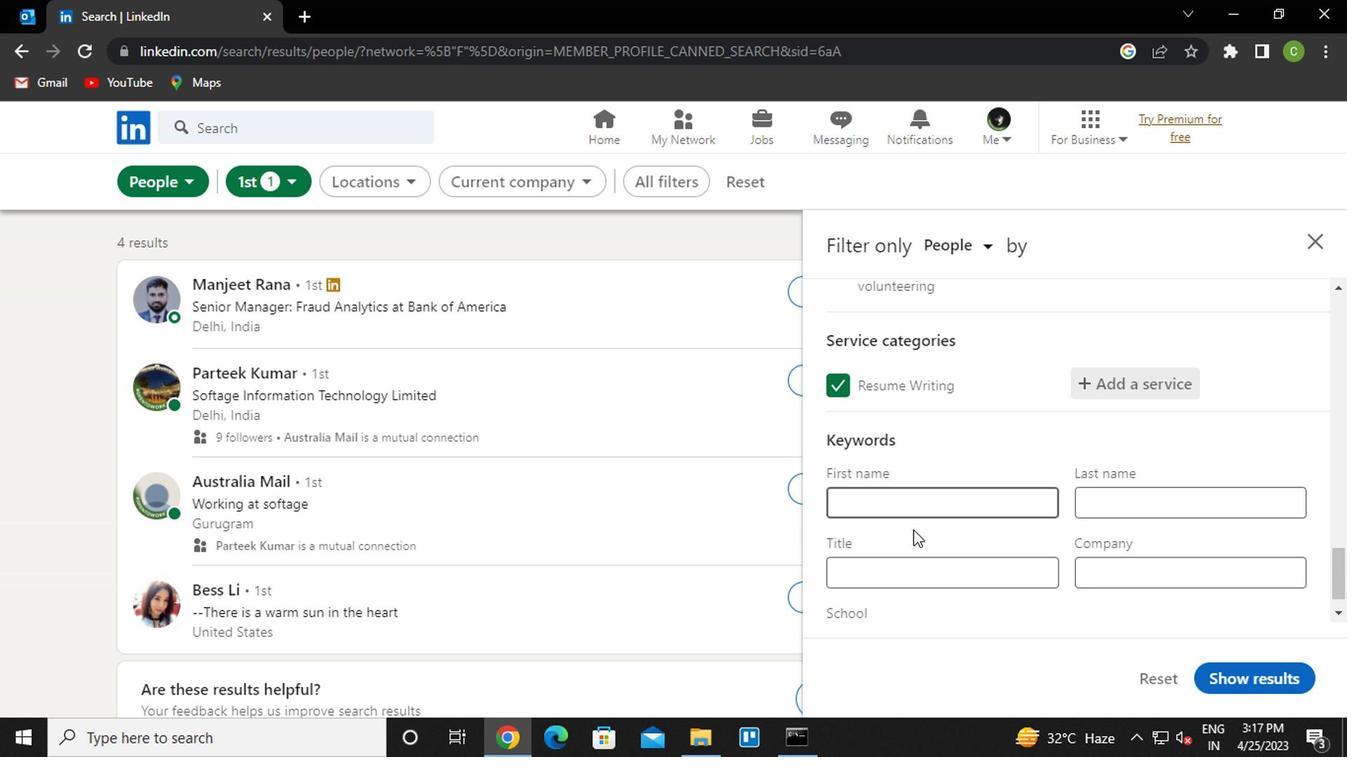 
Action: Mouse pressed left at (916, 576)
Screenshot: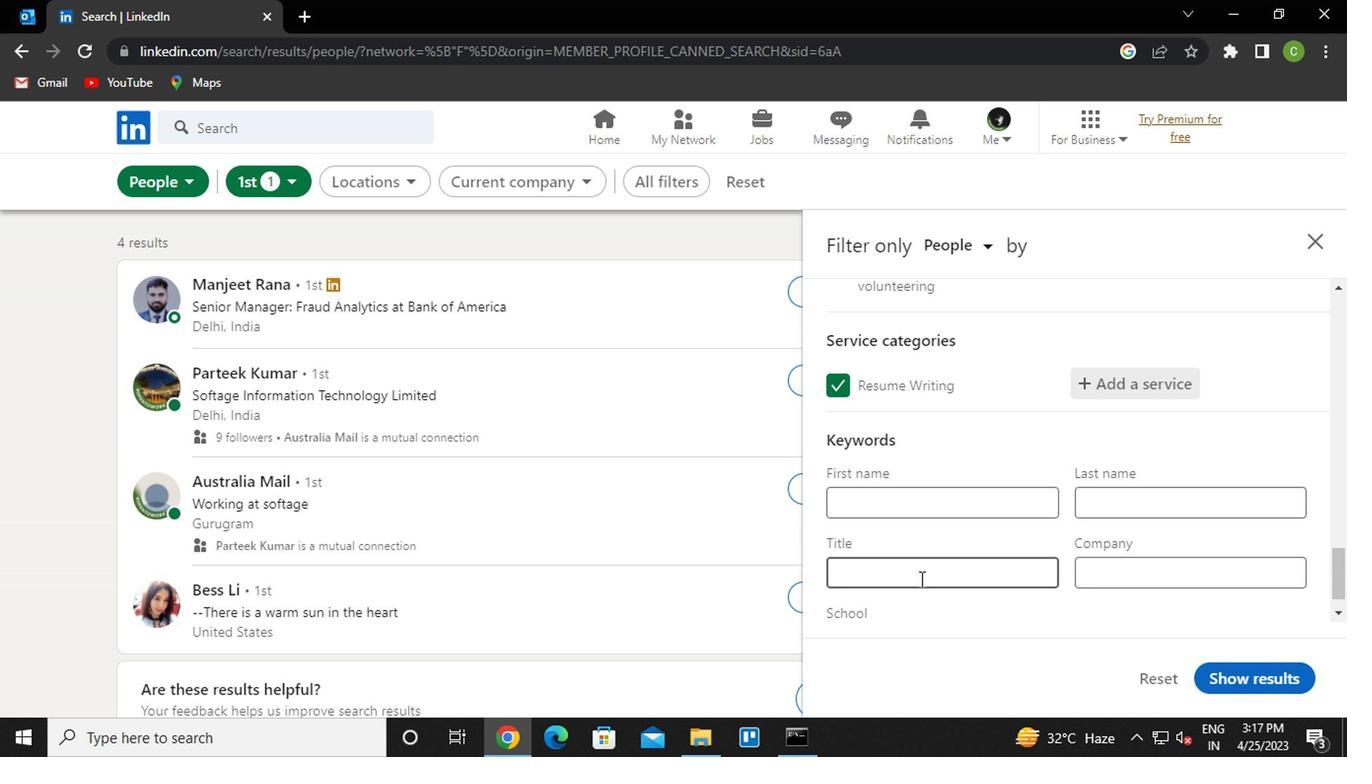 
Action: Mouse moved to (914, 576)
Screenshot: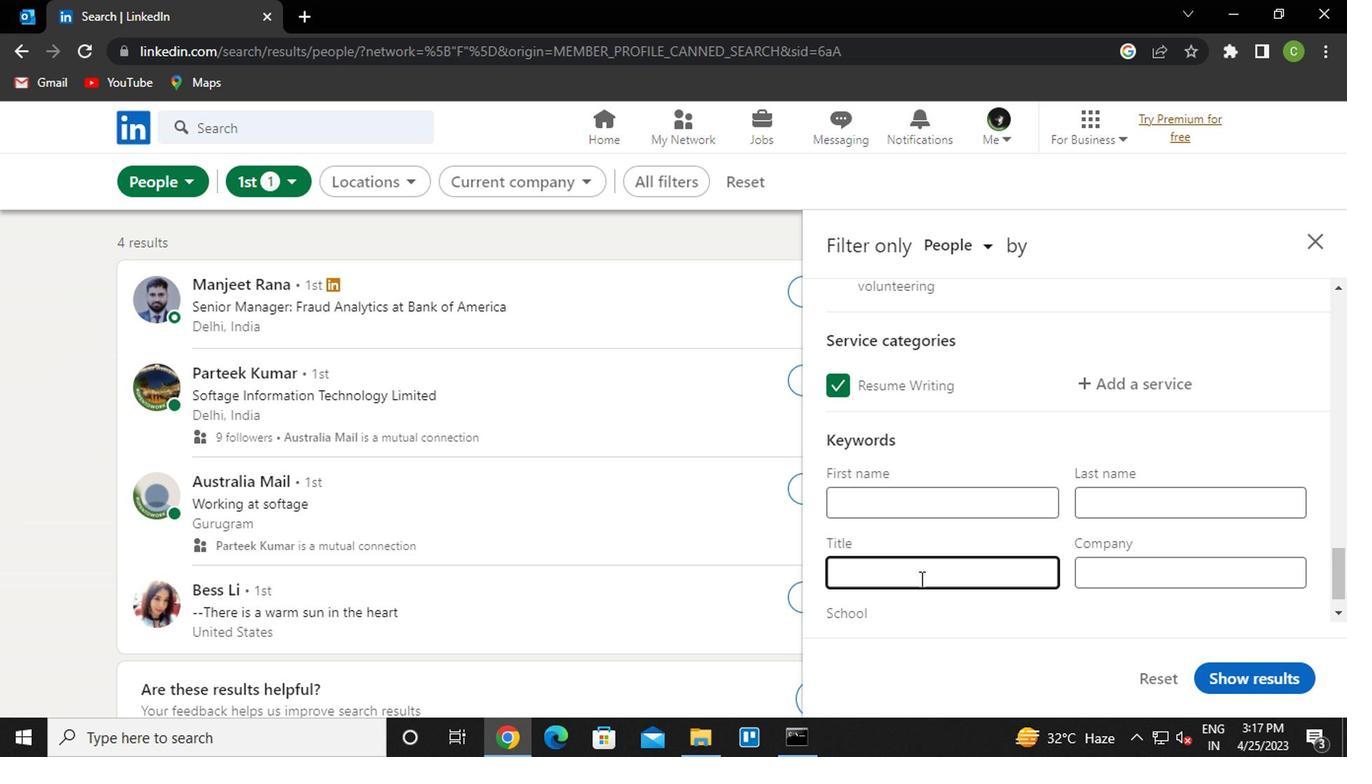 
Action: Key pressed <Key.caps_lock>t<Key.caps_lock>itle<Key.space><Key.caps_lock>t<Key.caps_lock>eacher
Screenshot: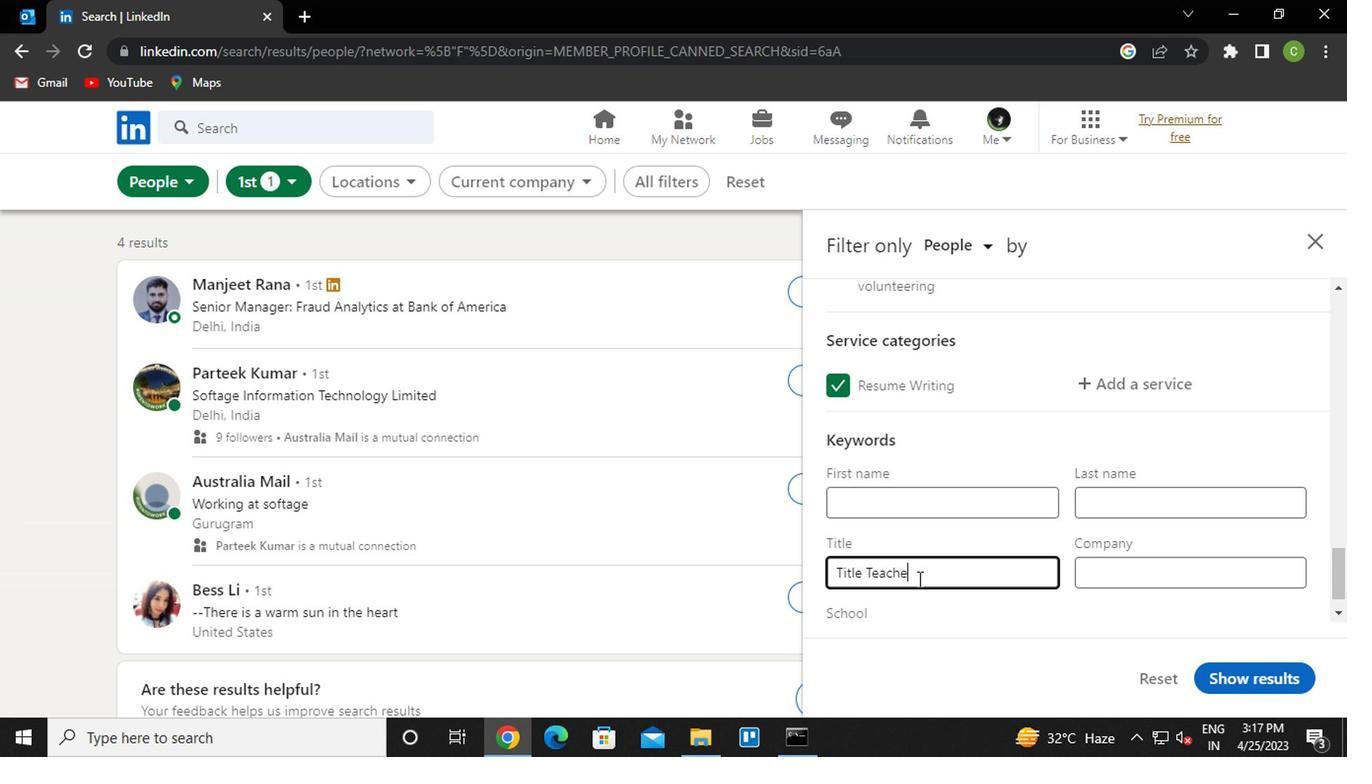 
Action: Mouse moved to (1210, 672)
Screenshot: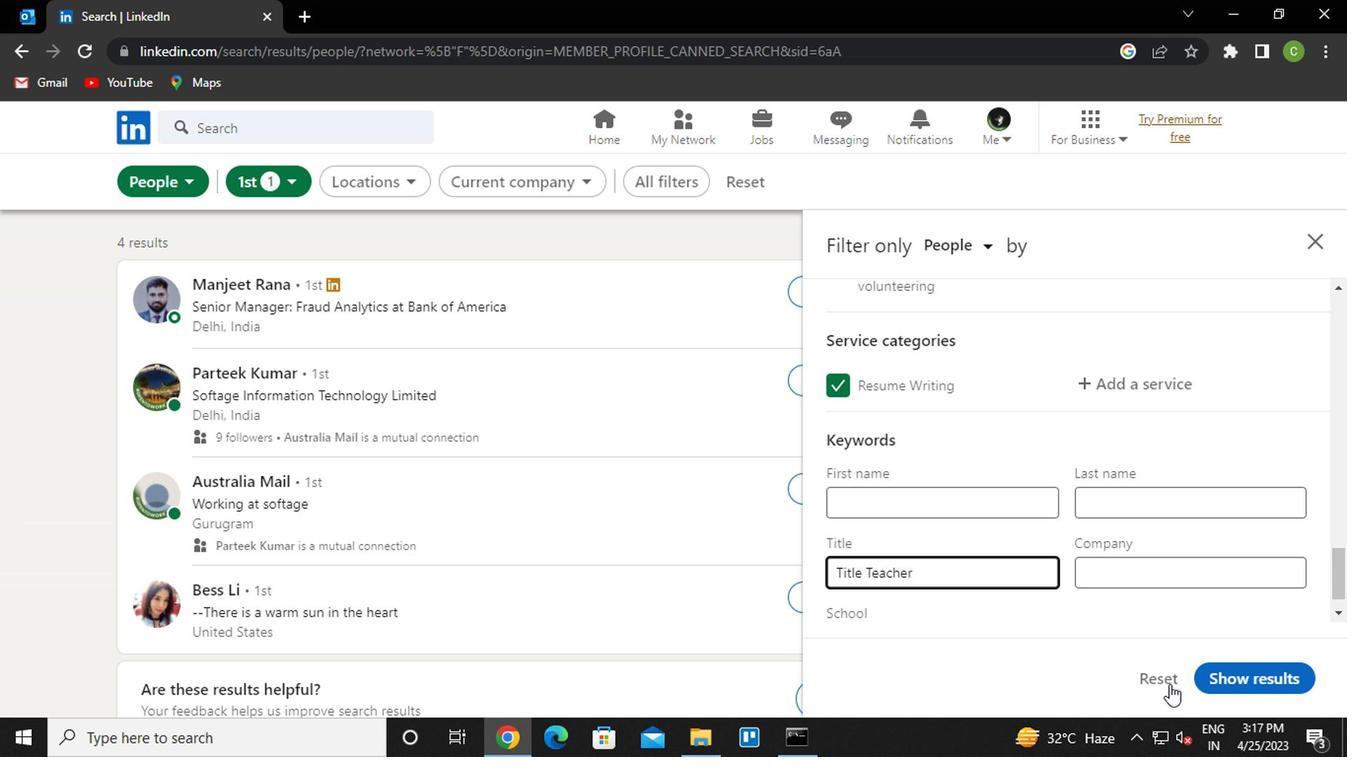 
Action: Mouse pressed left at (1210, 672)
Screenshot: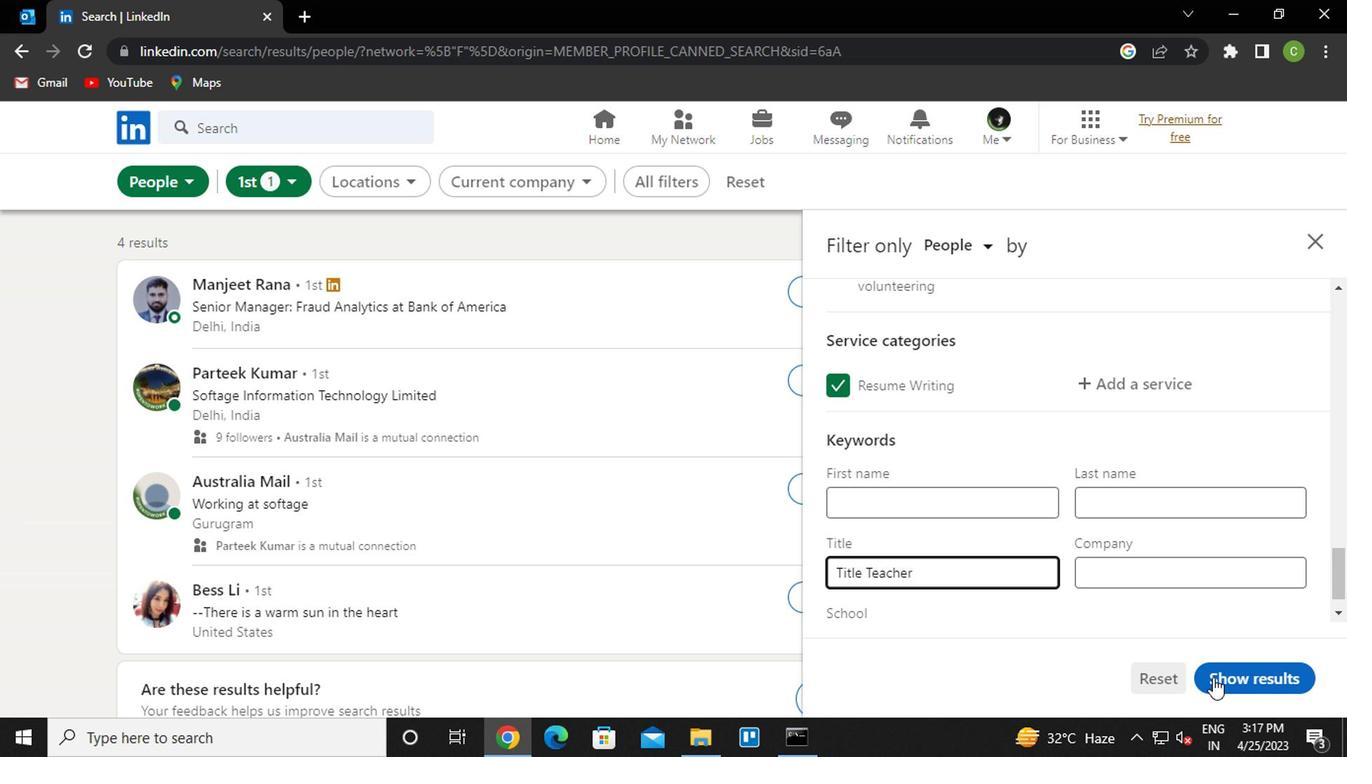 
Action: Mouse moved to (692, 731)
Screenshot: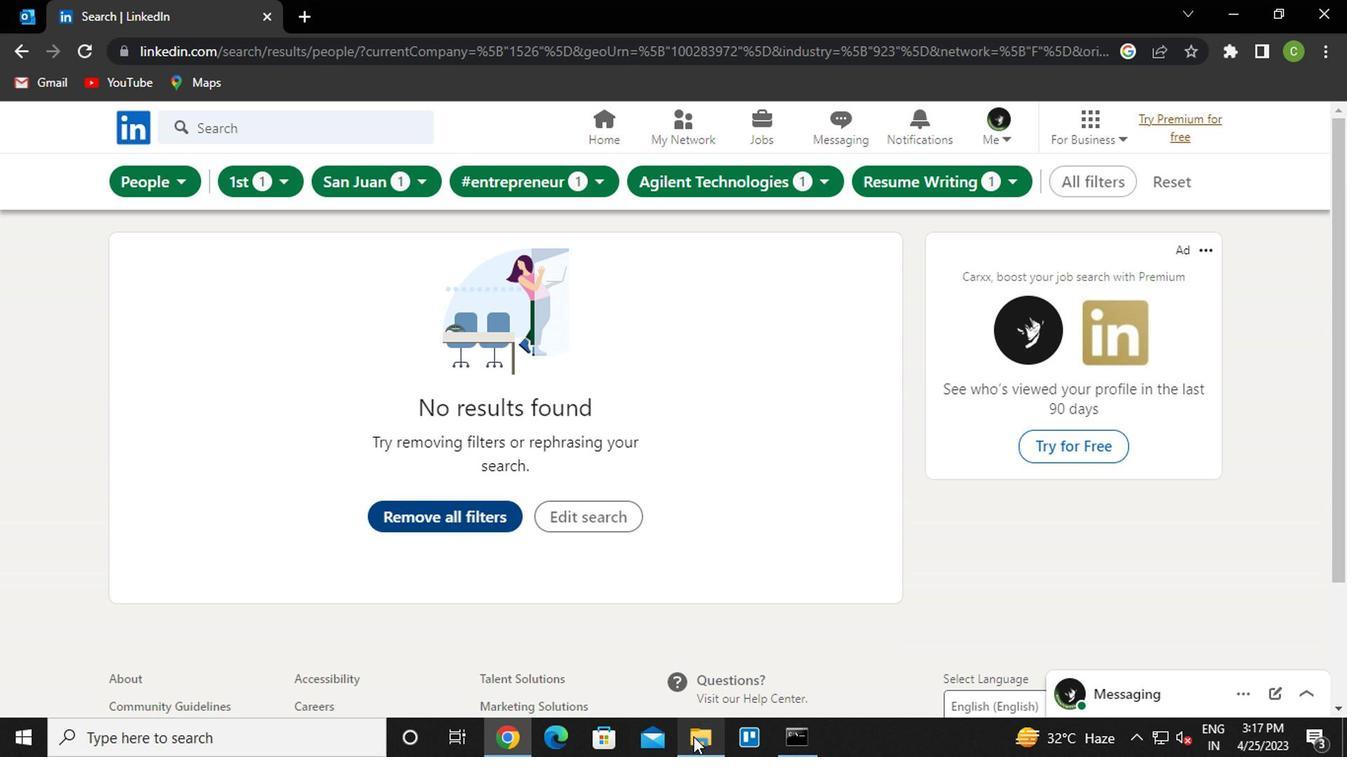 
Action: Key pressed <Key.f8>
Screenshot: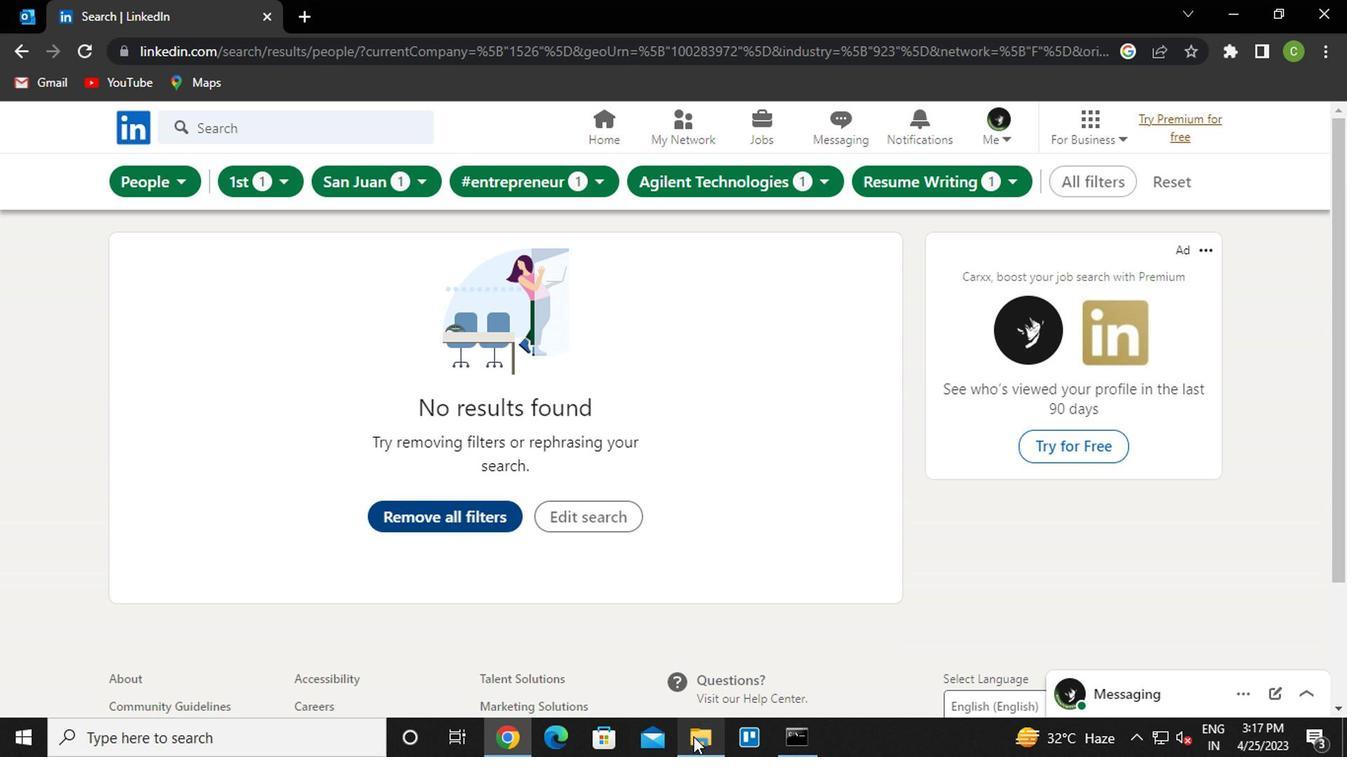 
